 Task: Find connections with filter location Camagüey with filter topic #Inspirationwith filter profile language Spanish with filter current company UST with filter school KKR&KSR Institute of Technology & Sciences, VINJANAMPADU Village (CC-JR) with filter industry IT System Operations and Maintenance with filter service category Family Law with filter keywords title Market Development Manager
Action: Mouse moved to (607, 84)
Screenshot: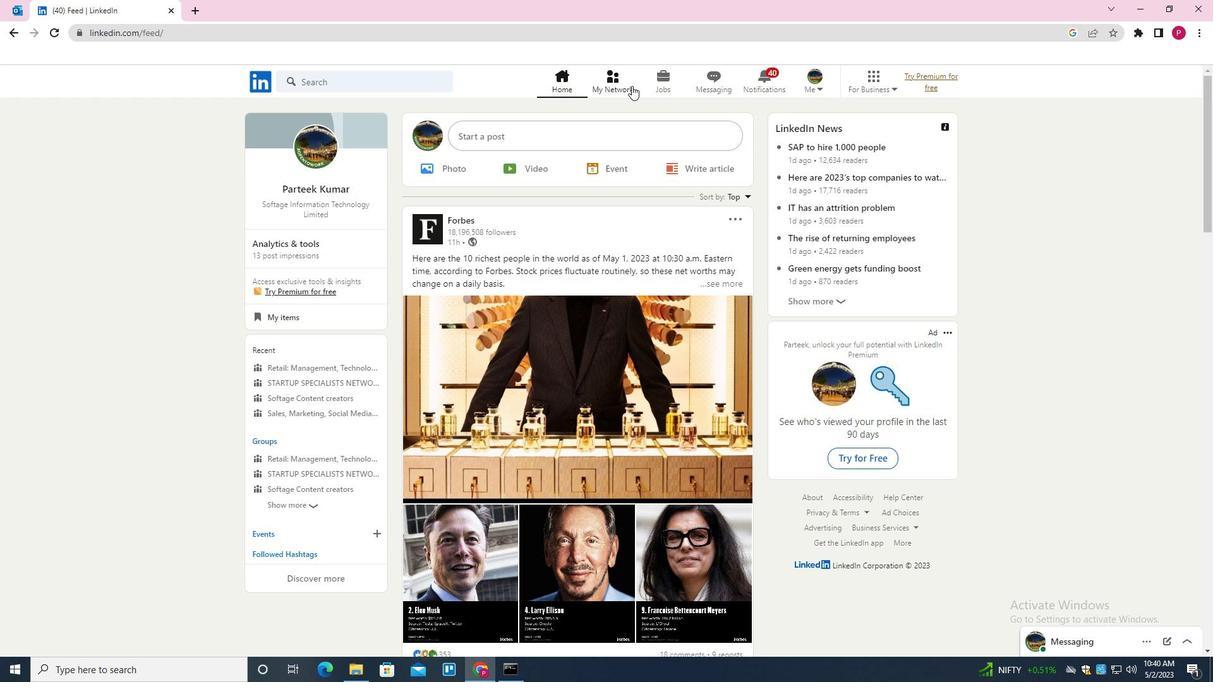 
Action: Mouse pressed left at (607, 84)
Screenshot: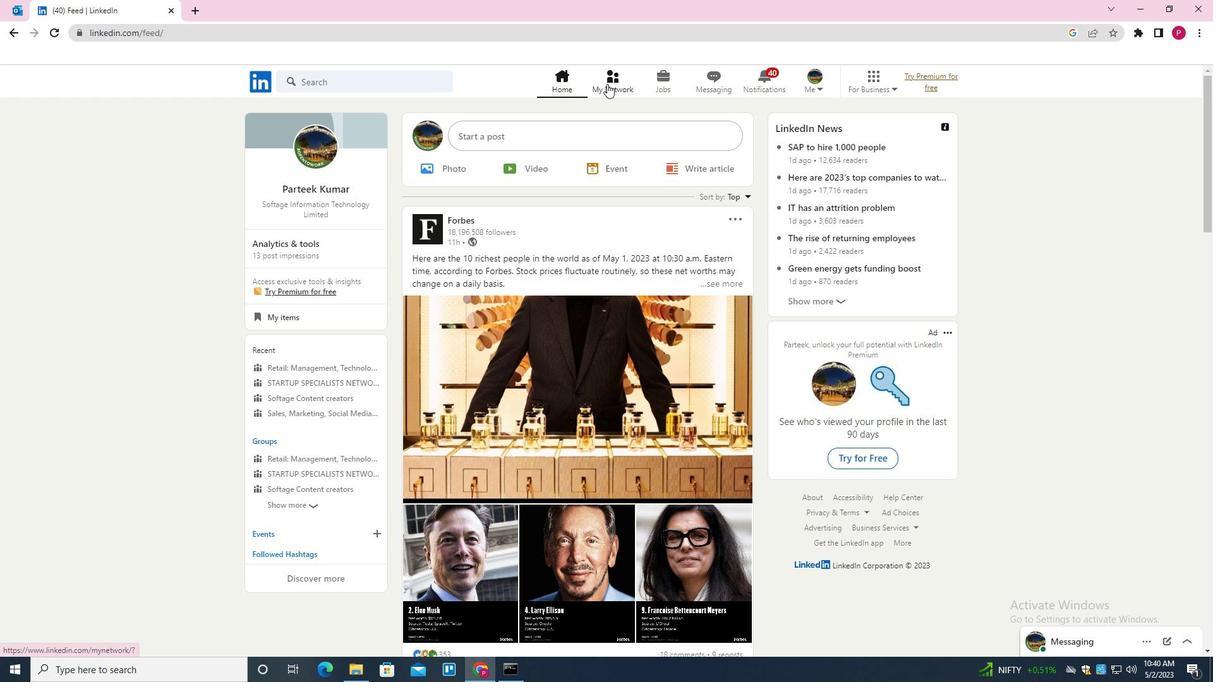 
Action: Mouse moved to (386, 150)
Screenshot: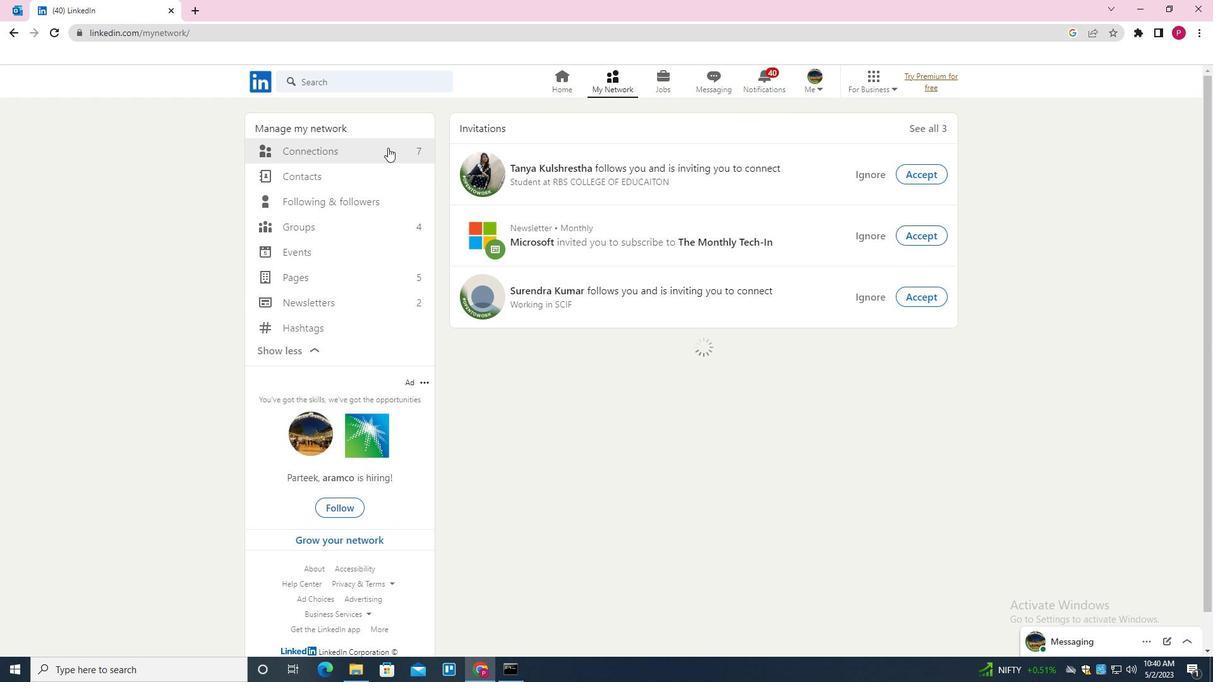 
Action: Mouse pressed left at (386, 150)
Screenshot: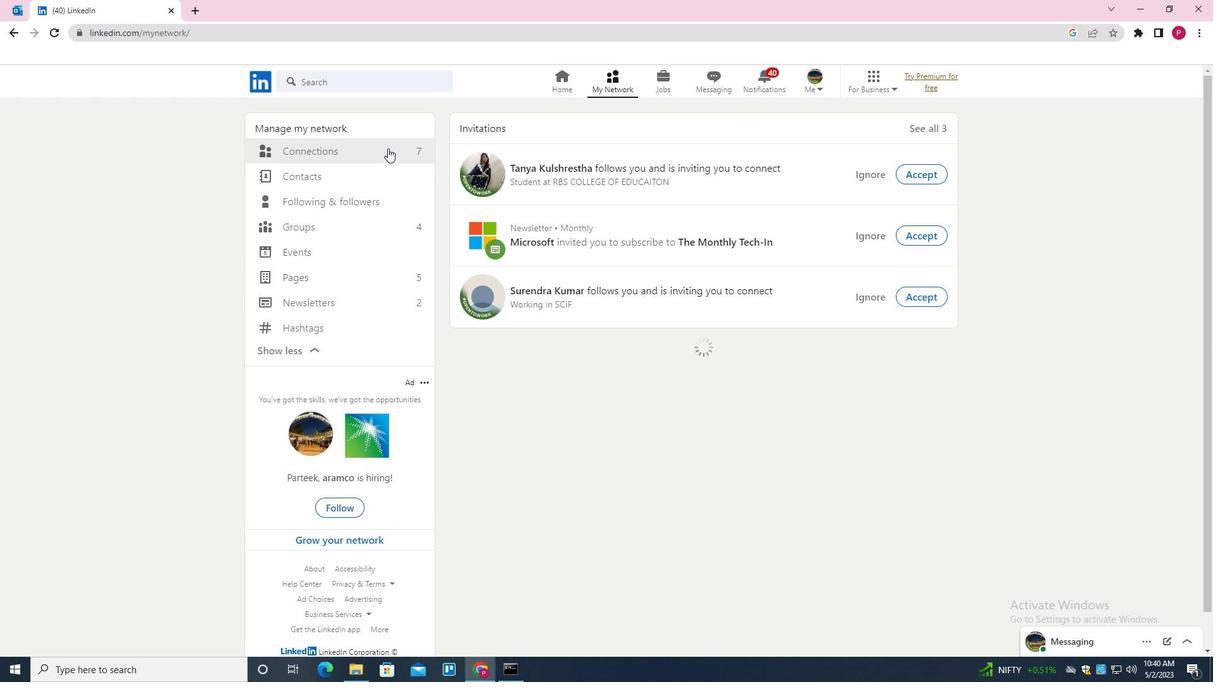 
Action: Mouse moved to (677, 148)
Screenshot: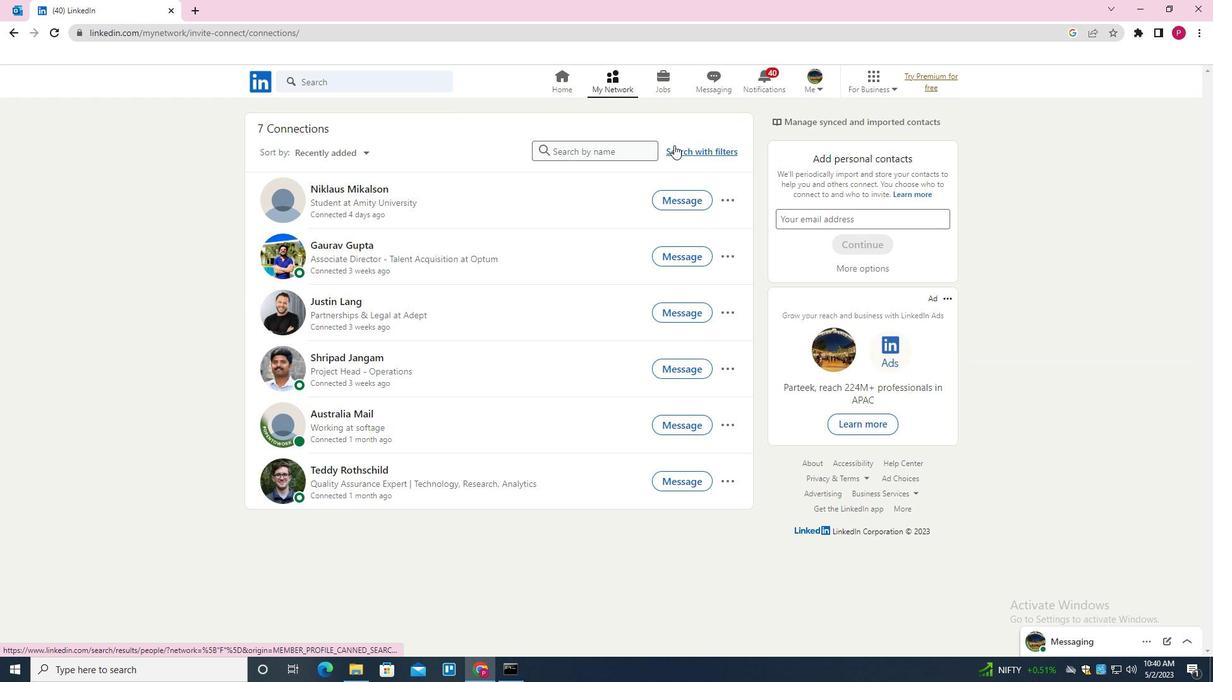 
Action: Mouse pressed left at (677, 148)
Screenshot: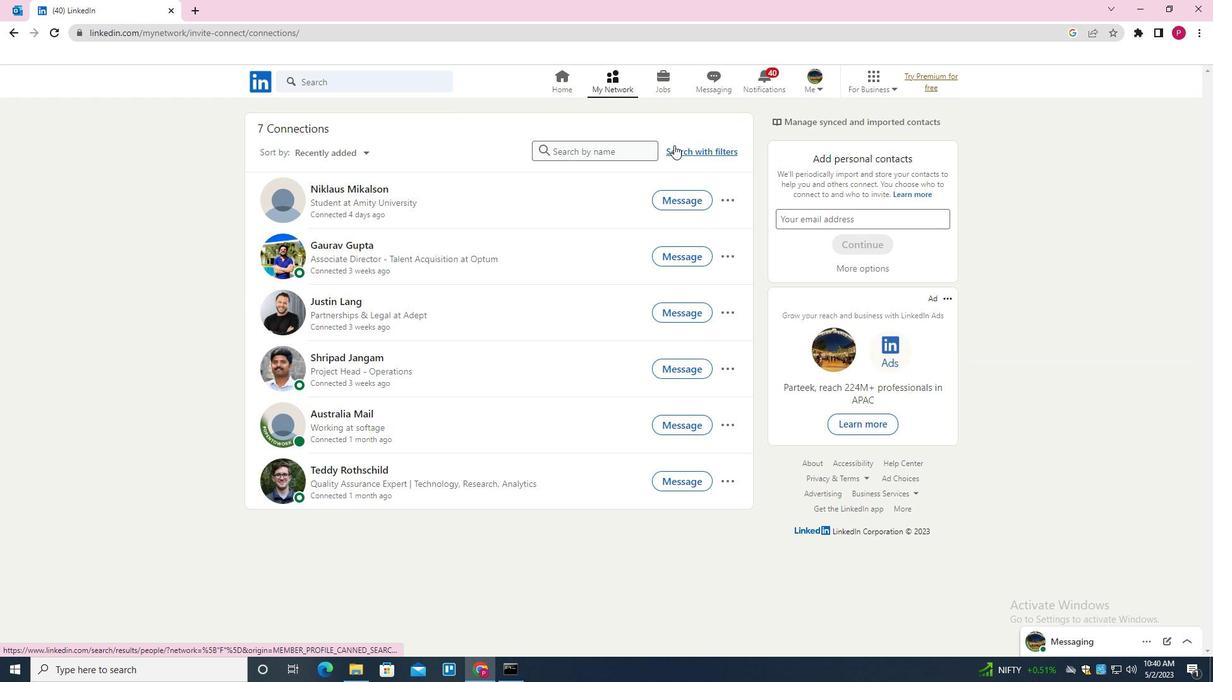 
Action: Mouse moved to (646, 116)
Screenshot: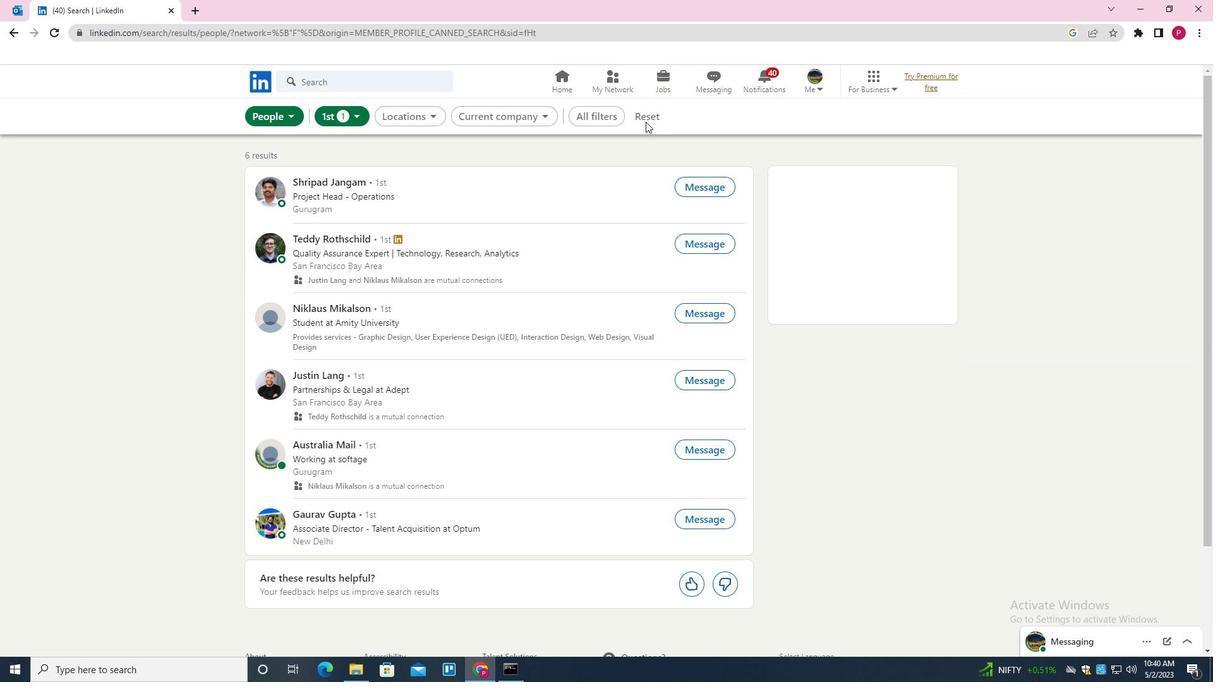 
Action: Mouse pressed left at (646, 116)
Screenshot: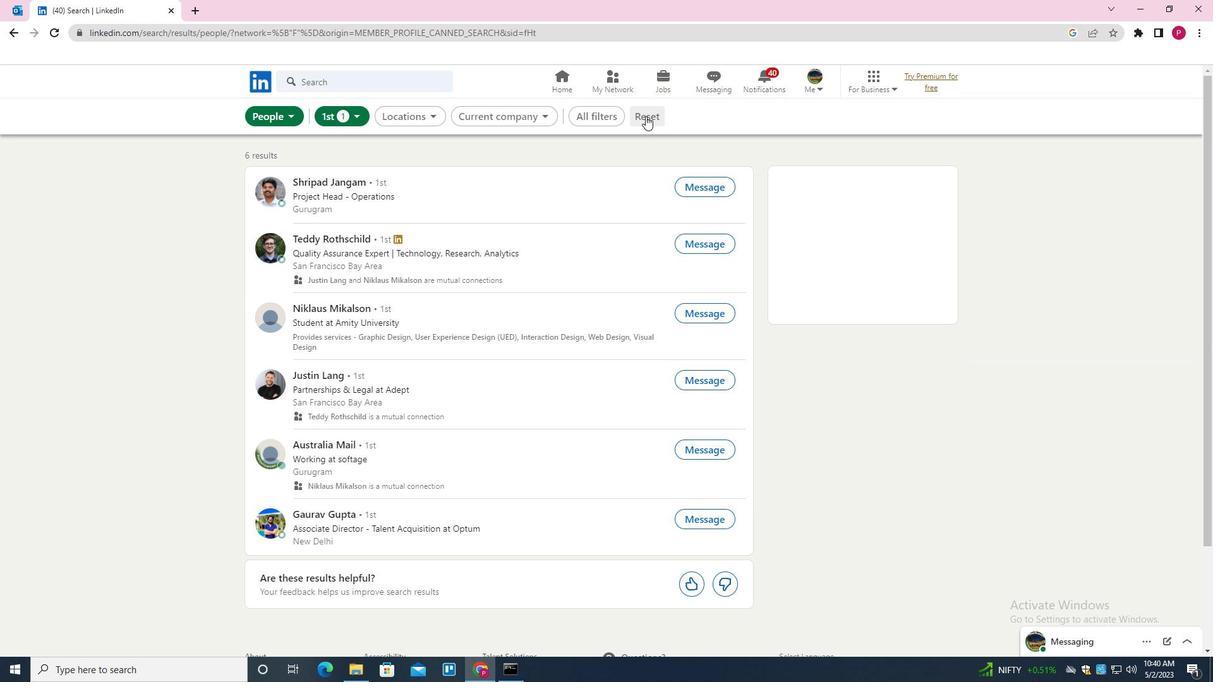 
Action: Mouse moved to (636, 115)
Screenshot: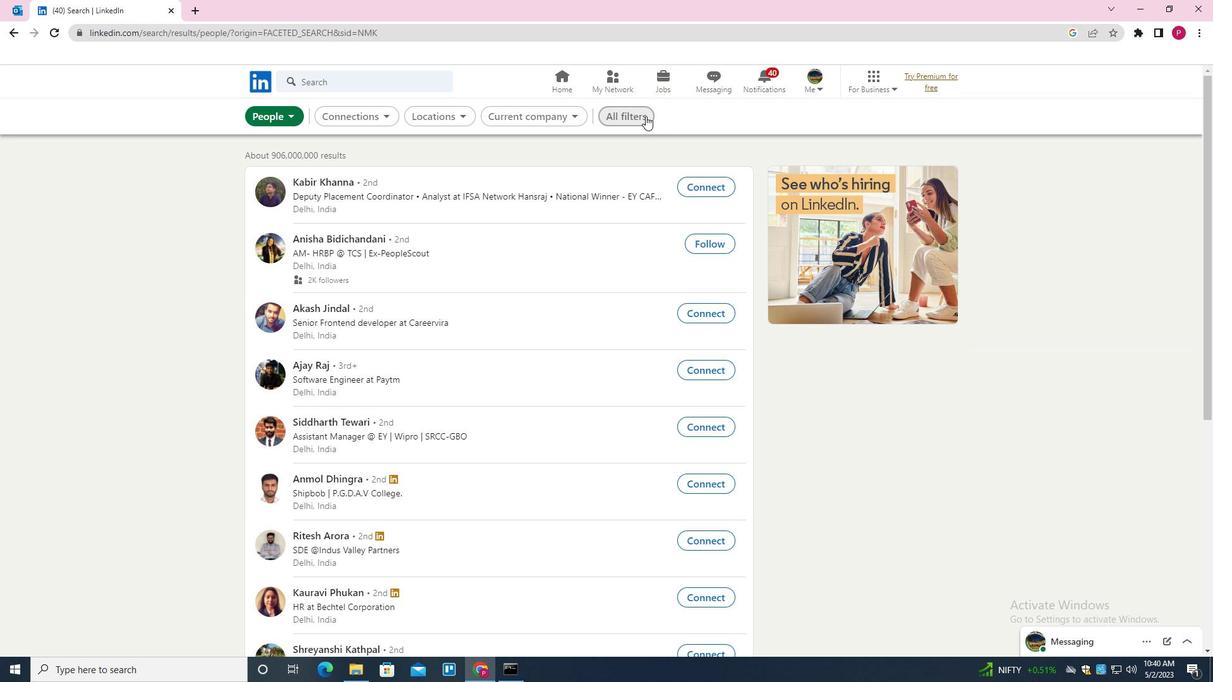
Action: Mouse pressed left at (636, 115)
Screenshot: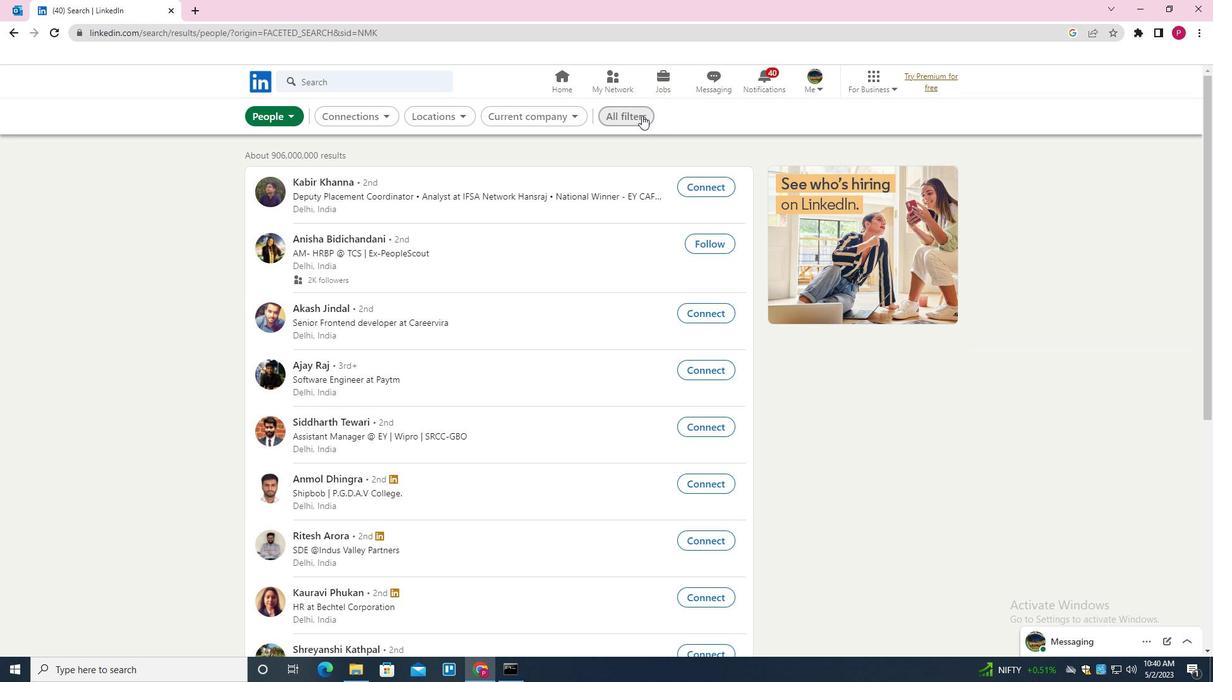 
Action: Mouse moved to (1044, 373)
Screenshot: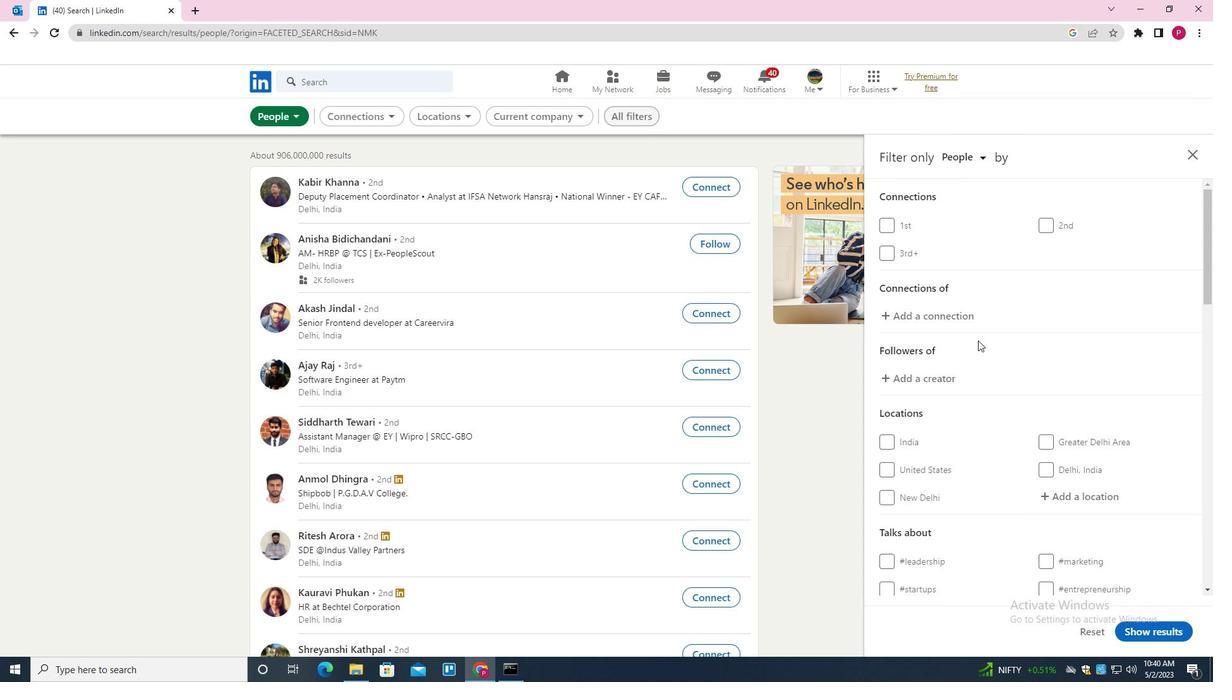 
Action: Mouse scrolled (1044, 372) with delta (0, 0)
Screenshot: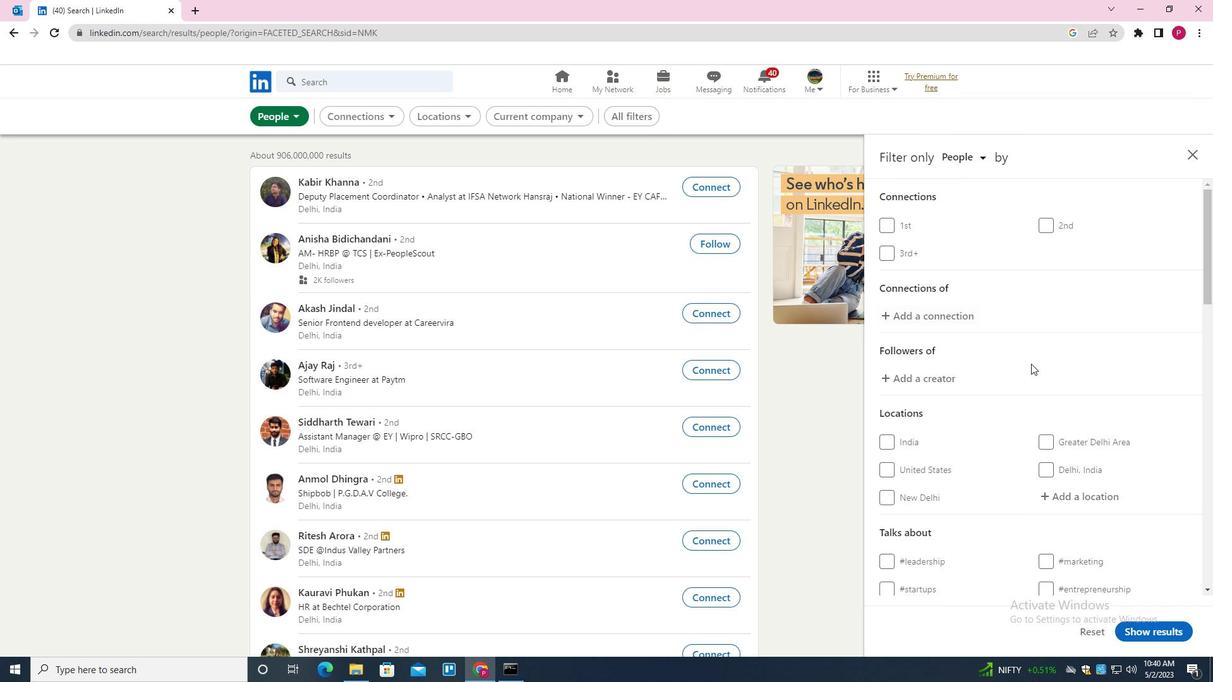 
Action: Mouse scrolled (1044, 372) with delta (0, 0)
Screenshot: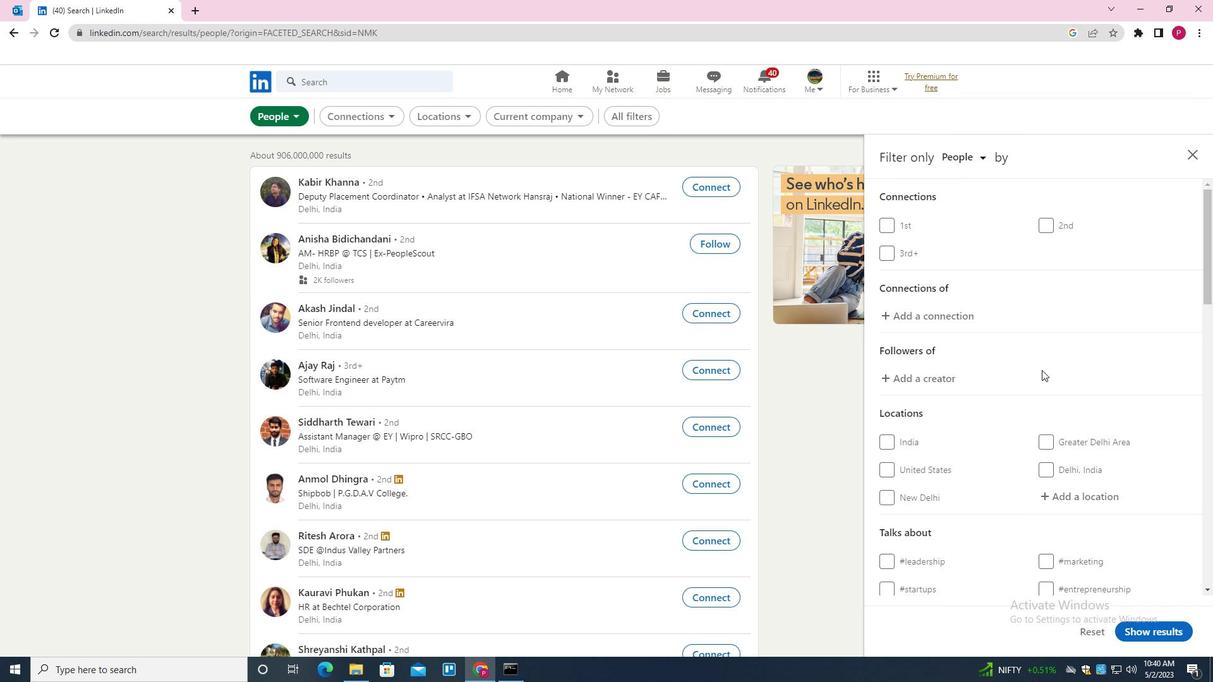 
Action: Mouse moved to (1063, 373)
Screenshot: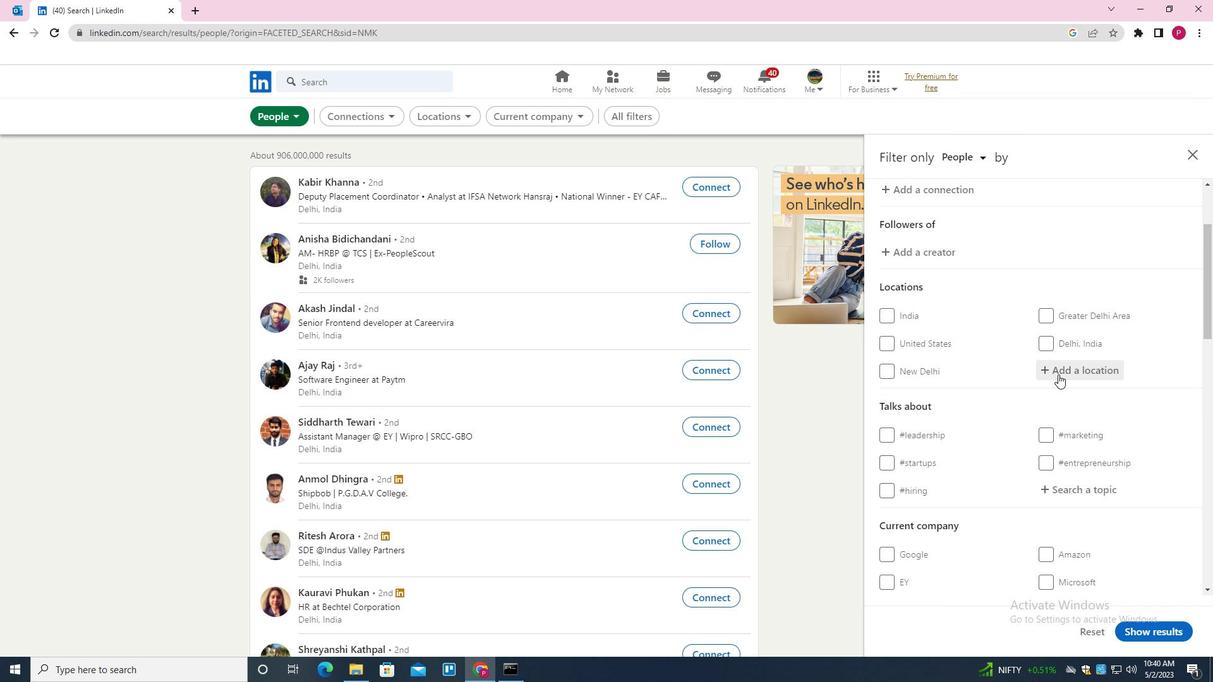 
Action: Mouse pressed left at (1063, 373)
Screenshot: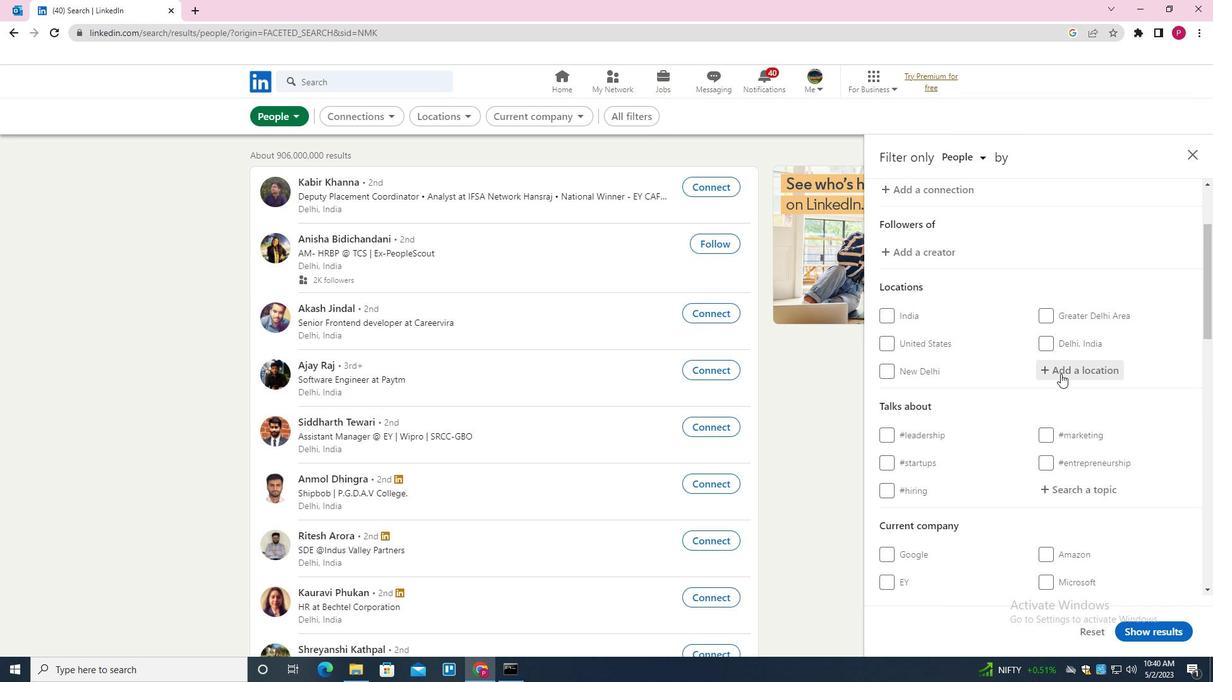 
Action: Mouse moved to (1064, 373)
Screenshot: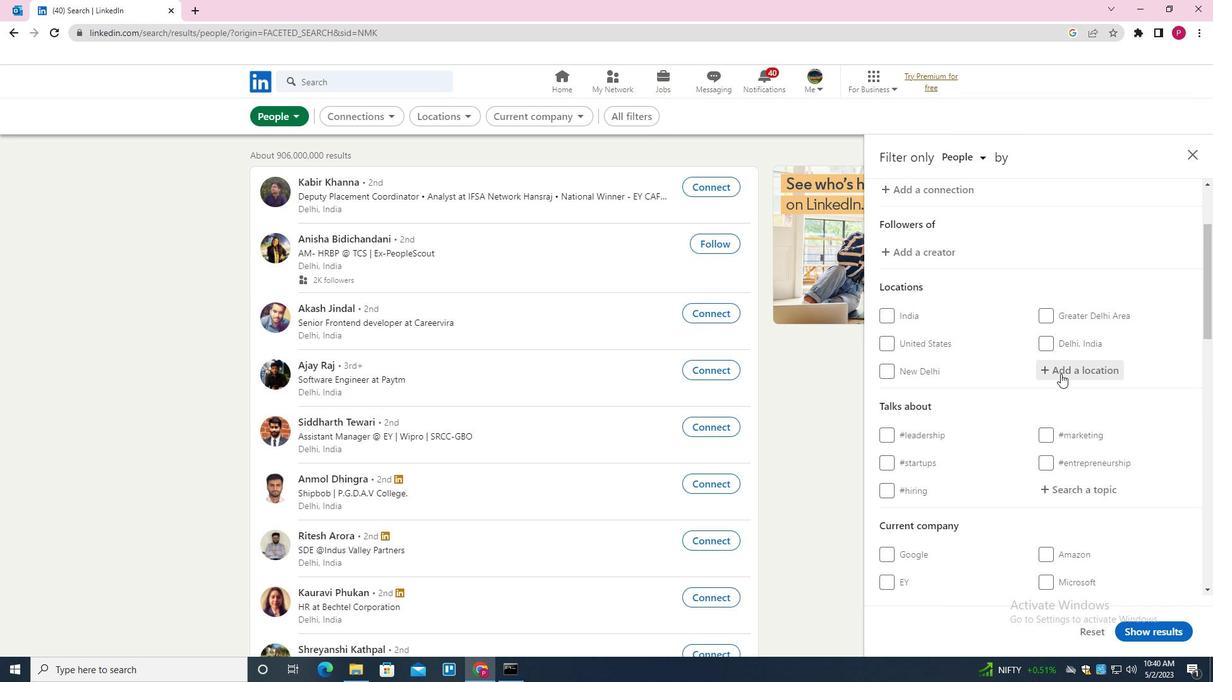 
Action: Key pressed <Key.shift>CAMAGUEY<Key.down><Key.enter>
Screenshot: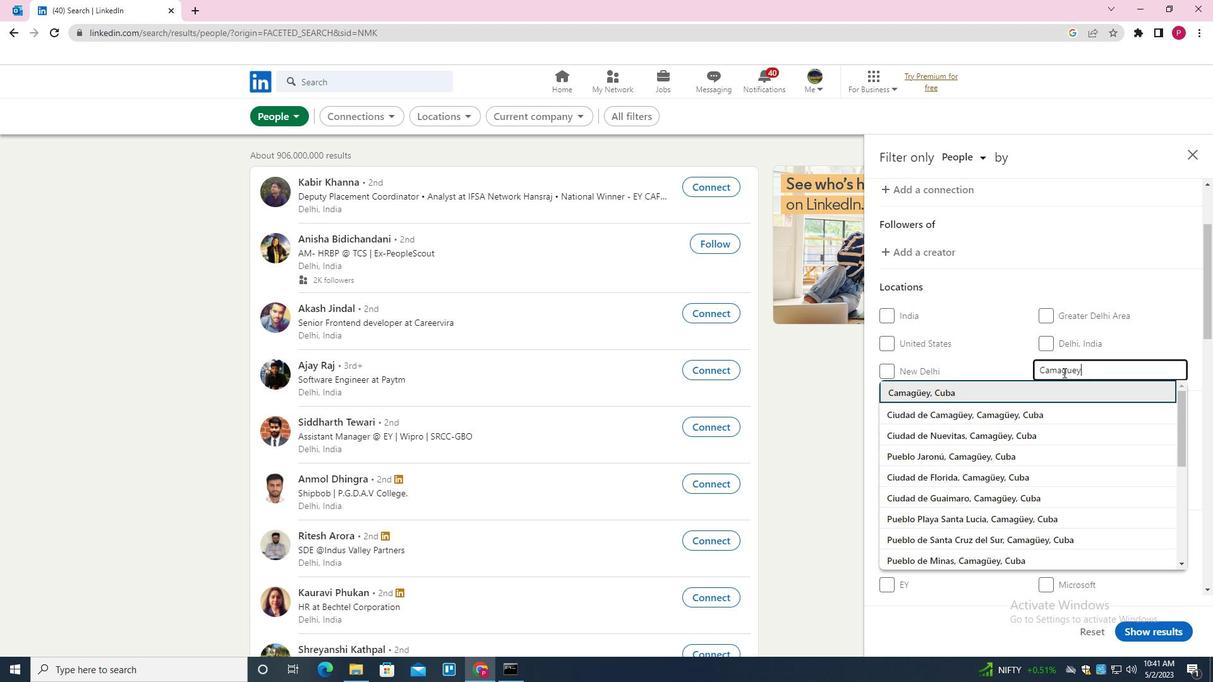 
Action: Mouse moved to (1047, 383)
Screenshot: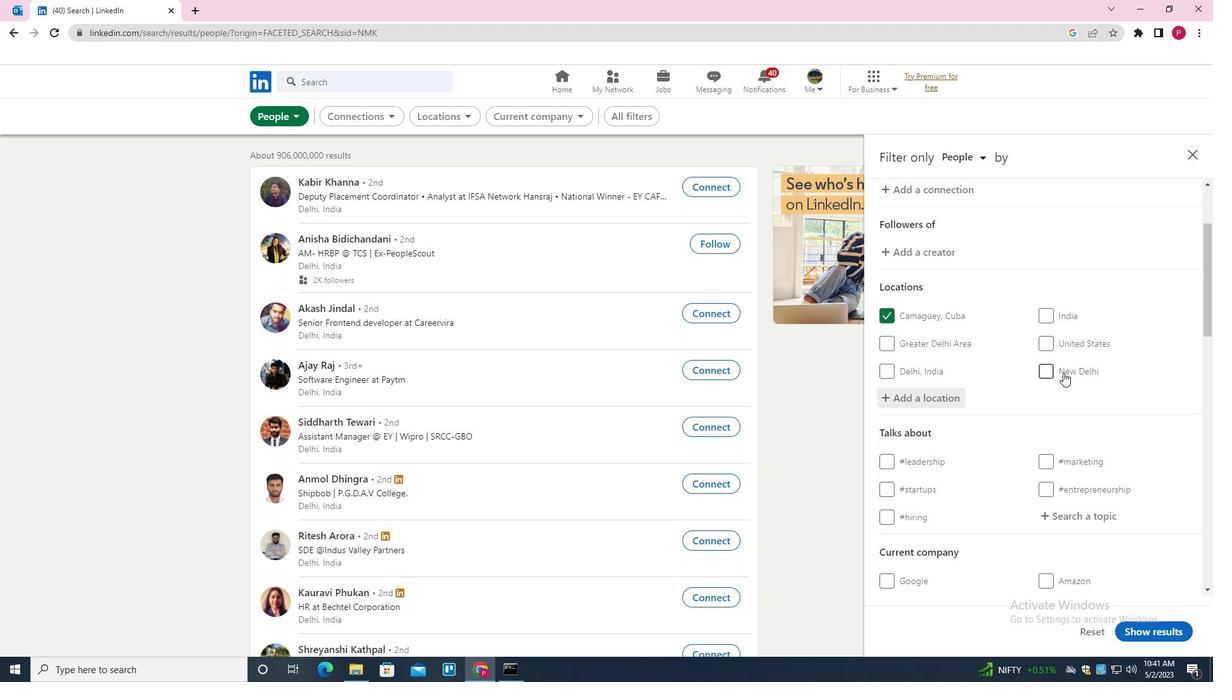 
Action: Mouse scrolled (1047, 383) with delta (0, 0)
Screenshot: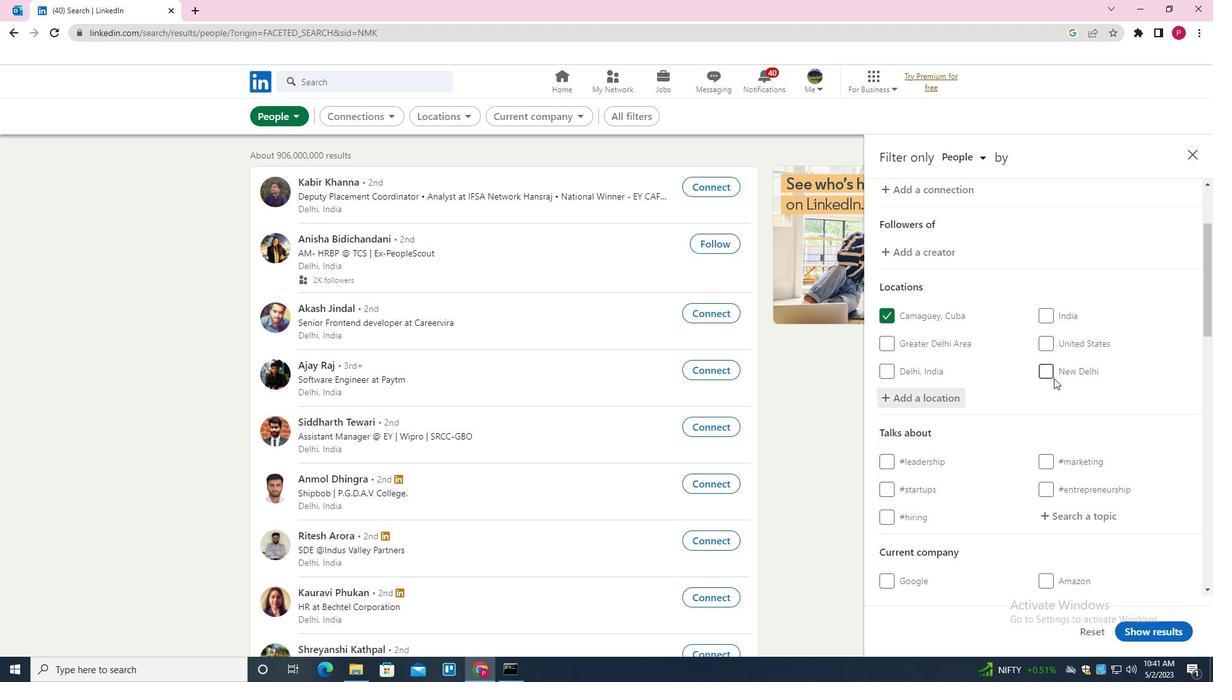 
Action: Mouse moved to (1046, 384)
Screenshot: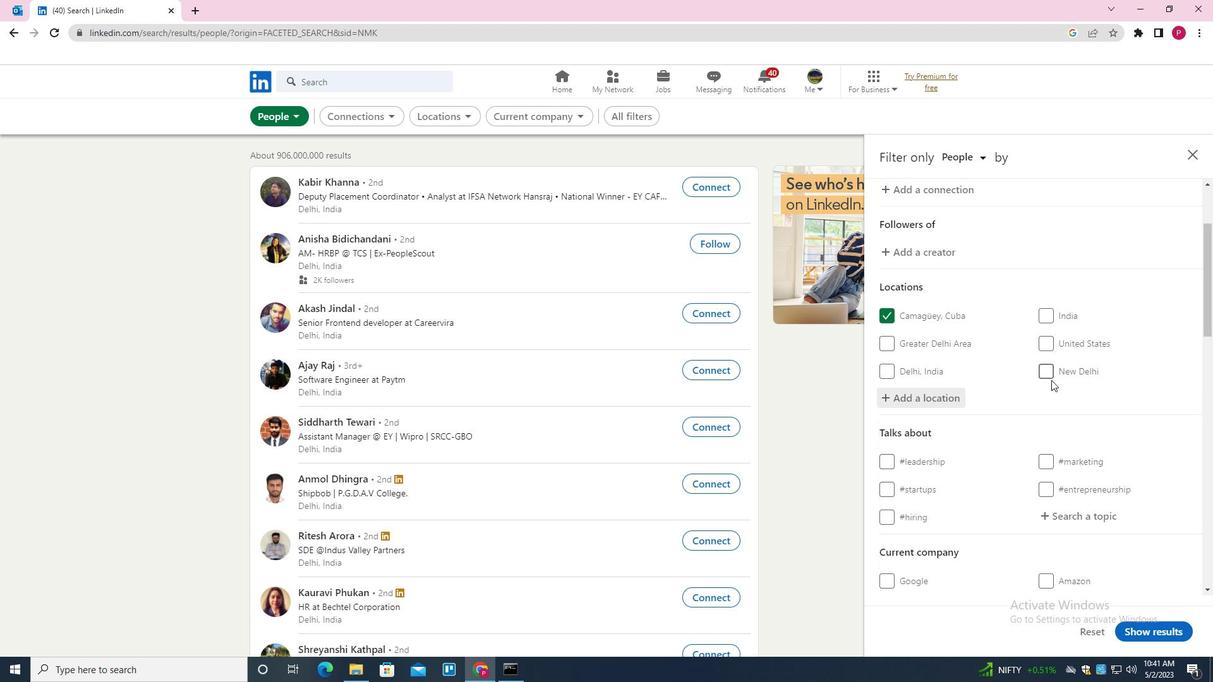
Action: Mouse scrolled (1046, 383) with delta (0, 0)
Screenshot: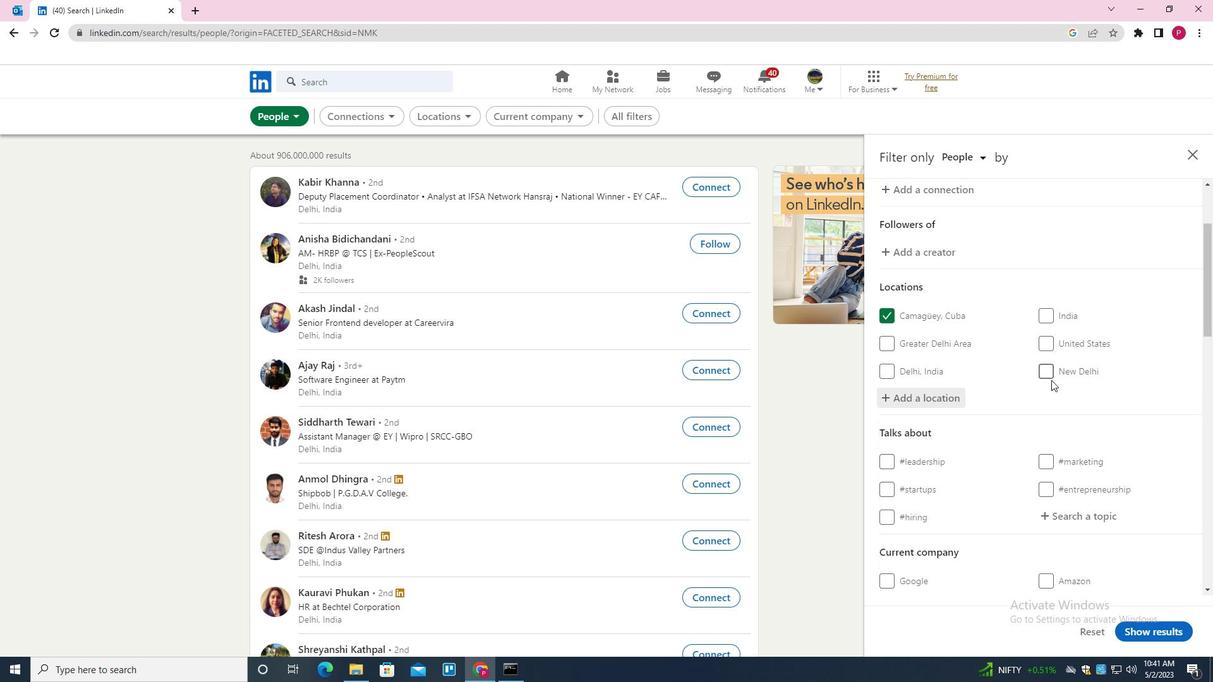
Action: Mouse moved to (1080, 392)
Screenshot: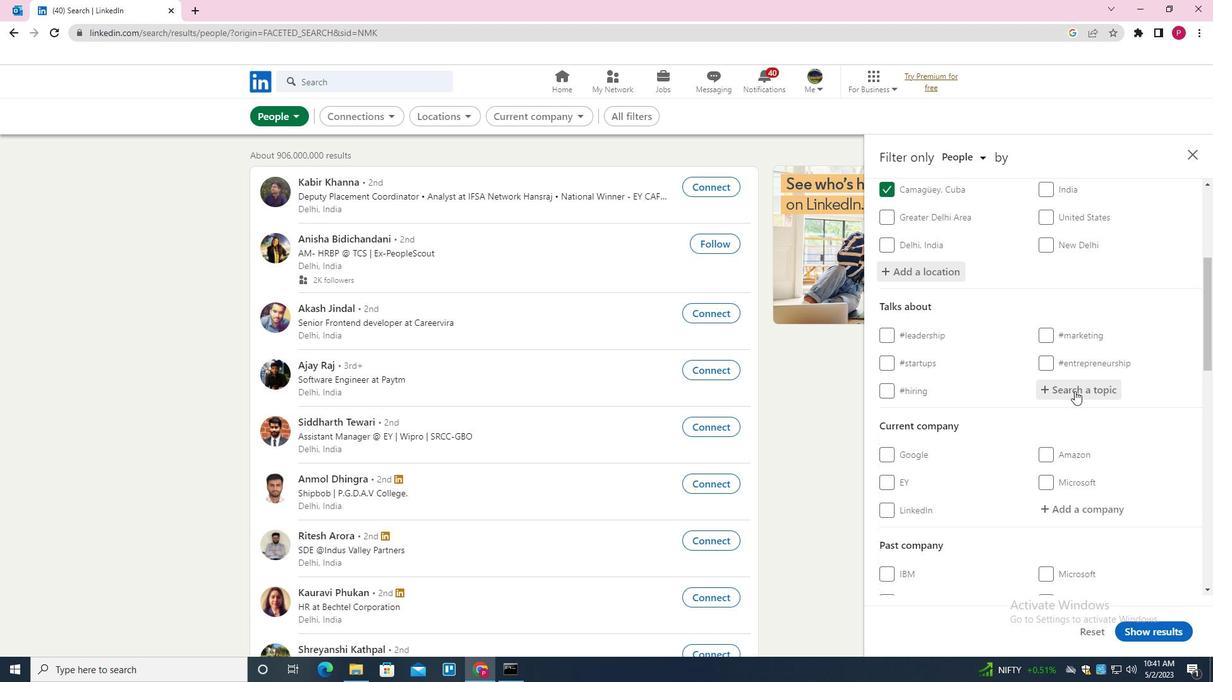 
Action: Mouse pressed left at (1080, 392)
Screenshot: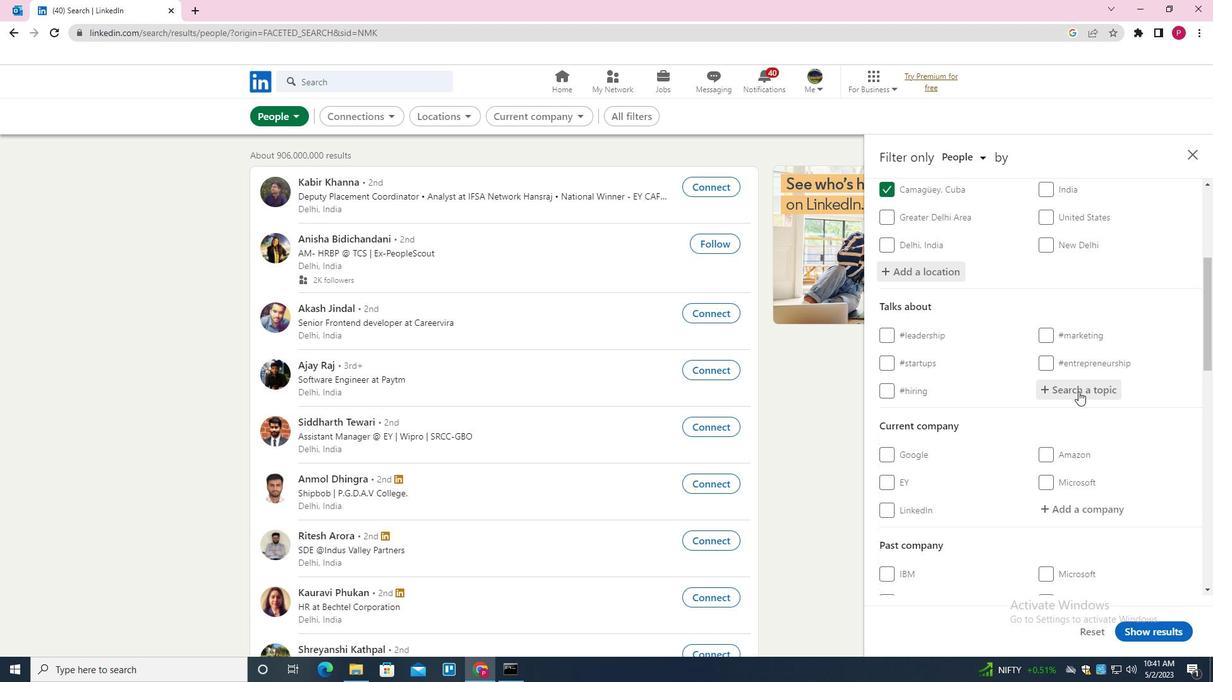 
Action: Key pressed INPIRAT
Screenshot: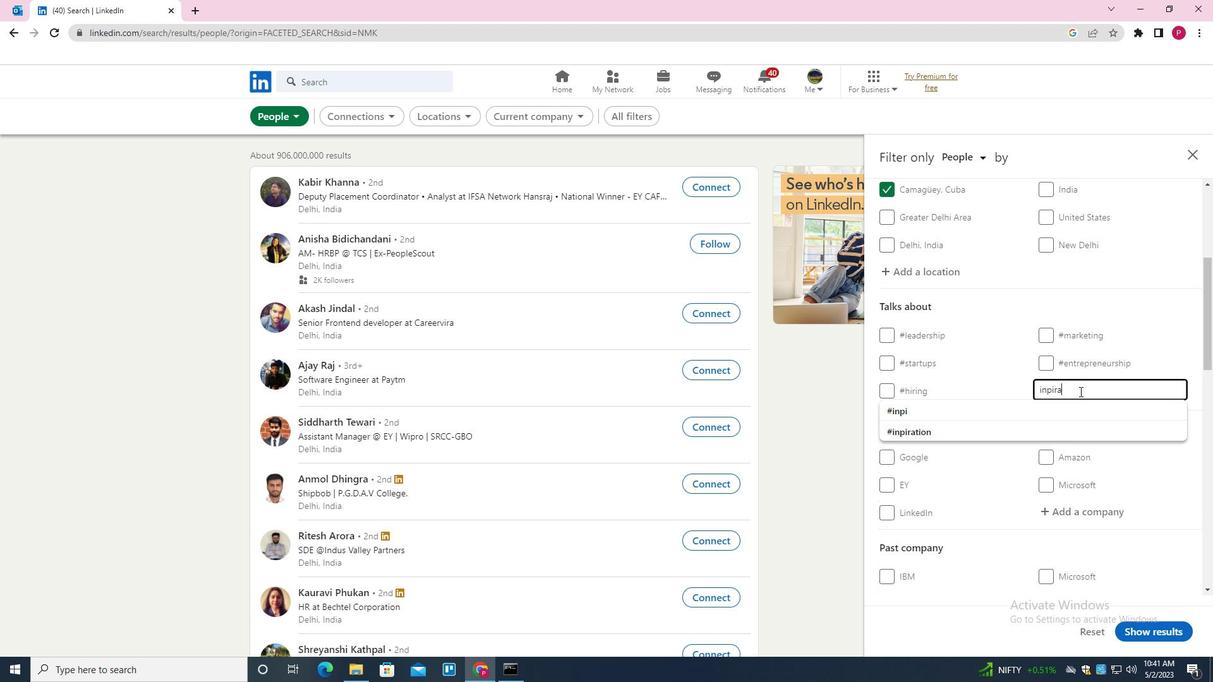 
Action: Mouse moved to (1080, 392)
Screenshot: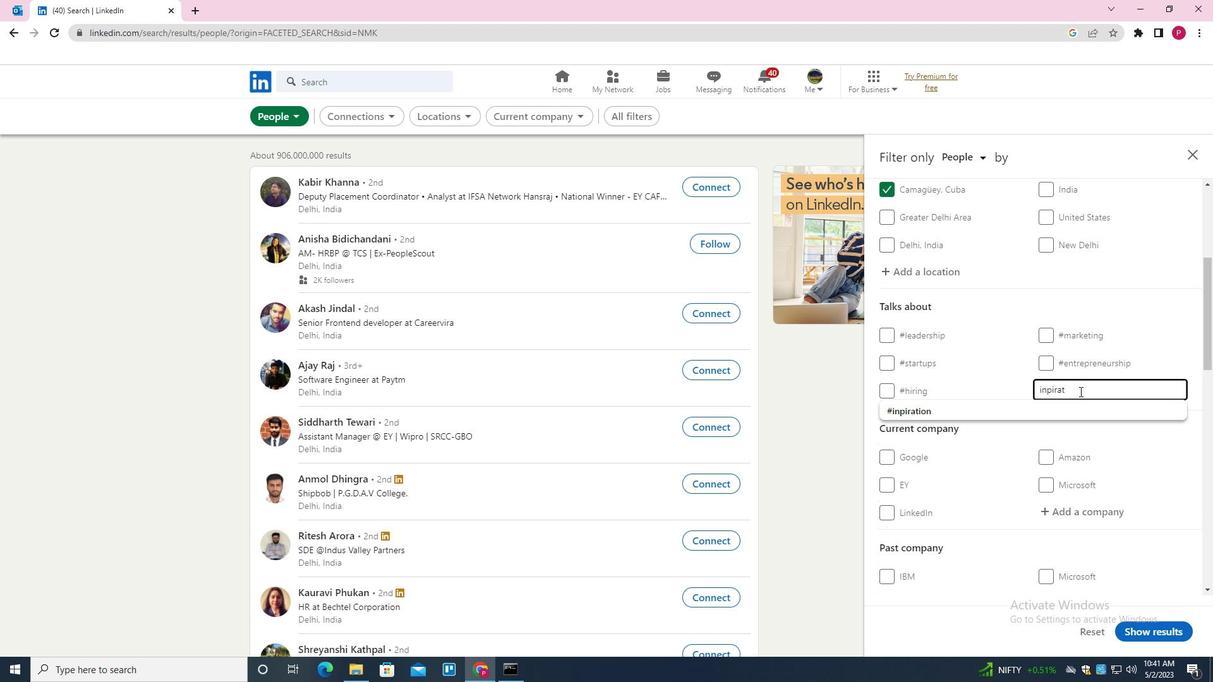 
Action: Key pressed <Key.down><Key.enter>
Screenshot: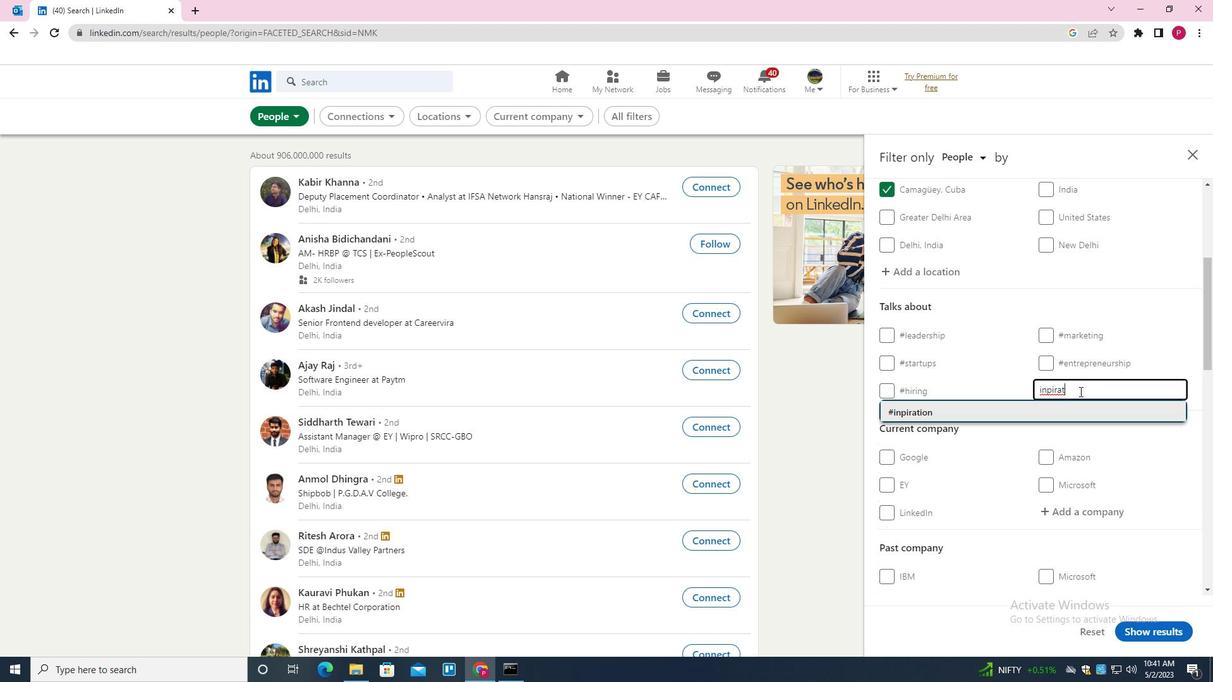 
Action: Mouse moved to (1080, 392)
Screenshot: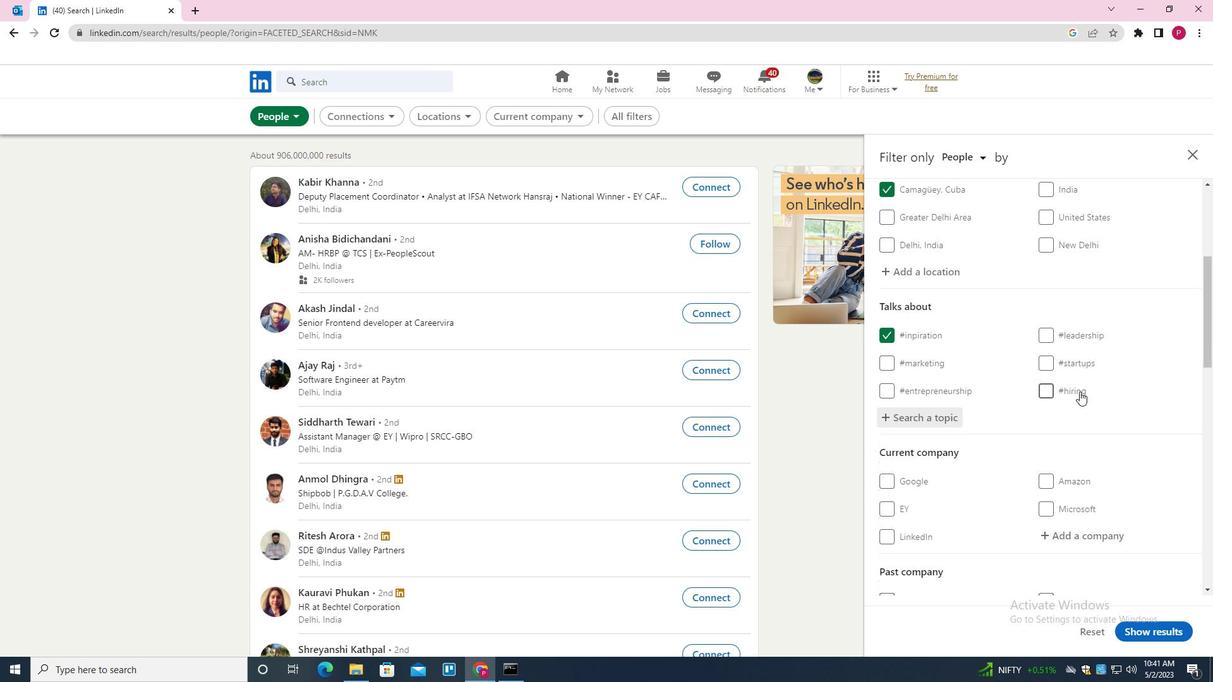 
Action: Mouse scrolled (1080, 392) with delta (0, 0)
Screenshot: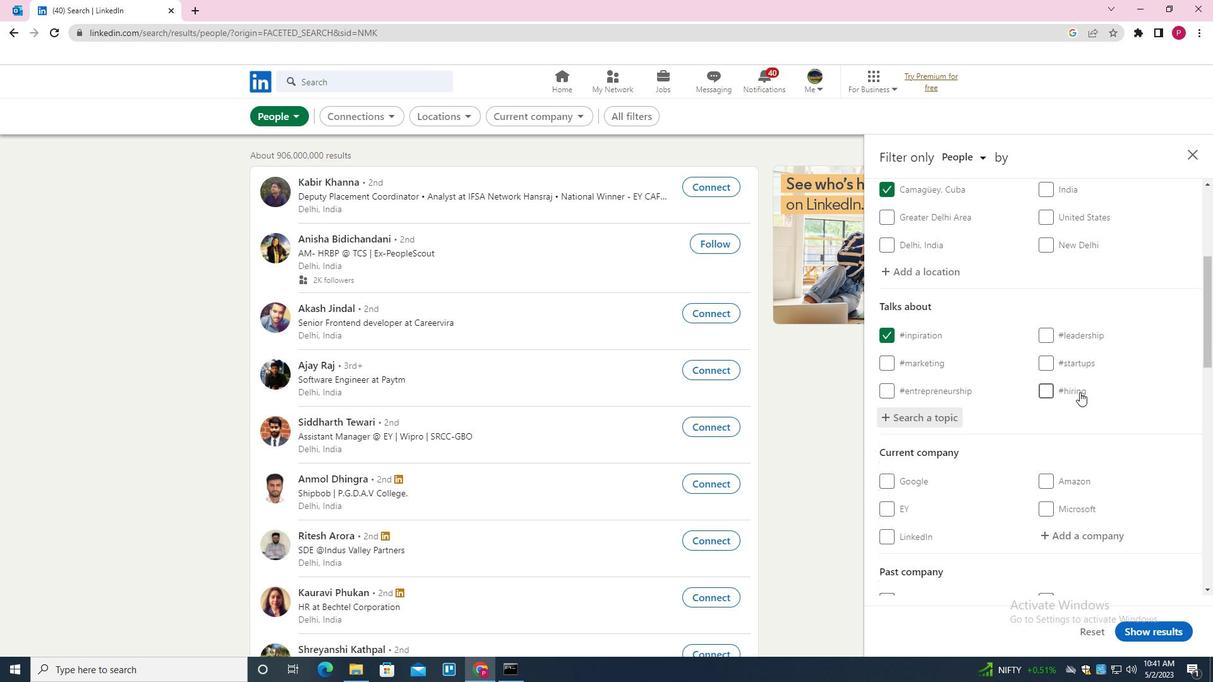
Action: Mouse scrolled (1080, 392) with delta (0, 0)
Screenshot: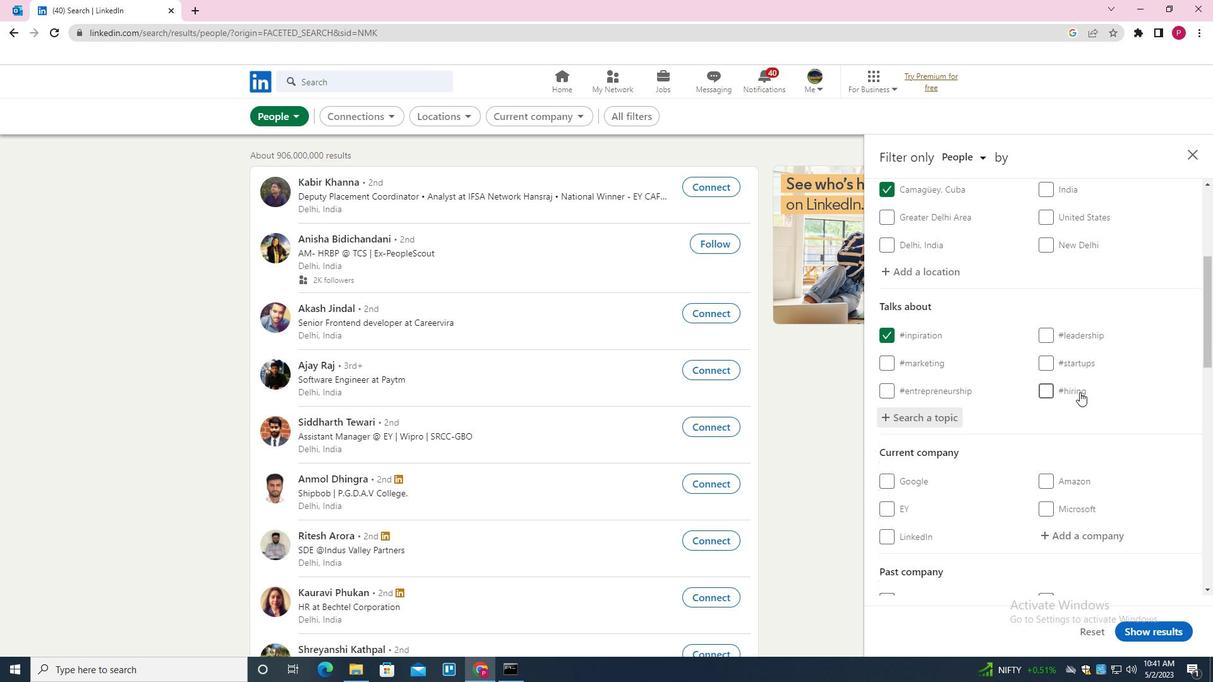 
Action: Mouse scrolled (1080, 392) with delta (0, 0)
Screenshot: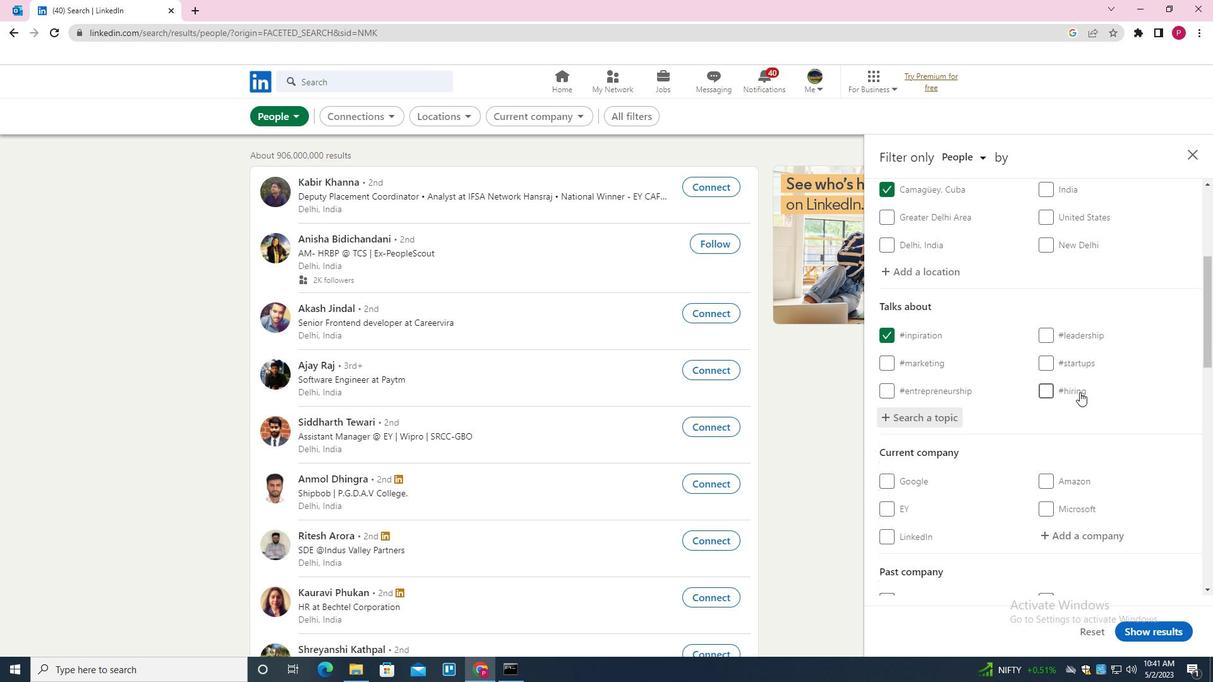 
Action: Mouse scrolled (1080, 392) with delta (0, 0)
Screenshot: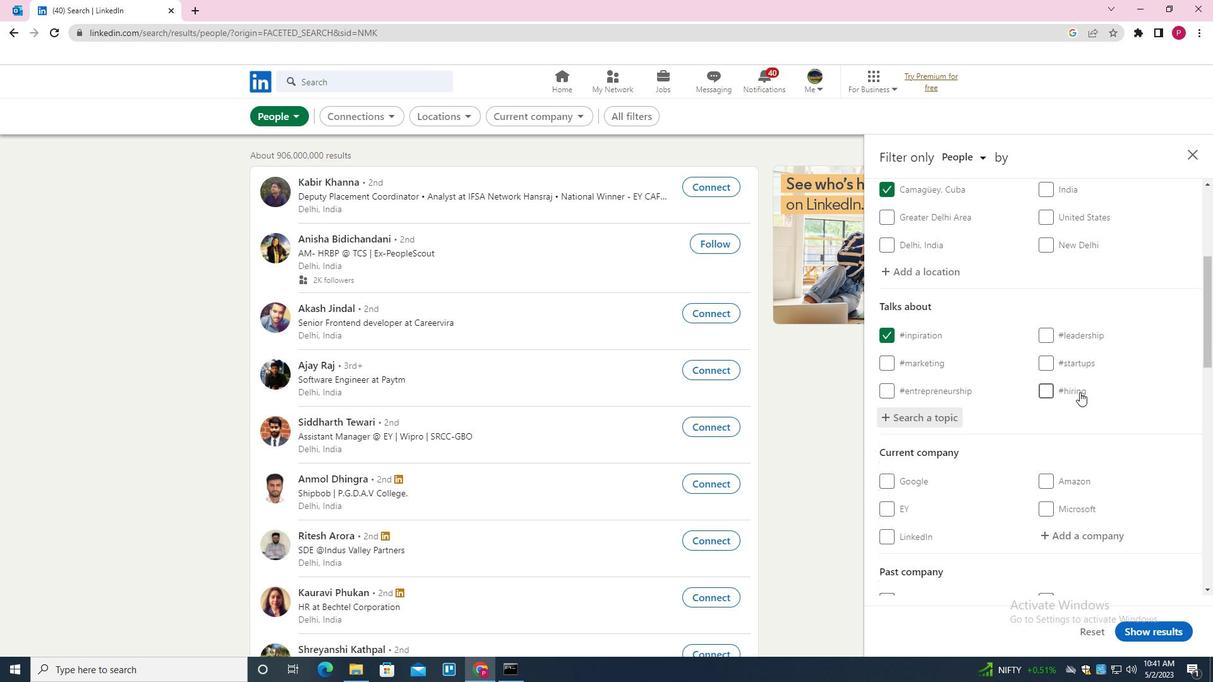 
Action: Mouse scrolled (1080, 392) with delta (0, 0)
Screenshot: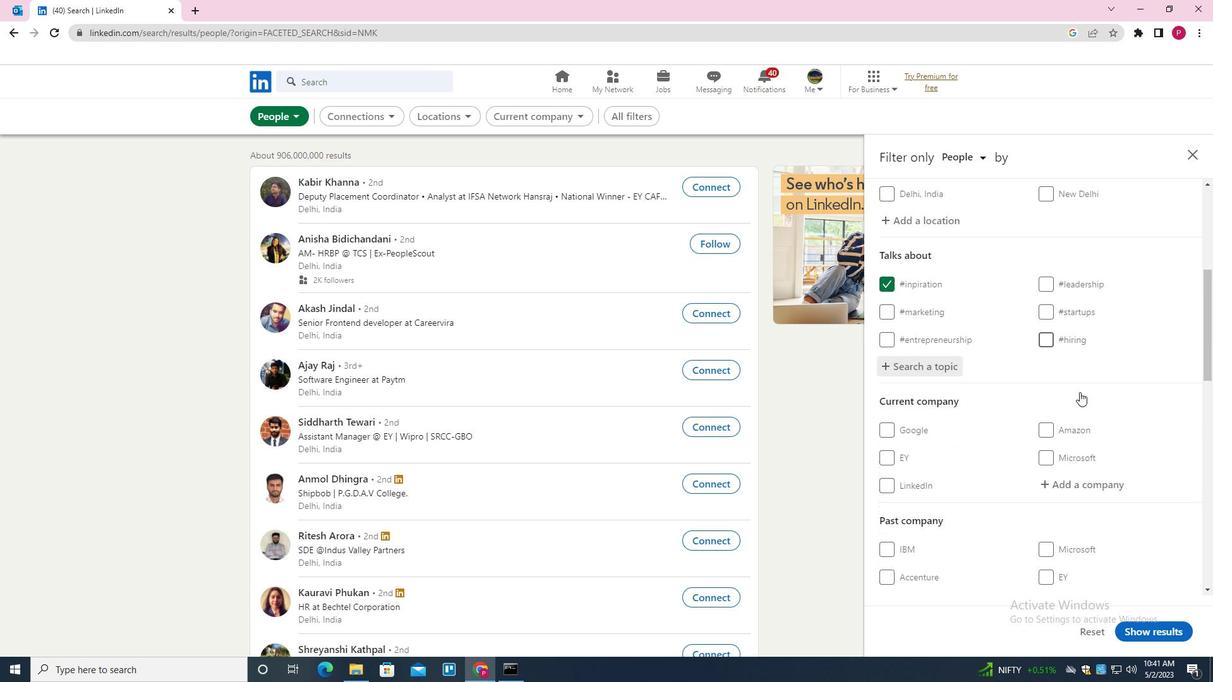 
Action: Mouse scrolled (1080, 392) with delta (0, 0)
Screenshot: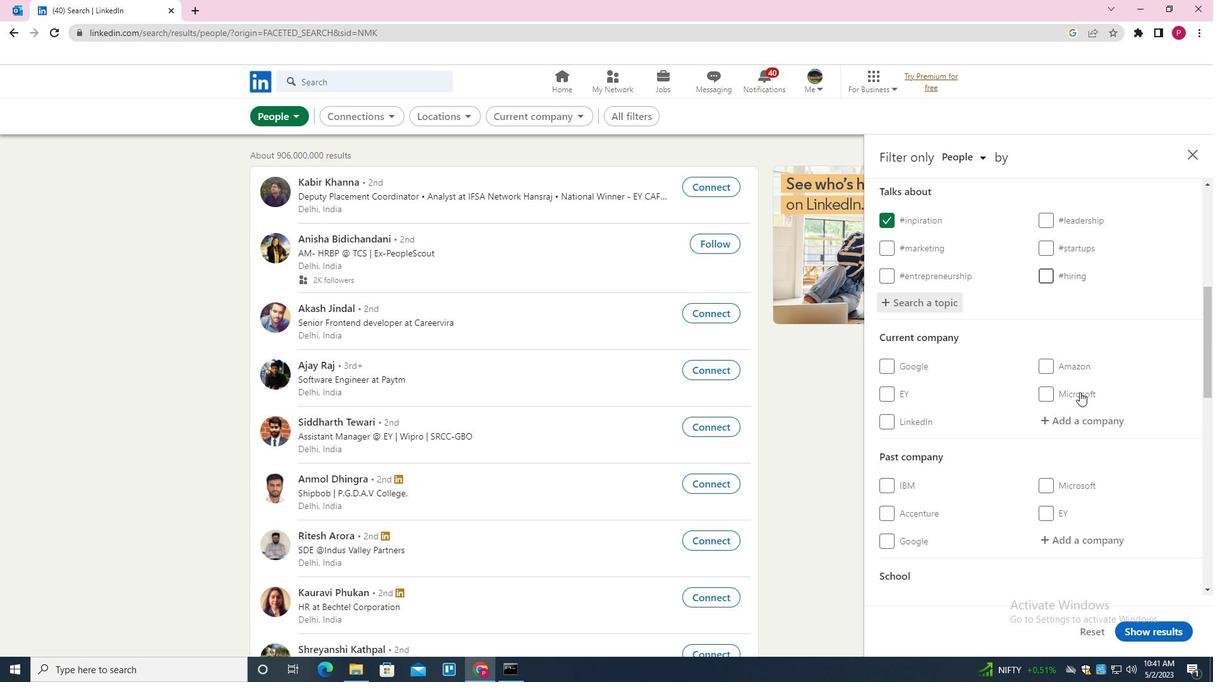 
Action: Mouse scrolled (1080, 392) with delta (0, 0)
Screenshot: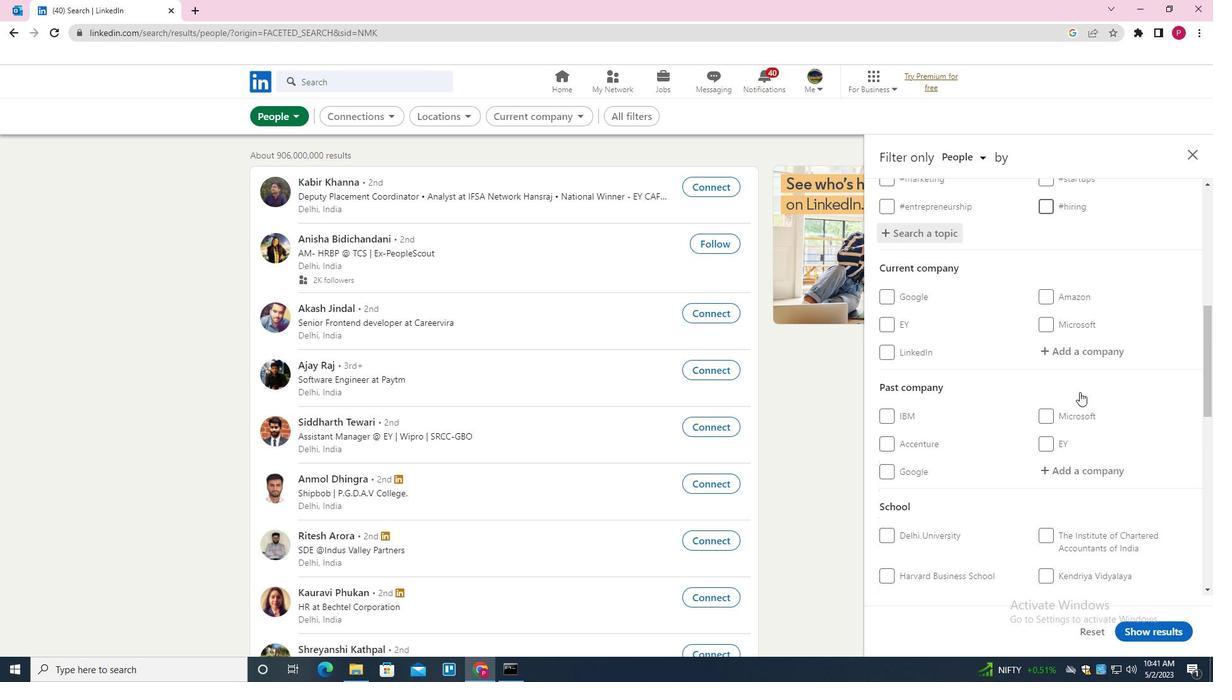 
Action: Mouse moved to (1080, 392)
Screenshot: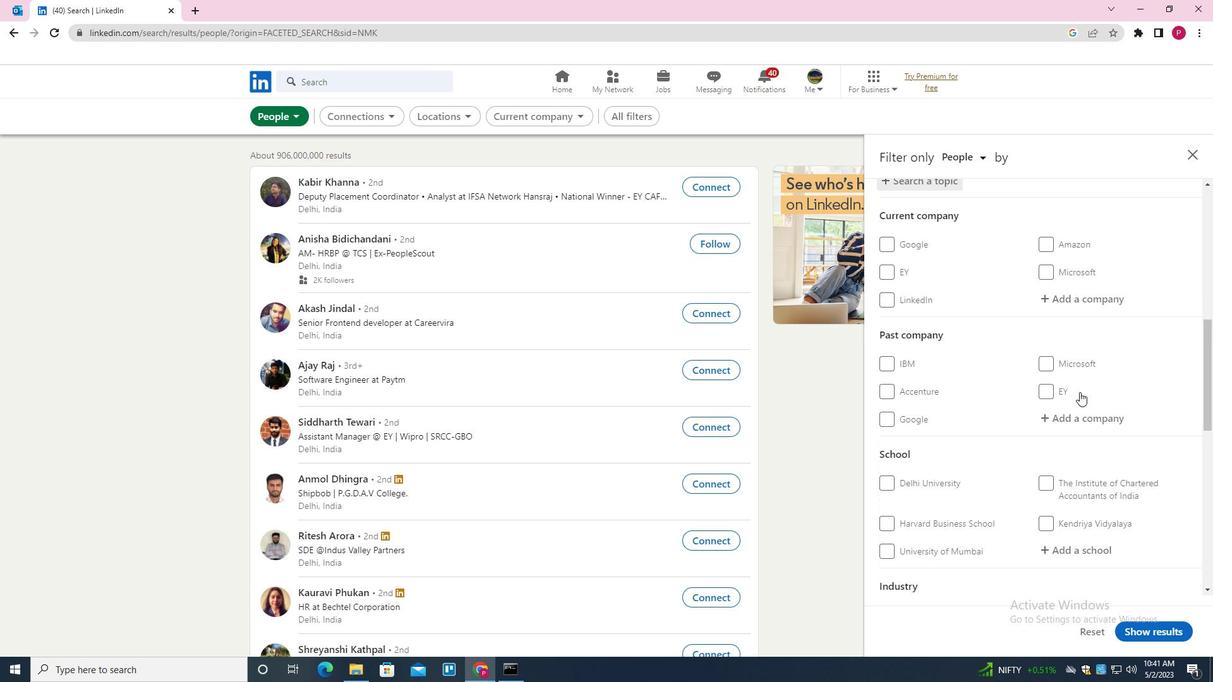 
Action: Mouse scrolled (1080, 392) with delta (0, 0)
Screenshot: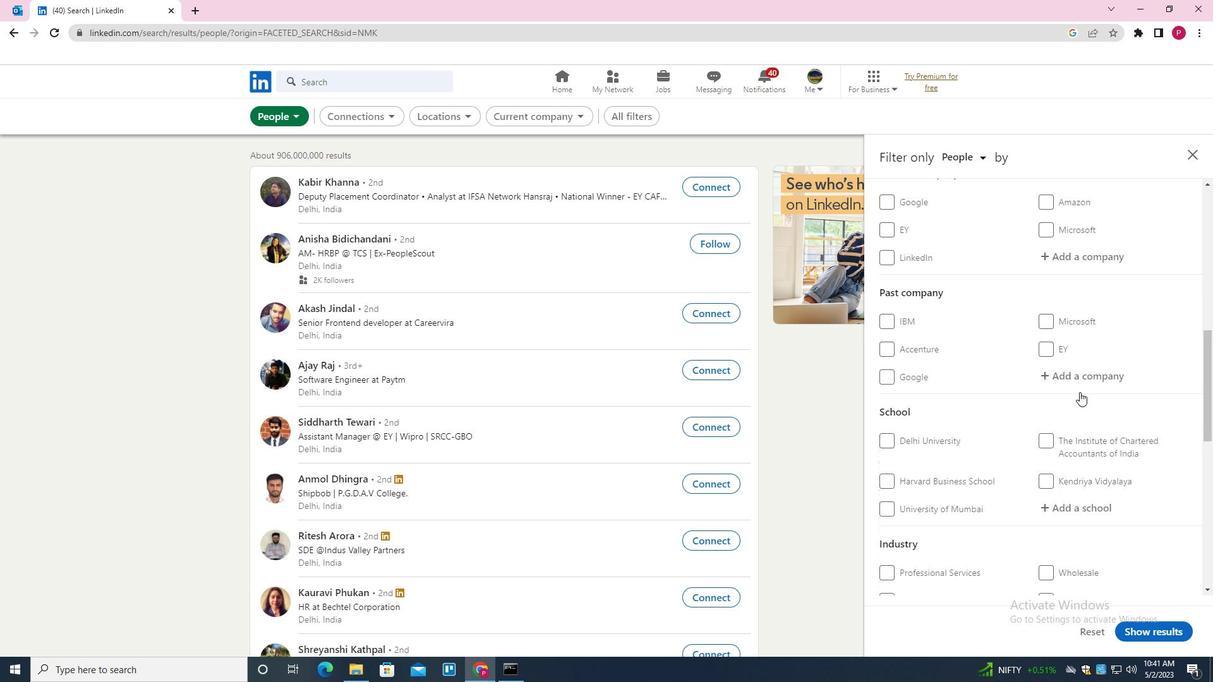 
Action: Mouse moved to (991, 393)
Screenshot: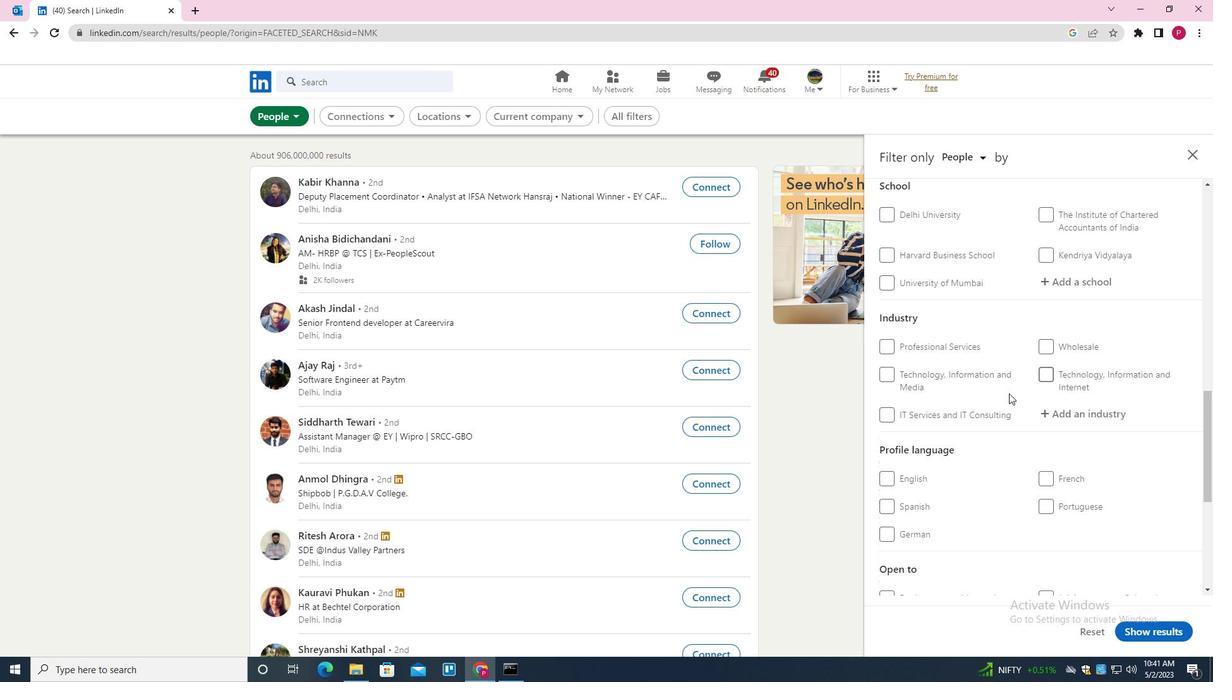 
Action: Mouse scrolled (991, 393) with delta (0, 0)
Screenshot: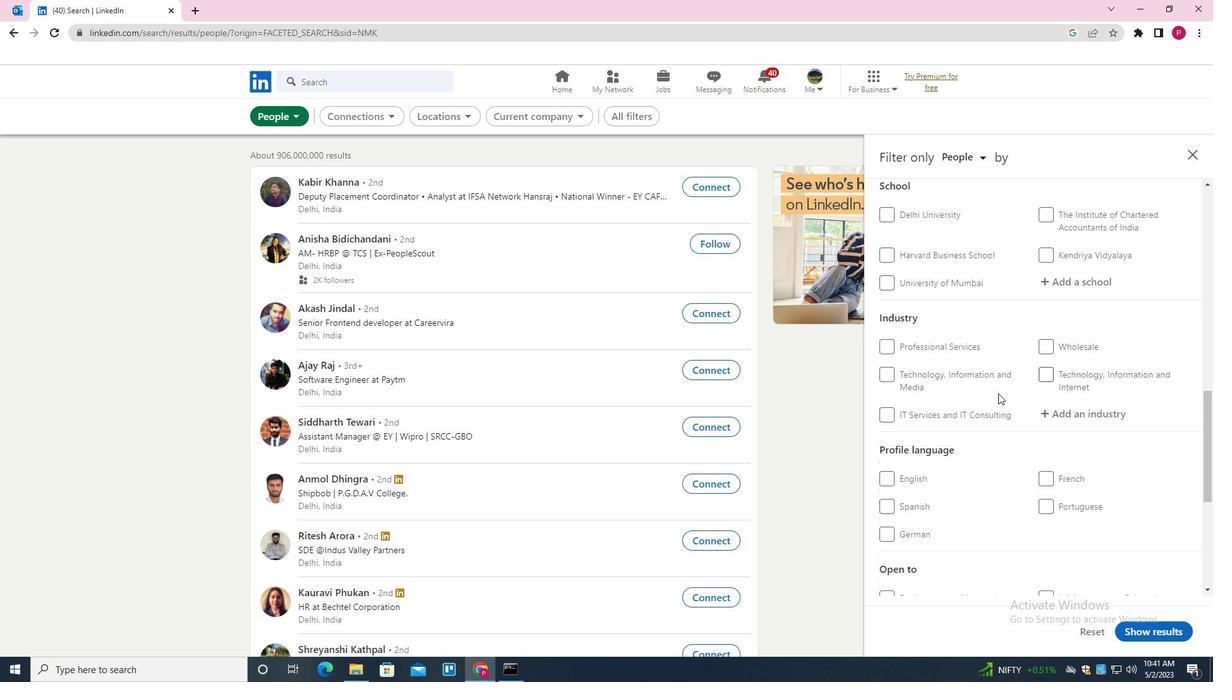 
Action: Mouse scrolled (991, 393) with delta (0, 0)
Screenshot: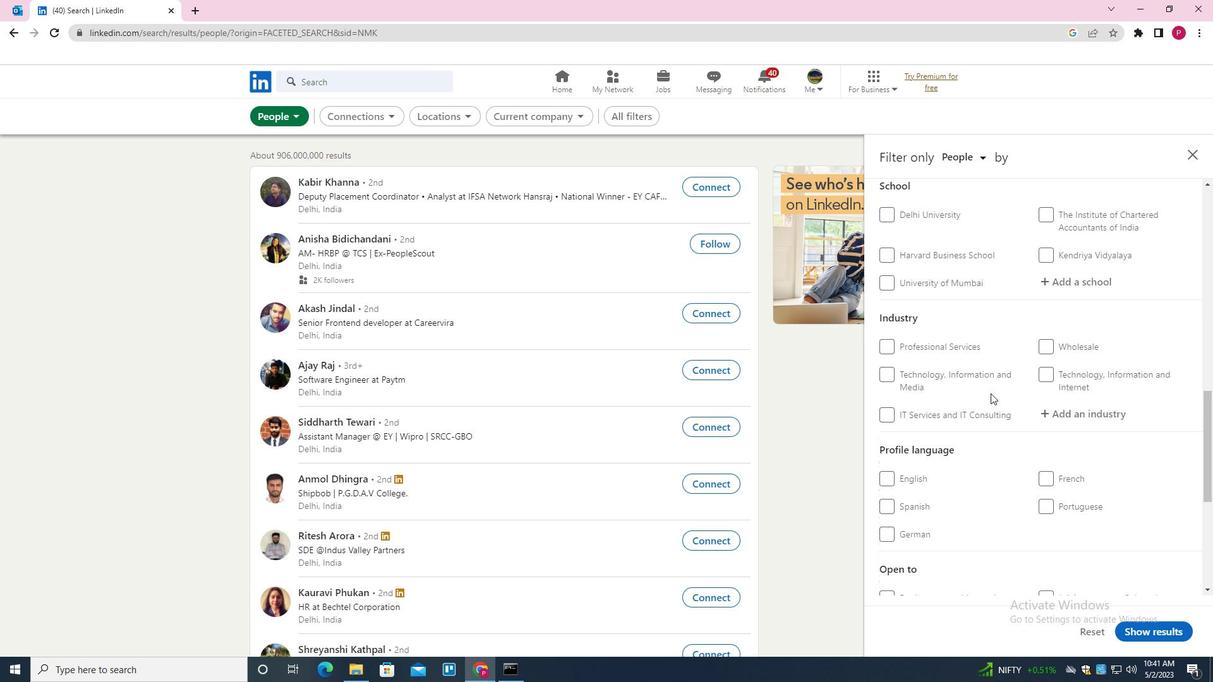 
Action: Mouse scrolled (991, 393) with delta (0, 0)
Screenshot: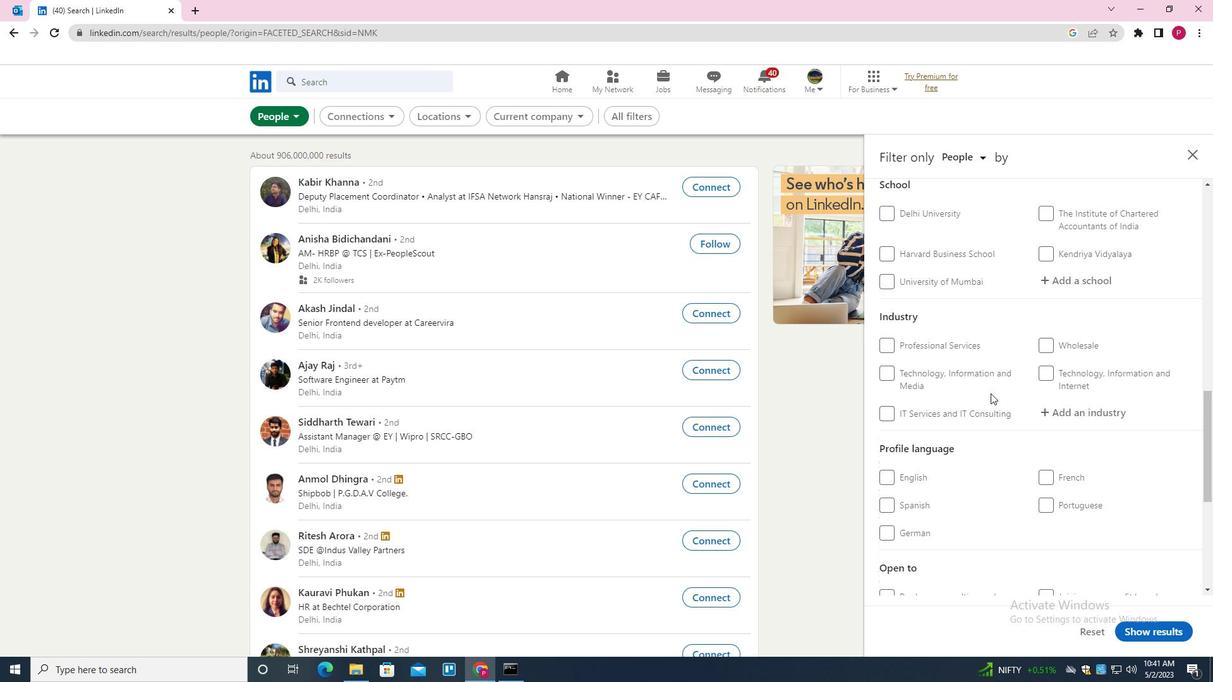 
Action: Mouse moved to (912, 317)
Screenshot: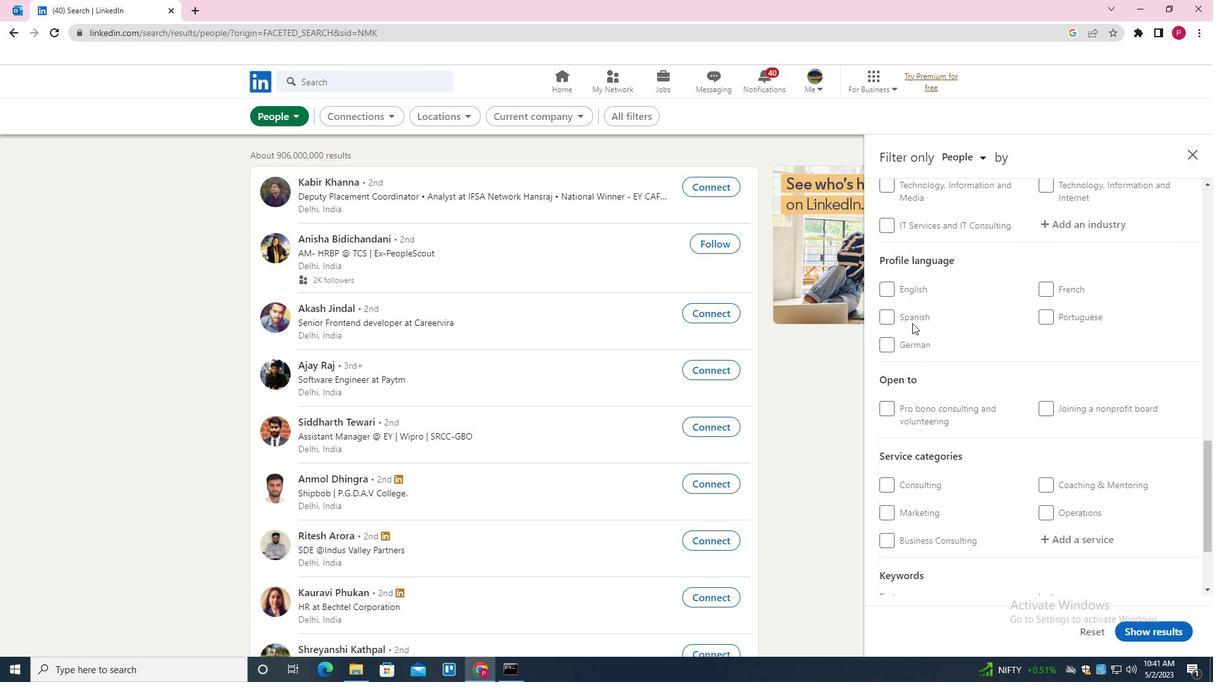 
Action: Mouse pressed left at (912, 317)
Screenshot: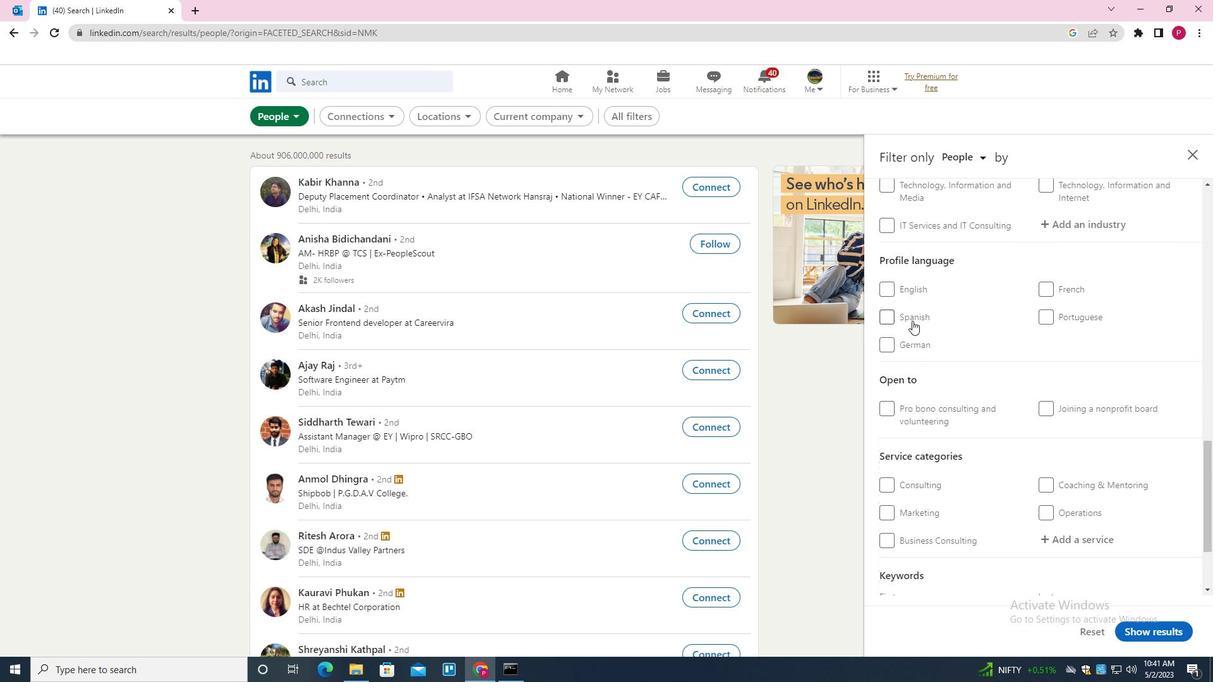 
Action: Mouse moved to (993, 340)
Screenshot: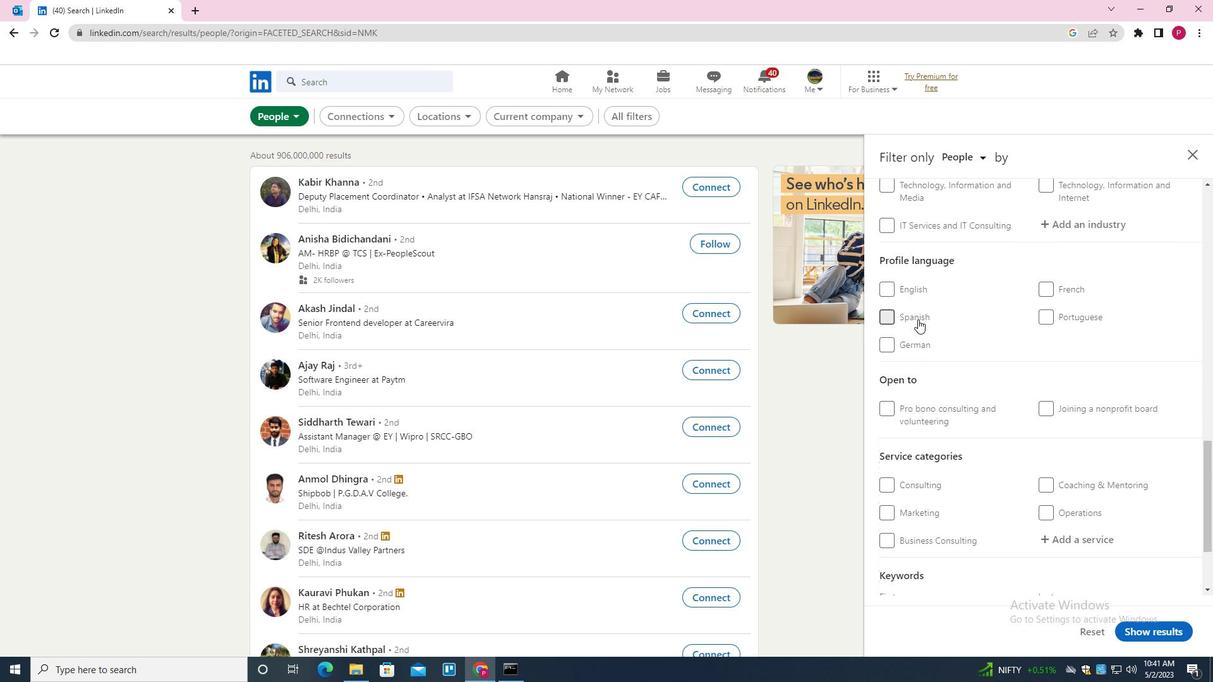 
Action: Mouse scrolled (993, 341) with delta (0, 0)
Screenshot: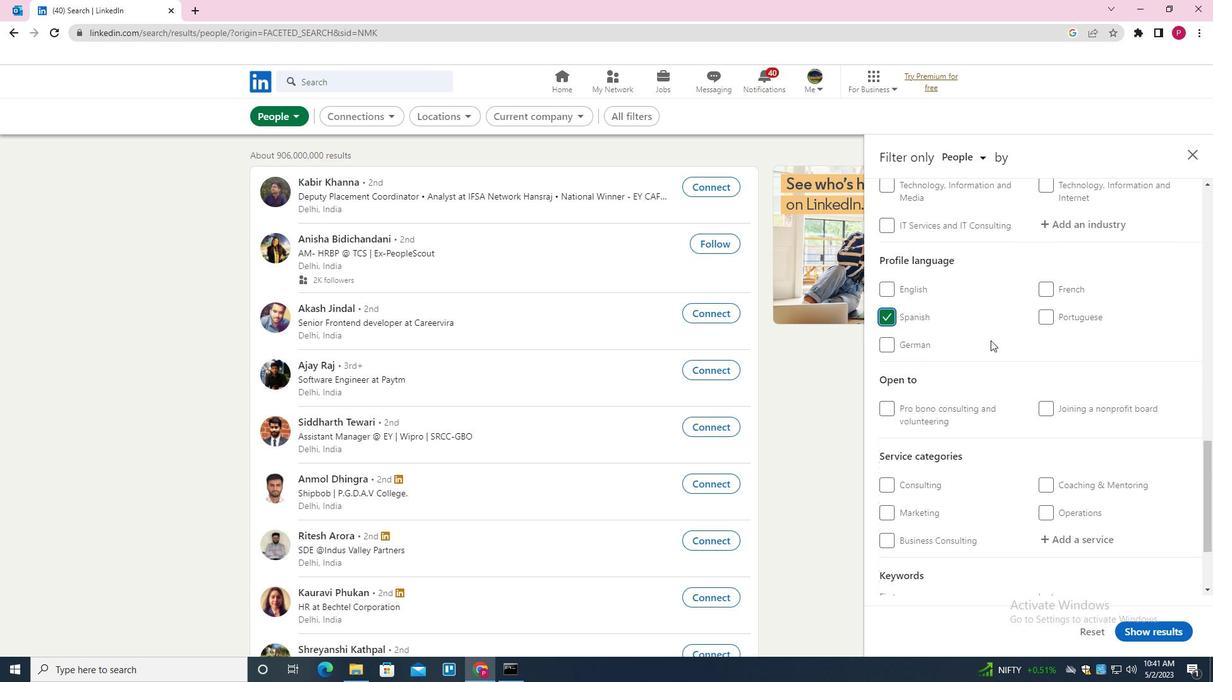 
Action: Mouse scrolled (993, 341) with delta (0, 0)
Screenshot: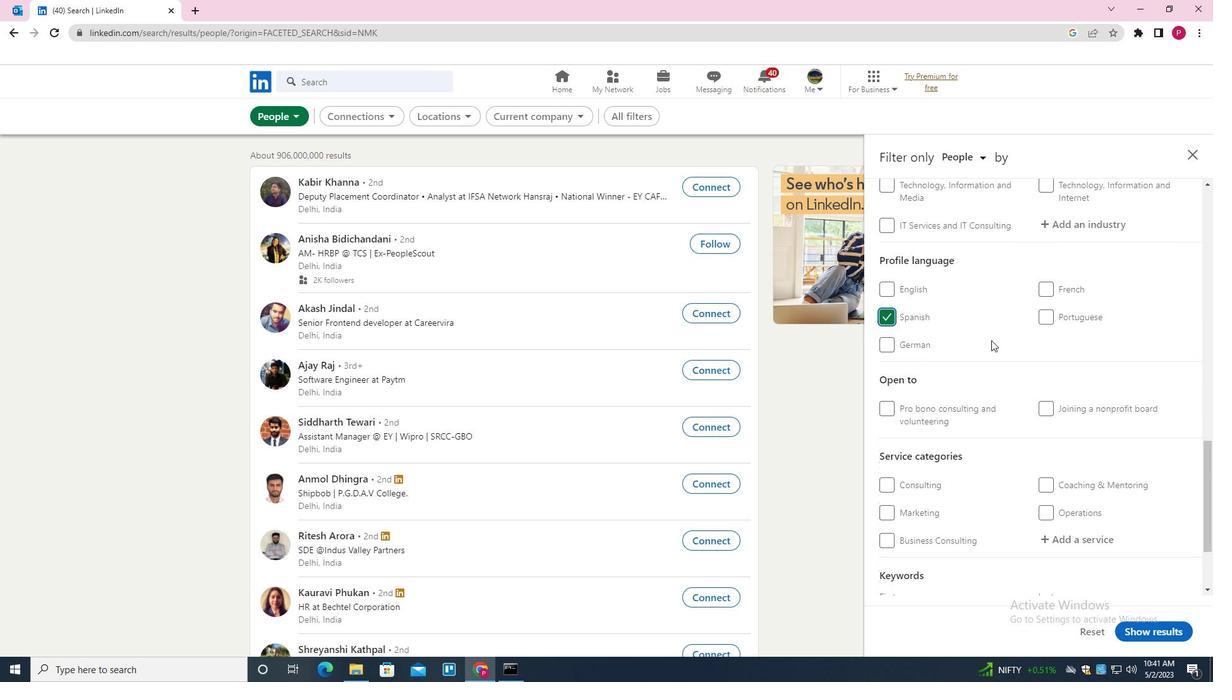 
Action: Mouse scrolled (993, 341) with delta (0, 0)
Screenshot: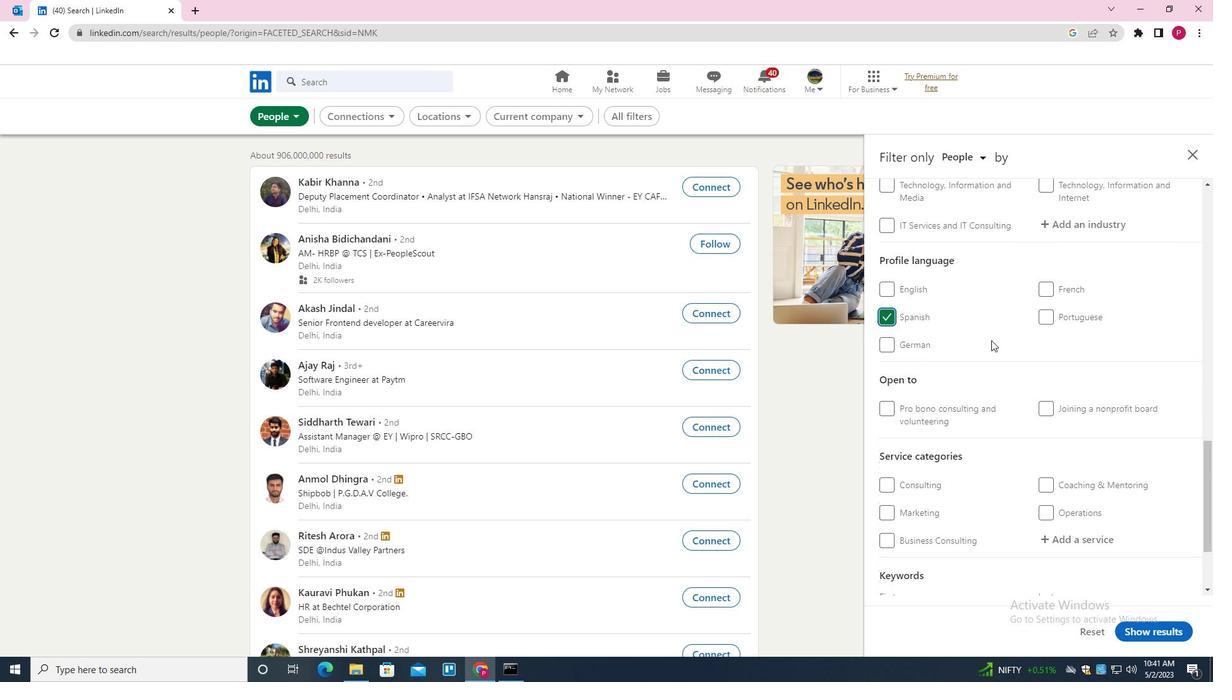 
Action: Mouse scrolled (993, 341) with delta (0, 0)
Screenshot: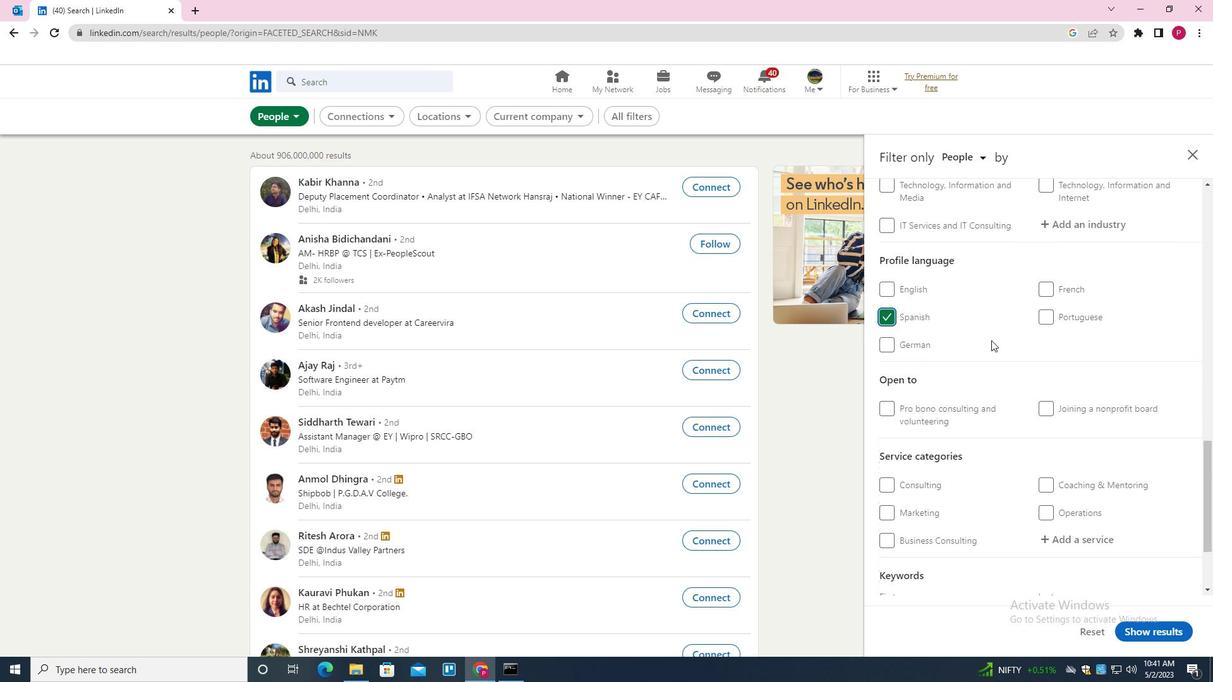 
Action: Mouse scrolled (993, 341) with delta (0, 0)
Screenshot: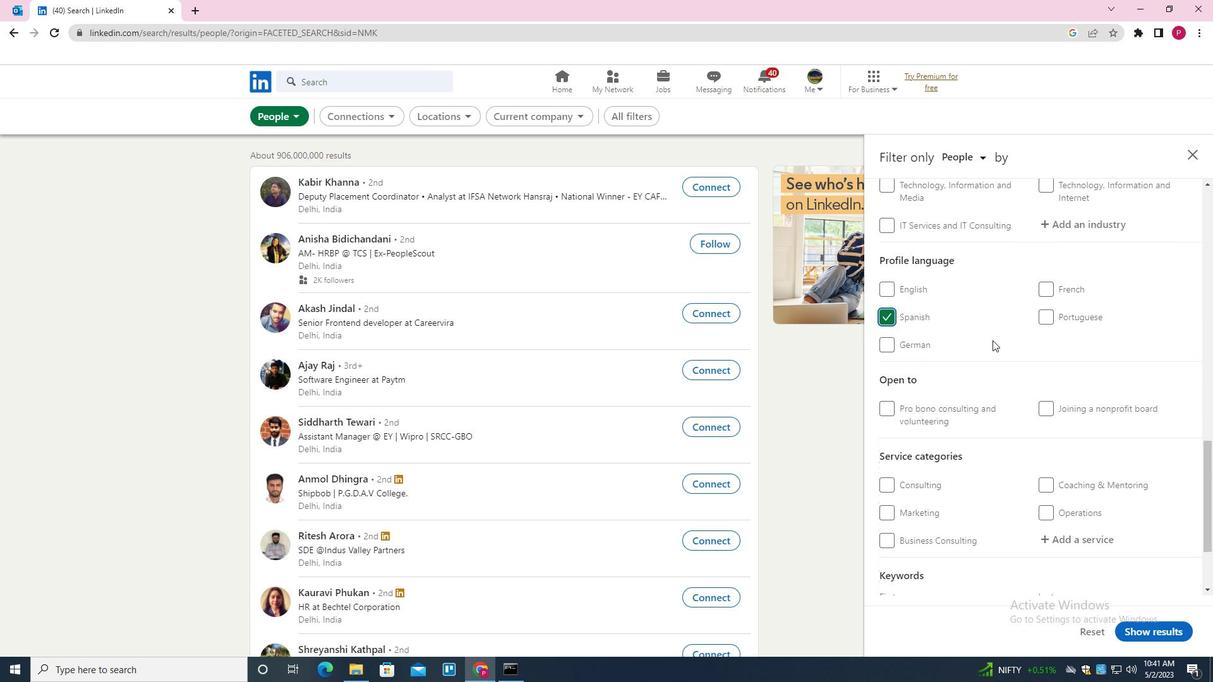
Action: Mouse scrolled (993, 341) with delta (0, 0)
Screenshot: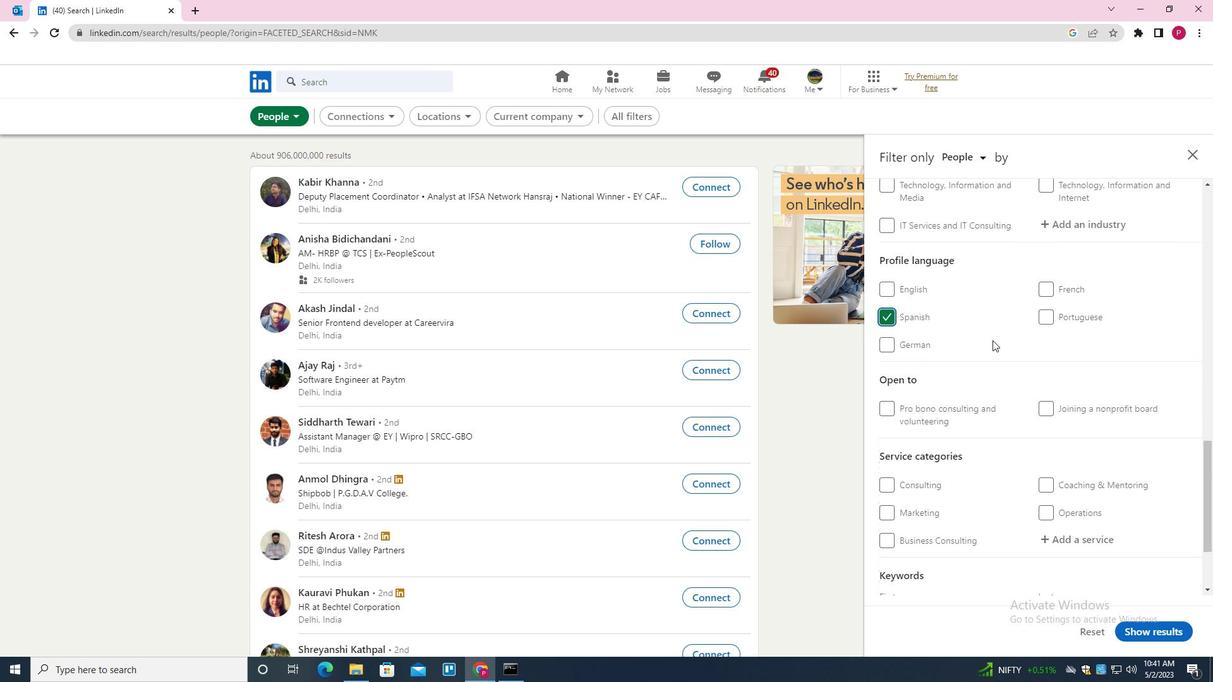 
Action: Mouse moved to (993, 341)
Screenshot: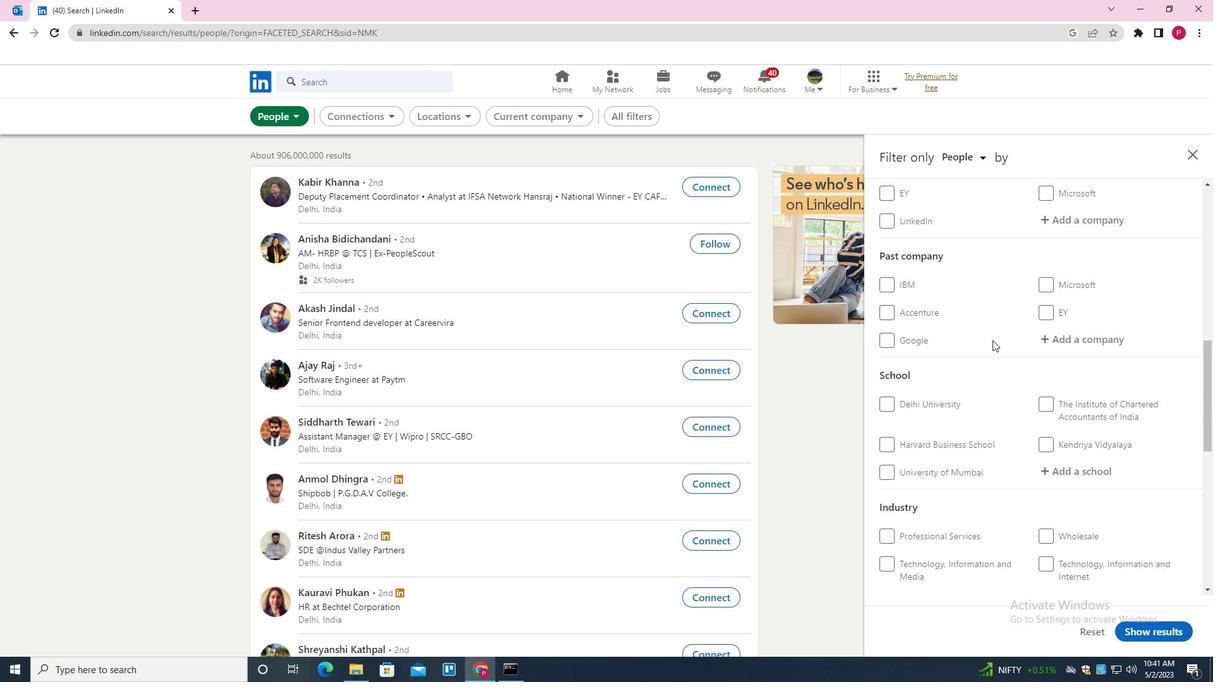 
Action: Mouse scrolled (993, 342) with delta (0, 0)
Screenshot: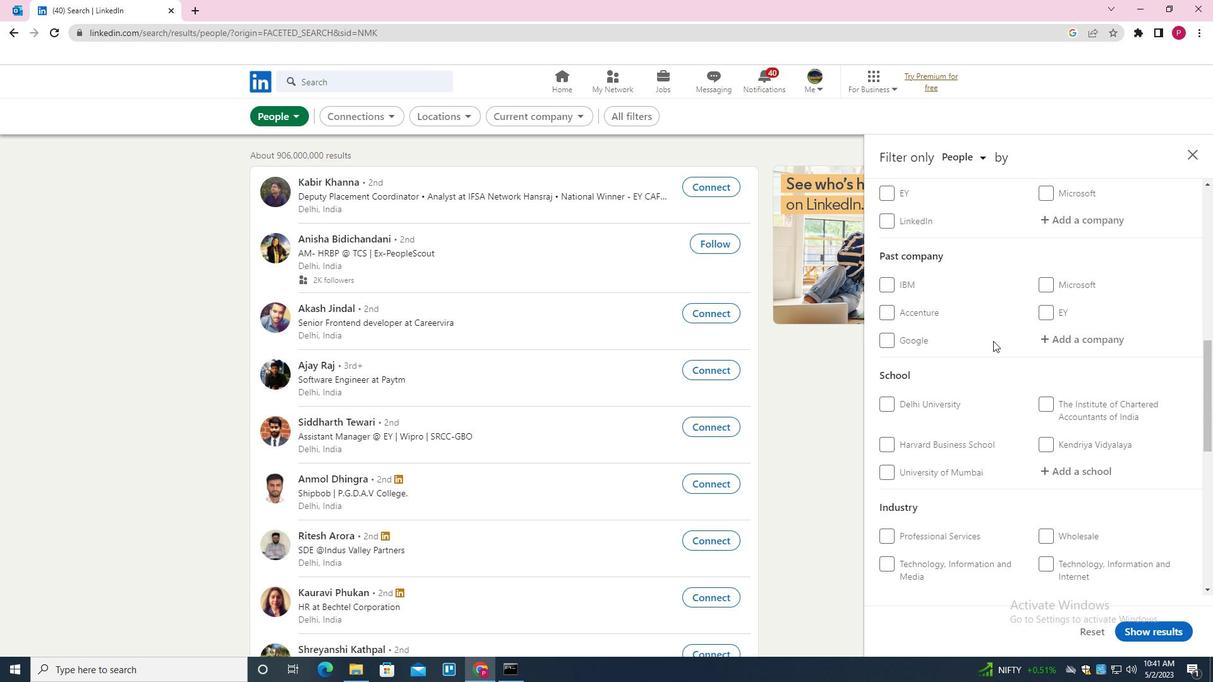 
Action: Mouse scrolled (993, 342) with delta (0, 0)
Screenshot: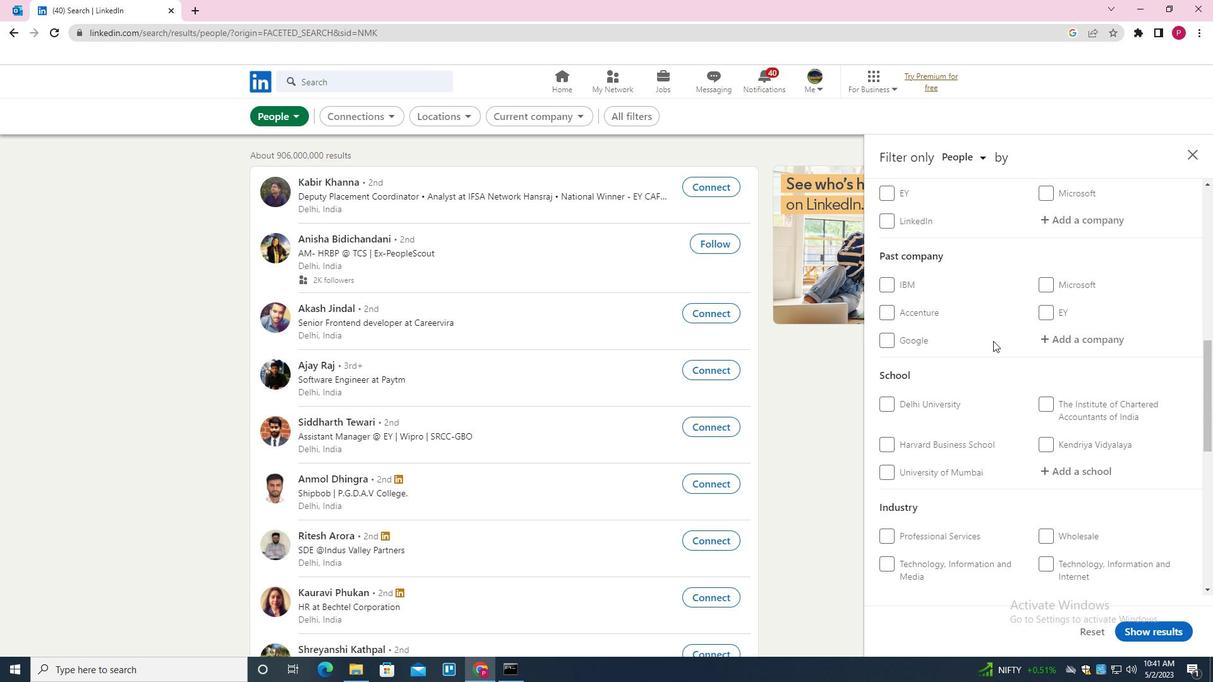 
Action: Mouse scrolled (993, 342) with delta (0, 0)
Screenshot: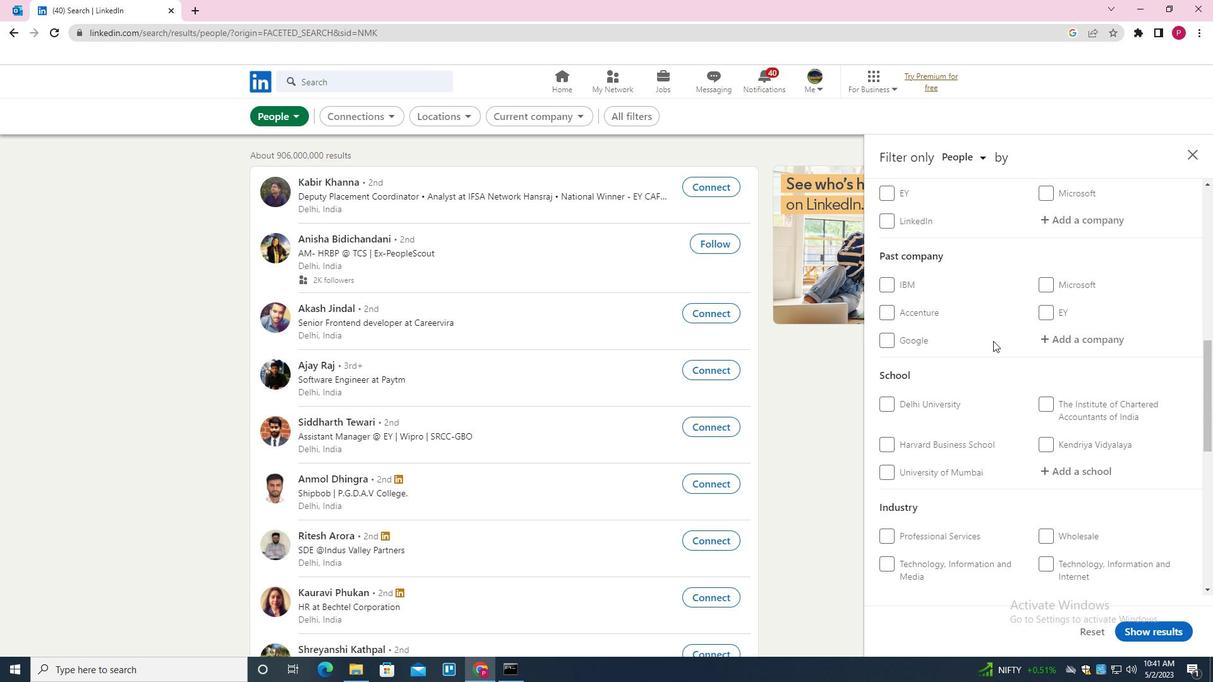 
Action: Mouse moved to (1097, 405)
Screenshot: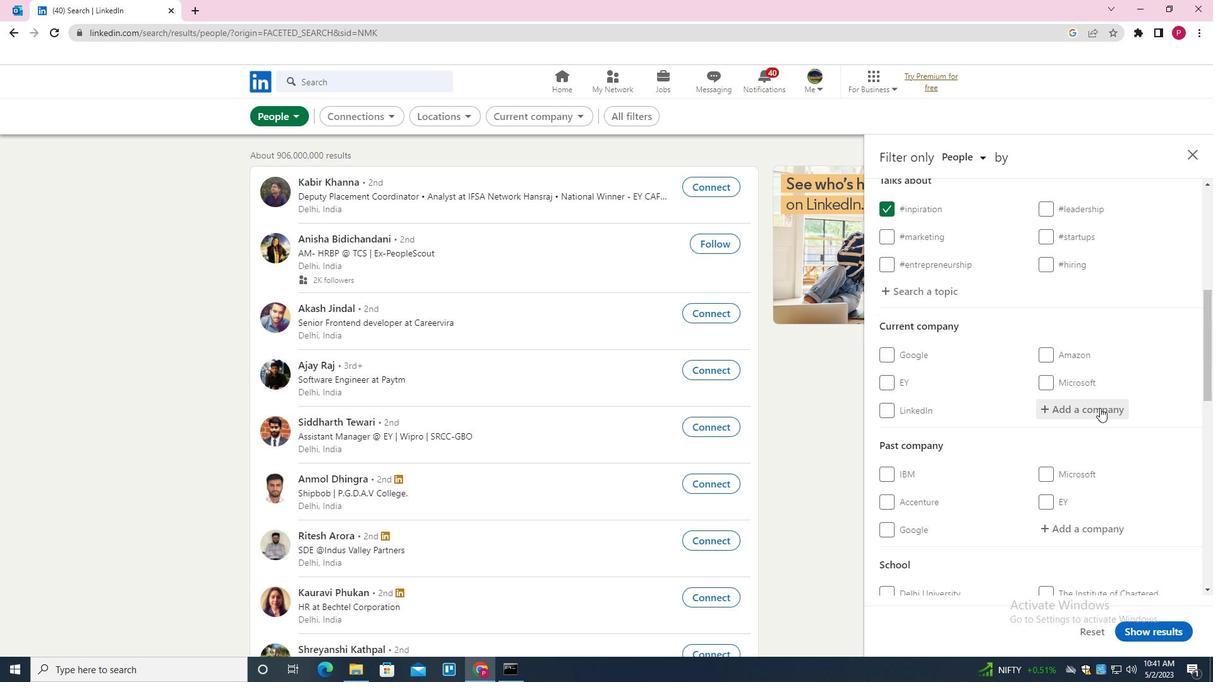 
Action: Mouse pressed left at (1097, 405)
Screenshot: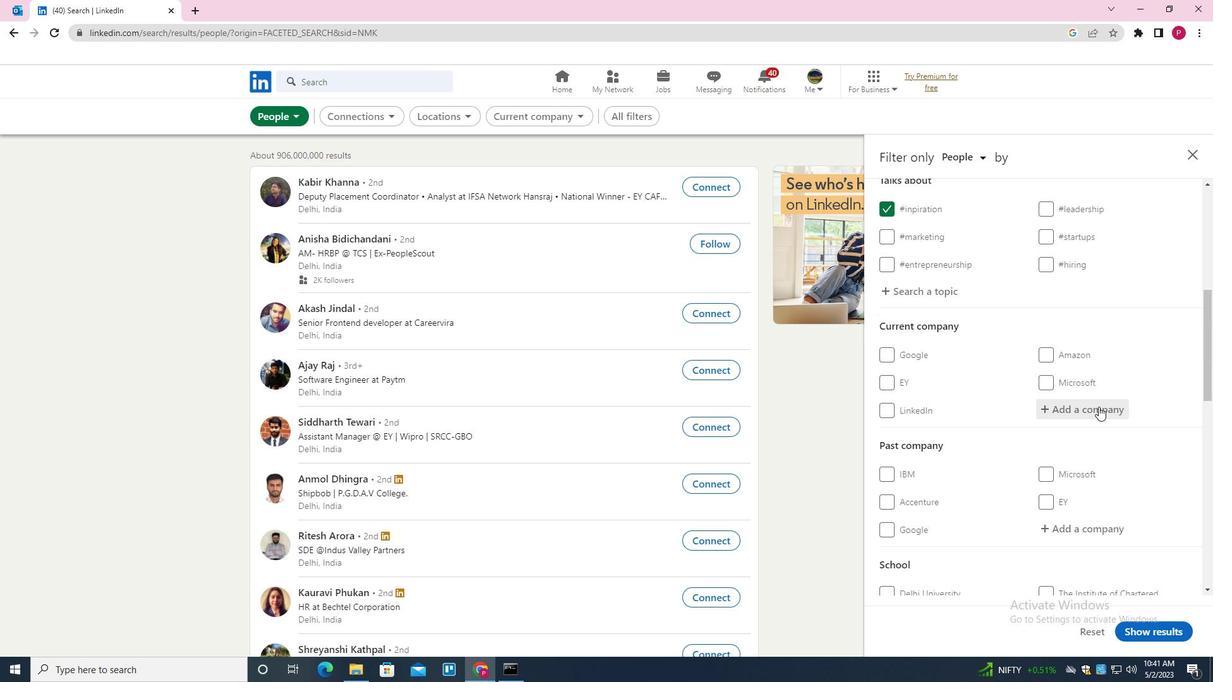 
Action: Key pressed <Key.shift>UST<Key.down><Key.enter>
Screenshot: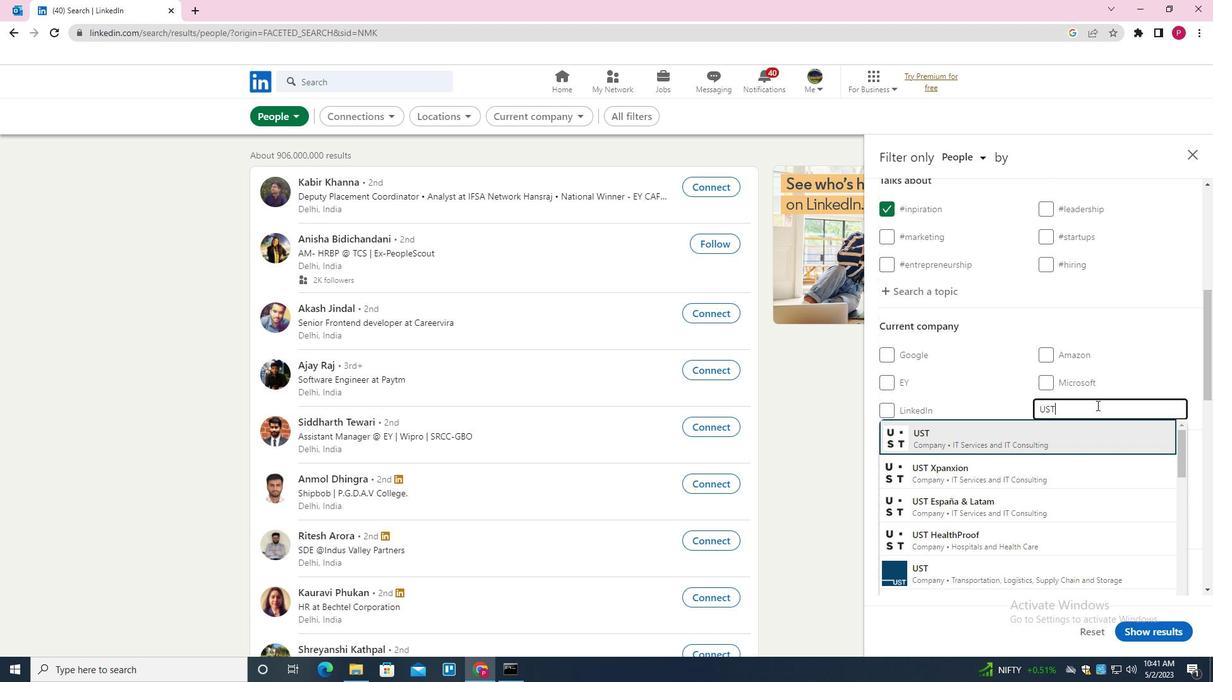 
Action: Mouse moved to (1083, 415)
Screenshot: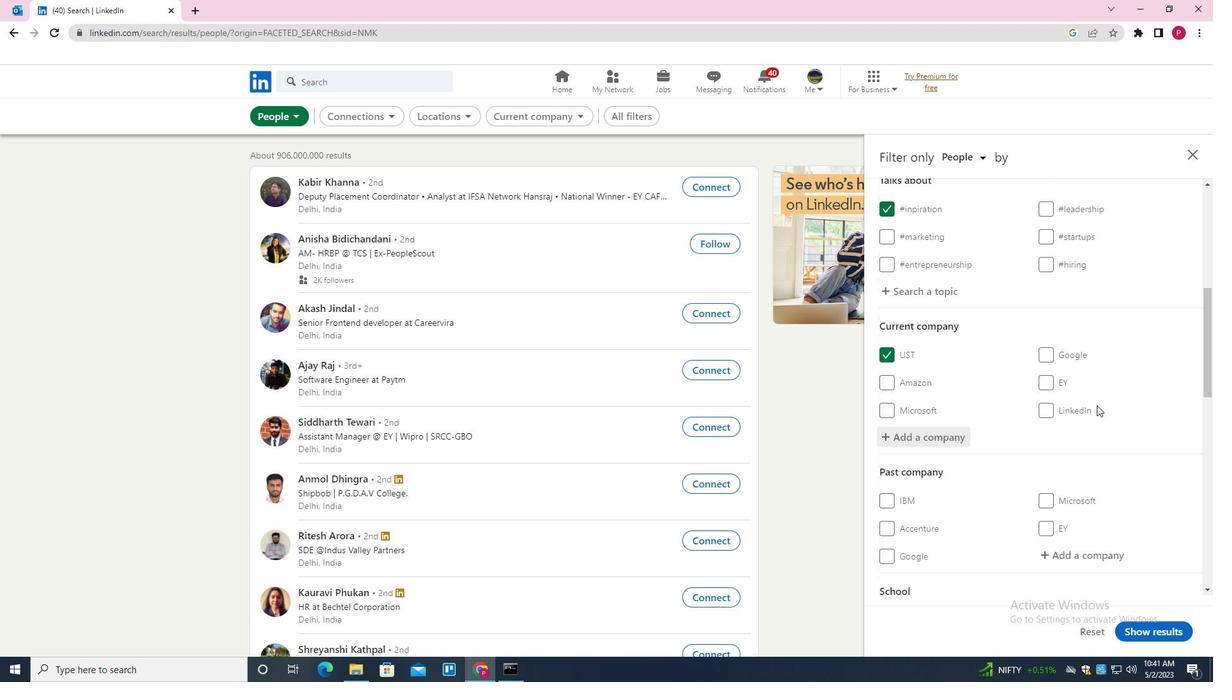
Action: Mouse scrolled (1083, 414) with delta (0, 0)
Screenshot: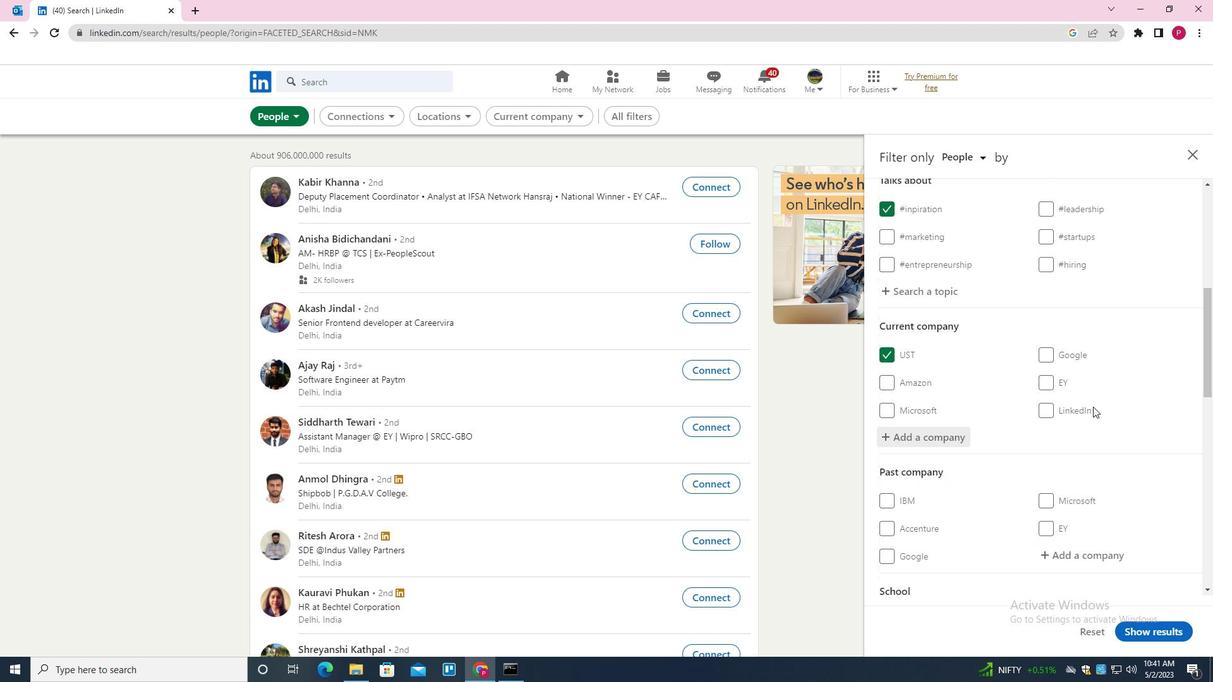 
Action: Mouse moved to (1083, 415)
Screenshot: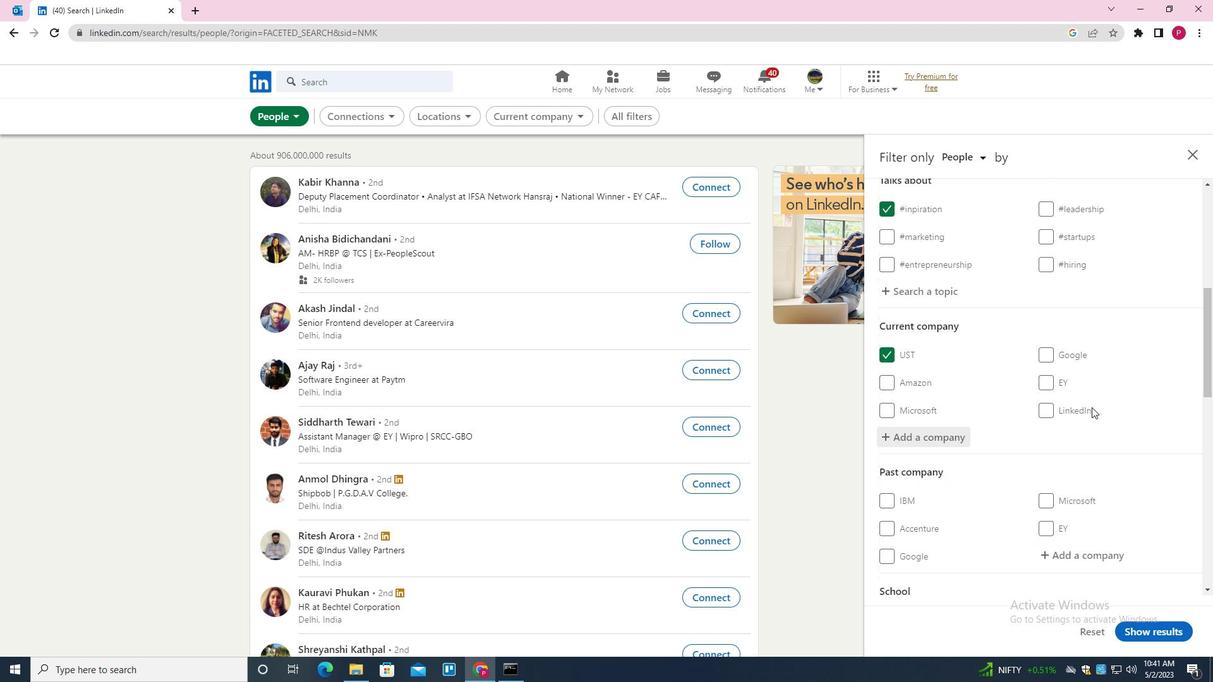 
Action: Mouse scrolled (1083, 414) with delta (0, 0)
Screenshot: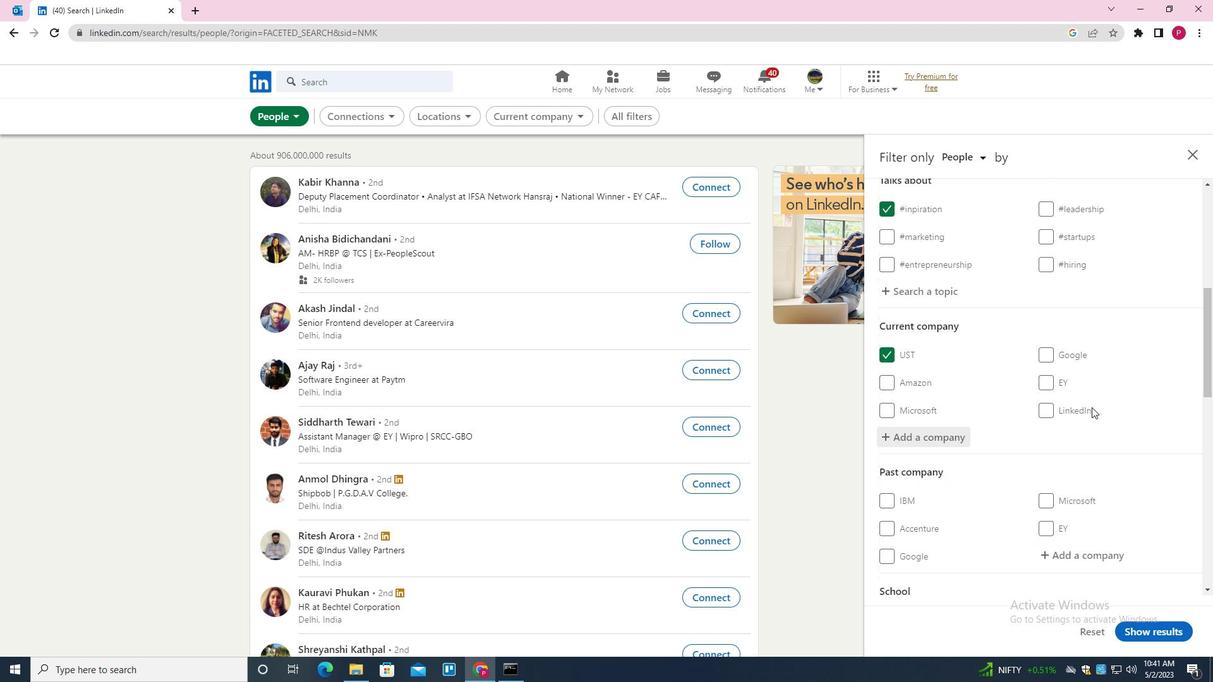 
Action: Mouse scrolled (1083, 414) with delta (0, 0)
Screenshot: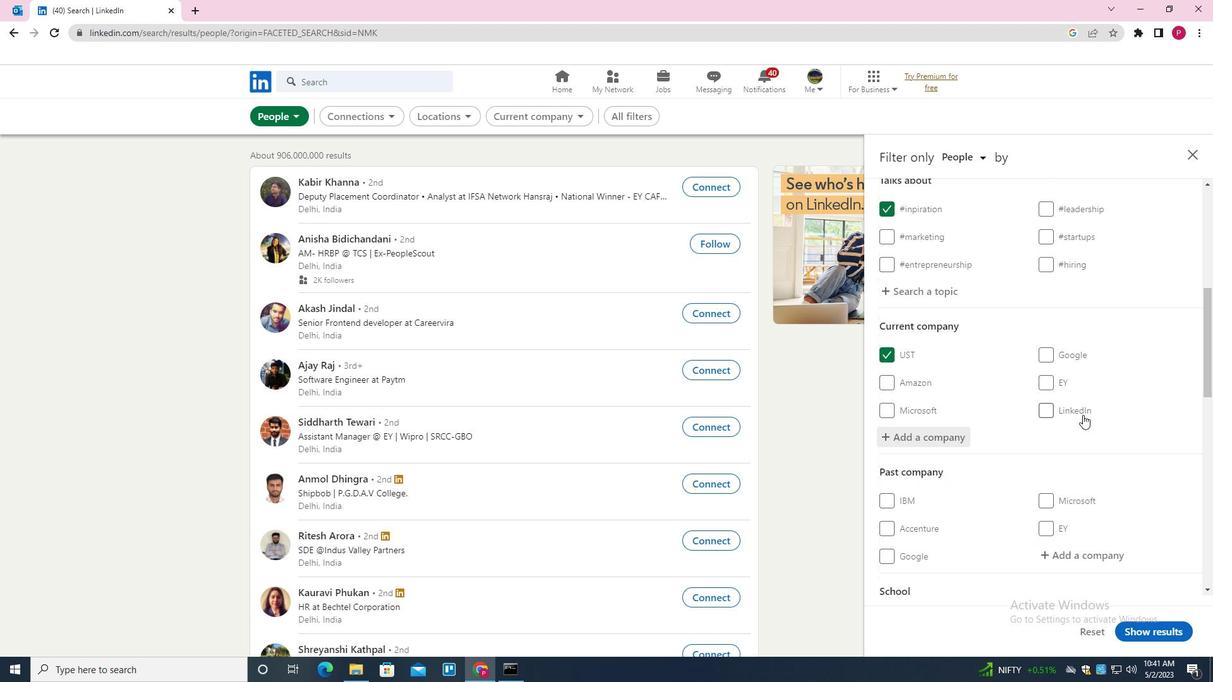 
Action: Mouse scrolled (1083, 414) with delta (0, 0)
Screenshot: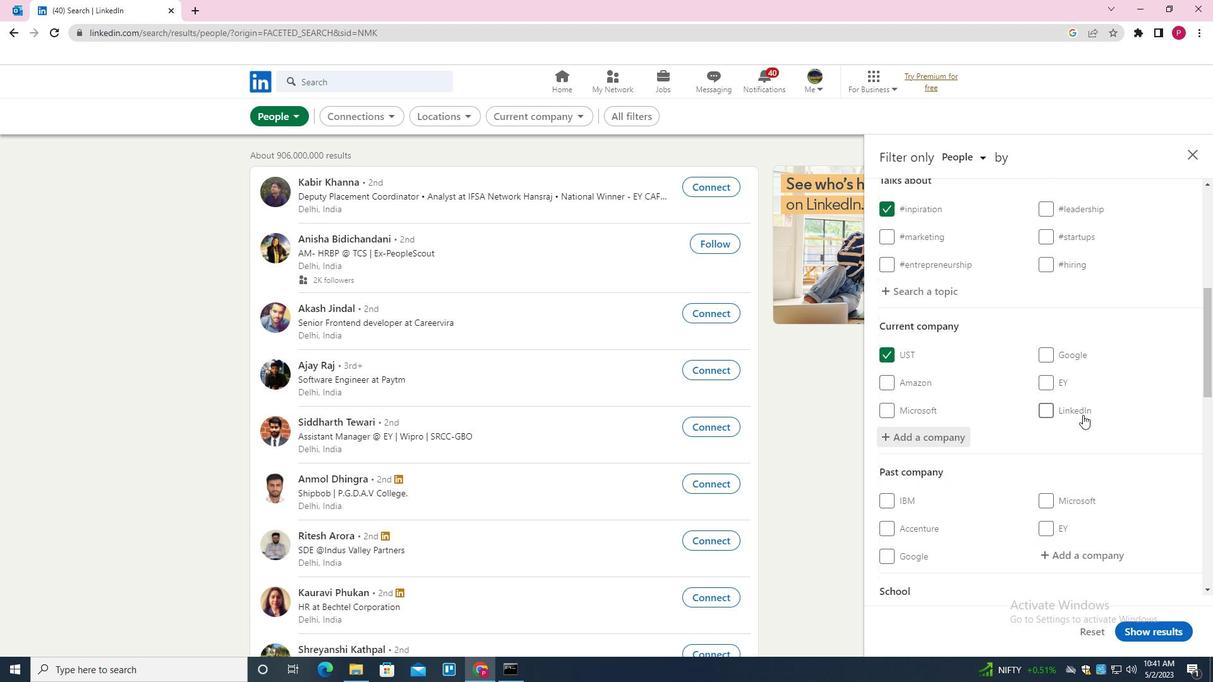 
Action: Mouse moved to (1075, 420)
Screenshot: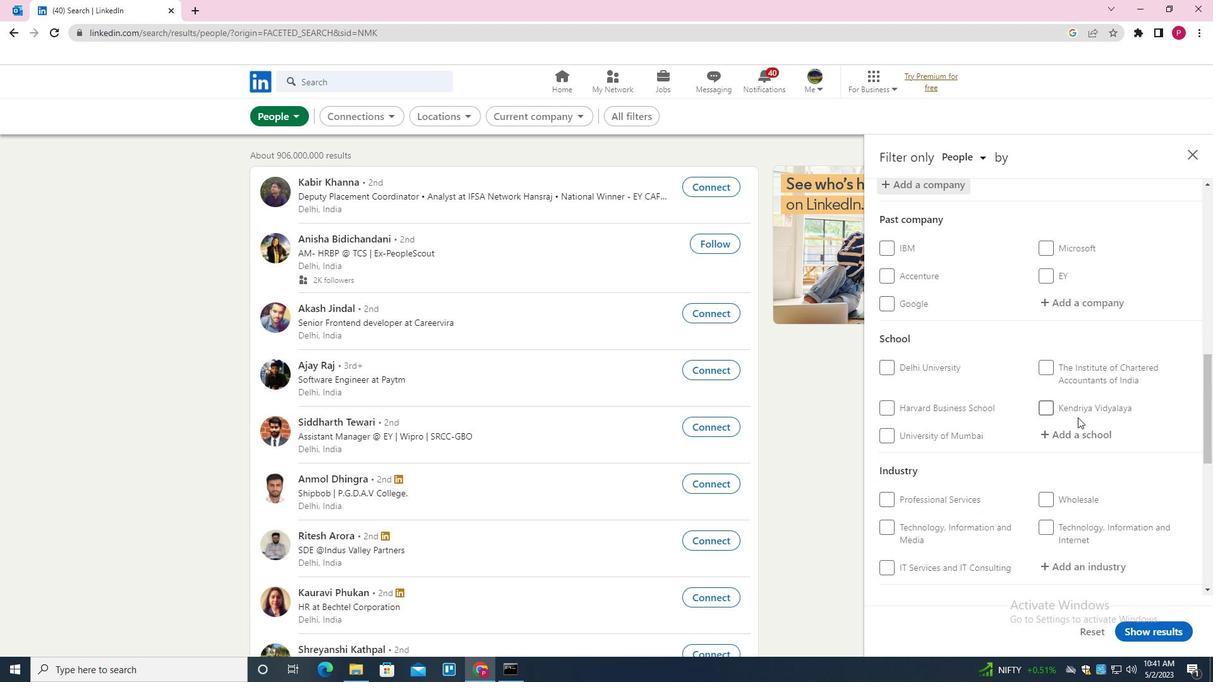 
Action: Mouse scrolled (1075, 419) with delta (0, 0)
Screenshot: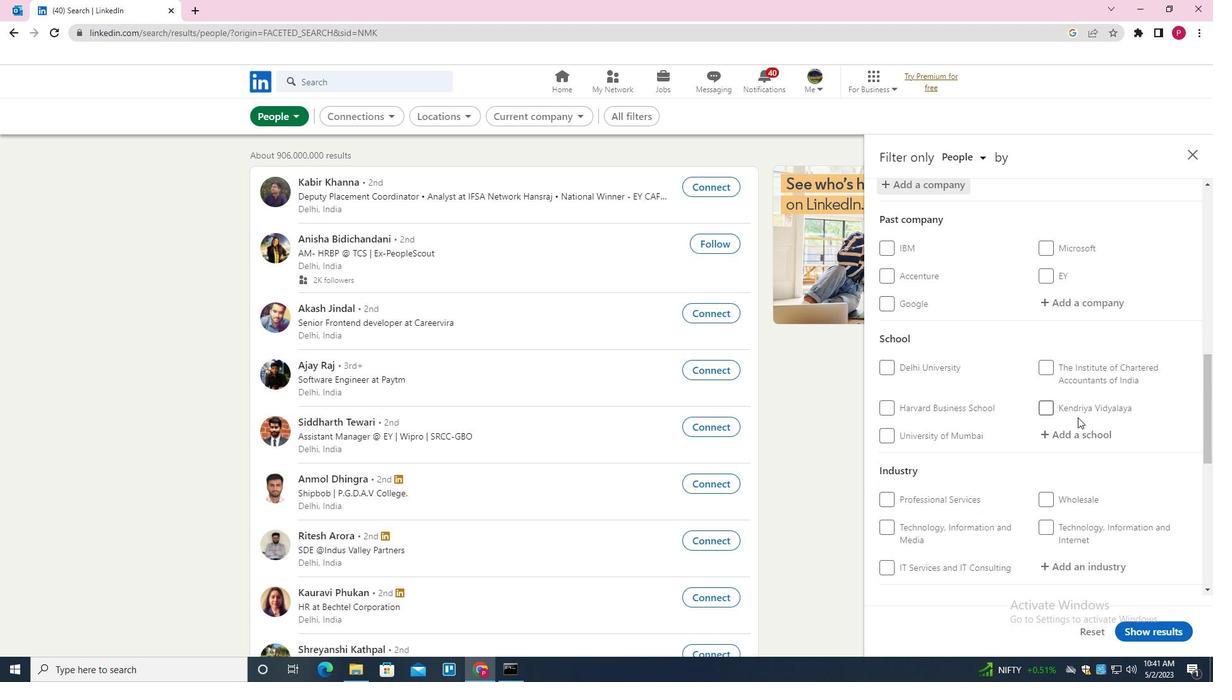 
Action: Mouse moved to (1074, 420)
Screenshot: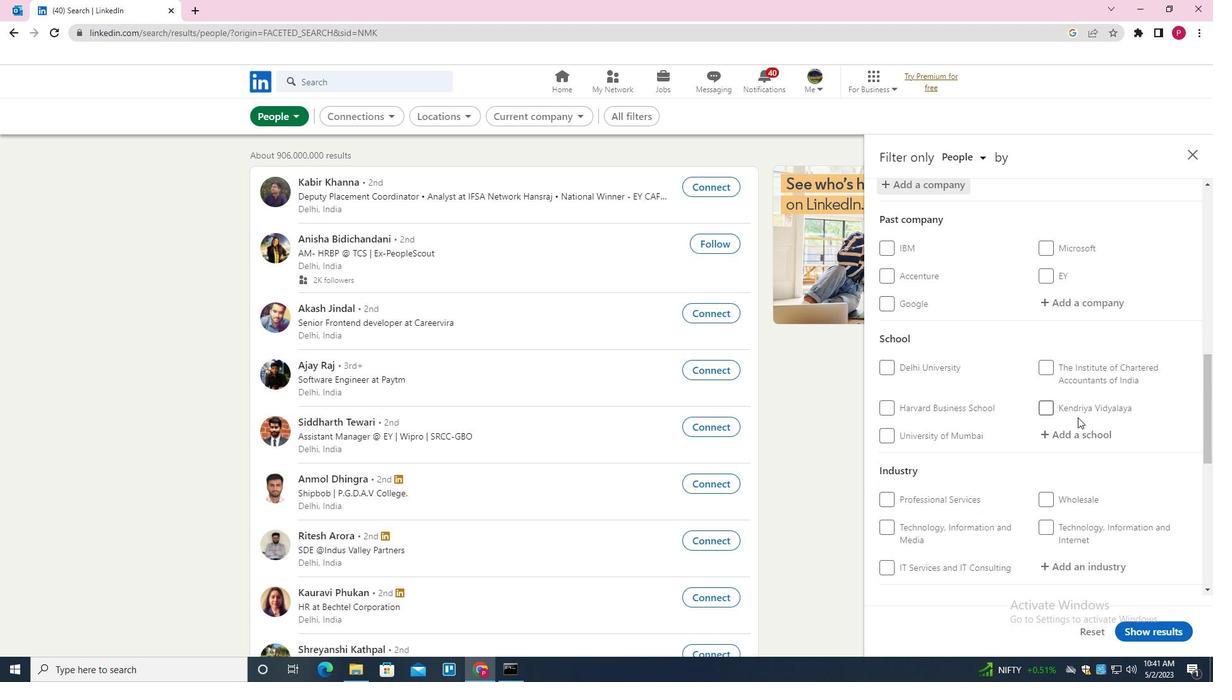 
Action: Mouse scrolled (1074, 419) with delta (0, 0)
Screenshot: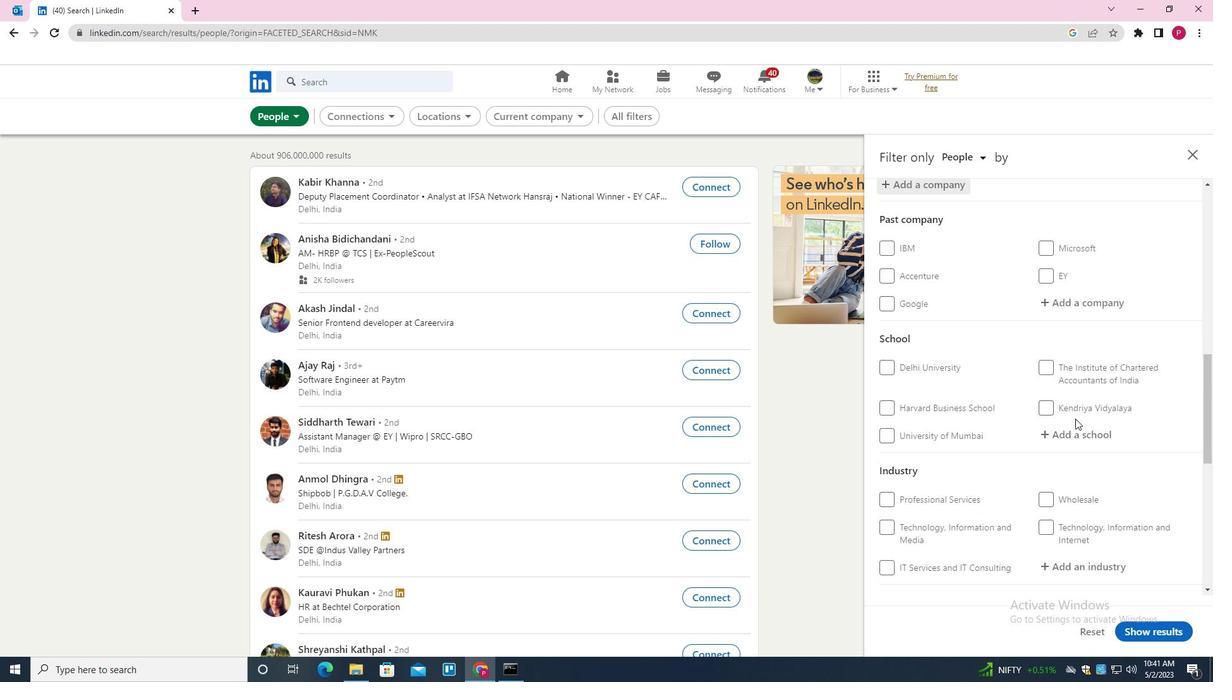 
Action: Mouse moved to (1077, 312)
Screenshot: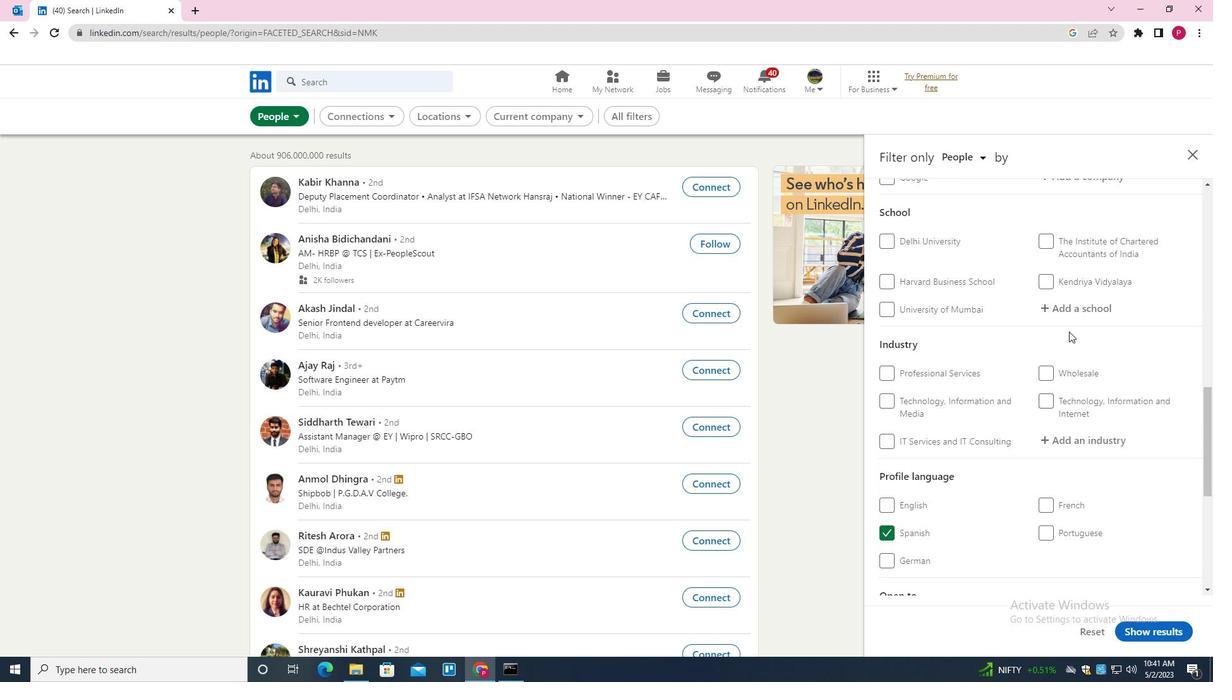 
Action: Mouse pressed left at (1077, 312)
Screenshot: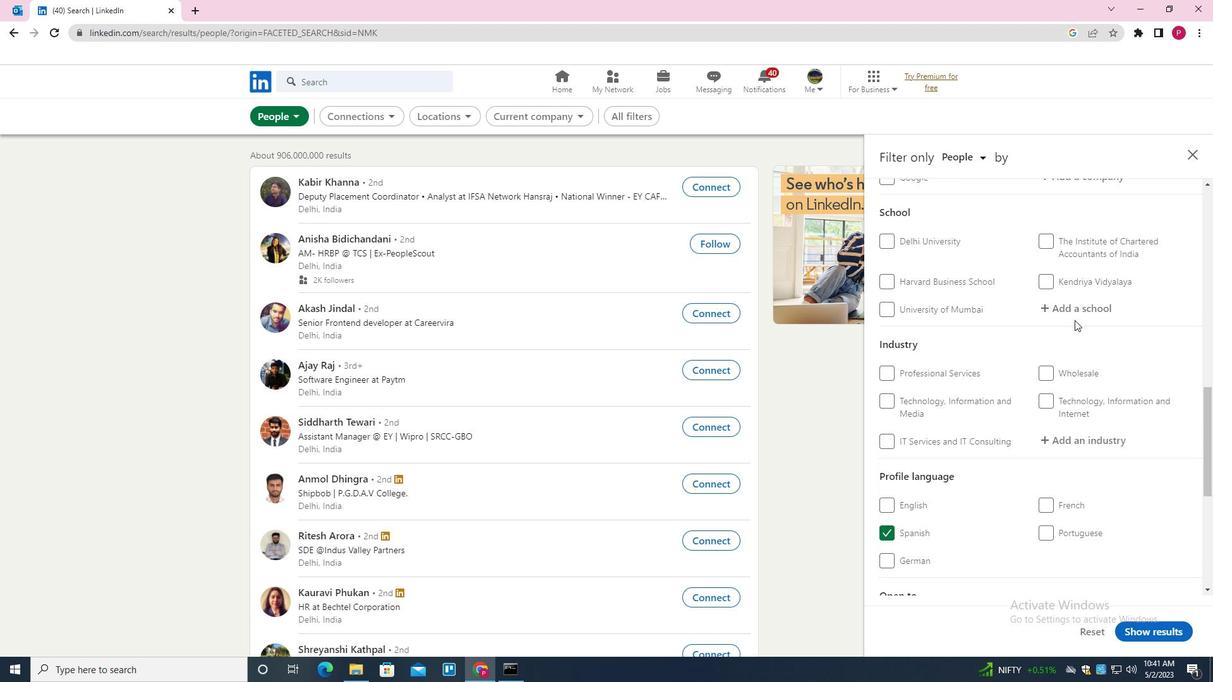
Action: Mouse moved to (1078, 312)
Screenshot: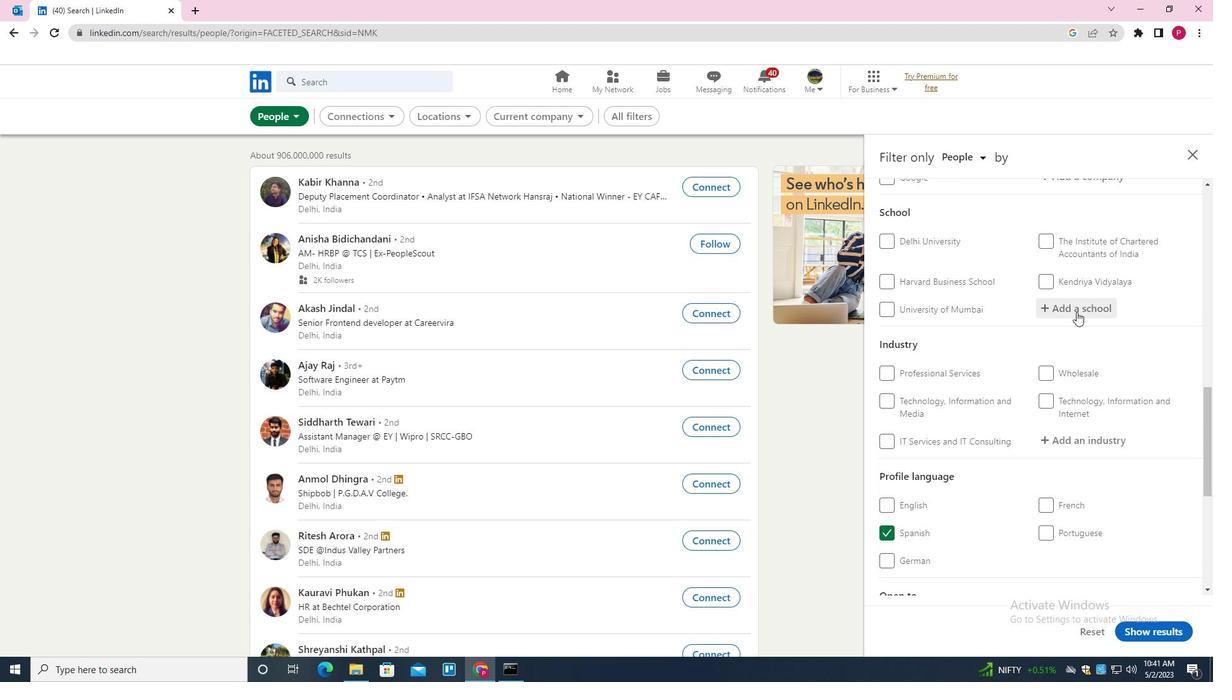 
Action: Key pressed <Key.shift><Key.shift><Key.shift><Key.shift><Key.shift><Key.shift><Key.shift><Key.shift><Key.shift><Key.shift><Key.shift><Key.shift><Key.shift><Key.shift><Key.shift><Key.shift><Key.shift><Key.shift><Key.shift><Key.shift><Key.shift><Key.shift><Key.shift><Key.shift><Key.shift><Key.shift><Key.shift><Key.shift><Key.shift><Key.shift><Key.shift><Key.shift><Key.shift>KKR&<Key.down><Key.enter>
Screenshot: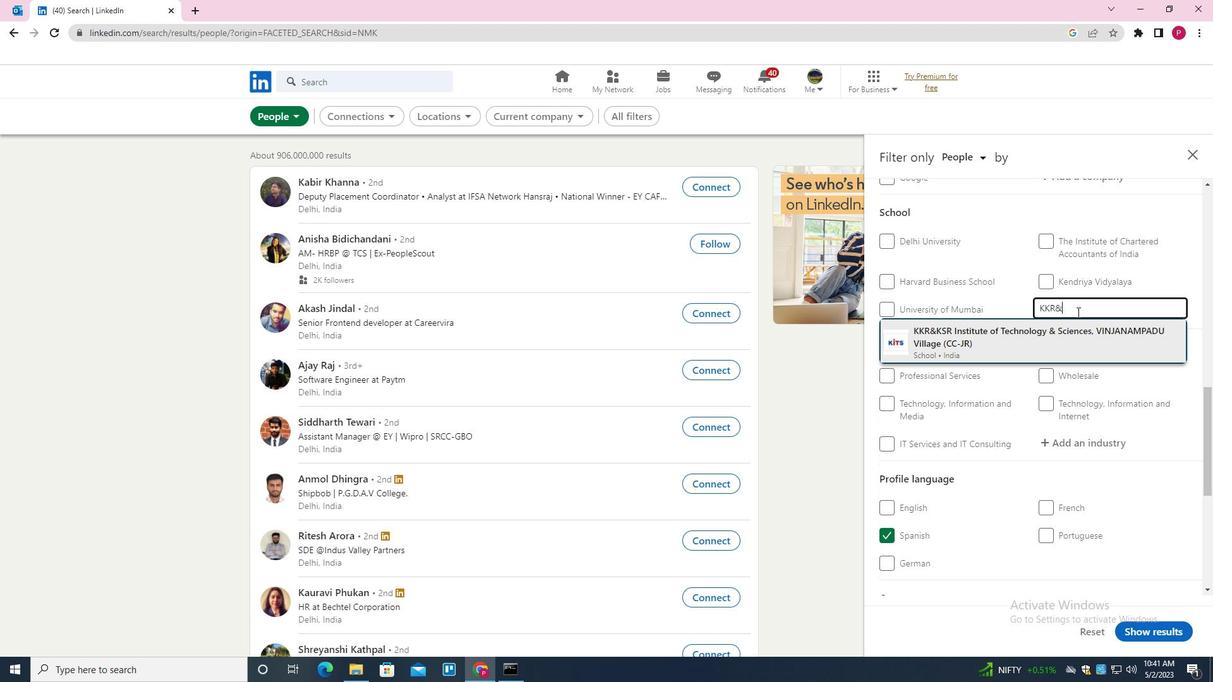 
Action: Mouse moved to (1017, 352)
Screenshot: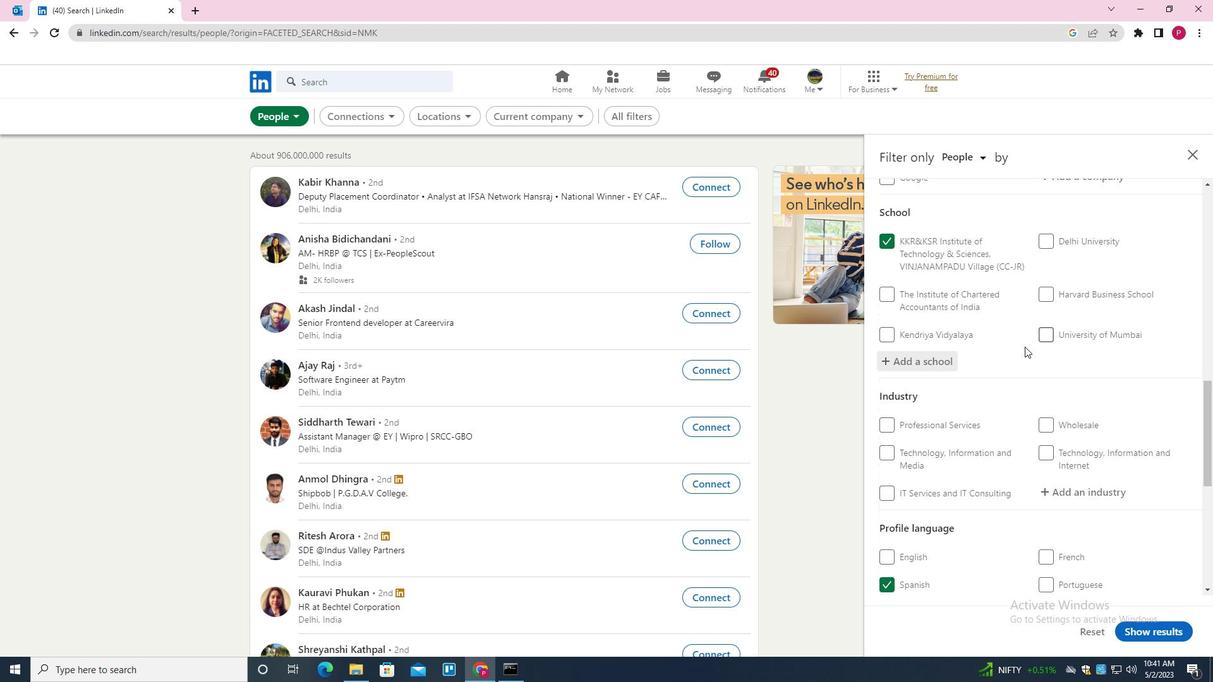 
Action: Mouse scrolled (1017, 352) with delta (0, 0)
Screenshot: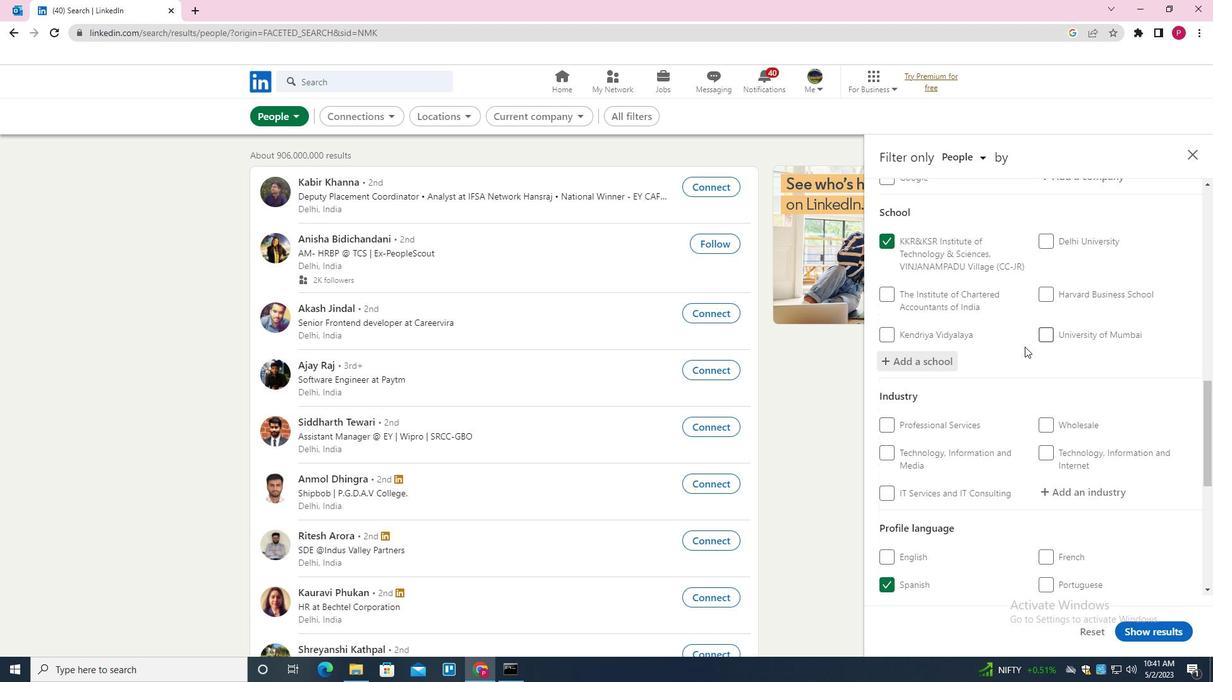 
Action: Mouse scrolled (1017, 352) with delta (0, 0)
Screenshot: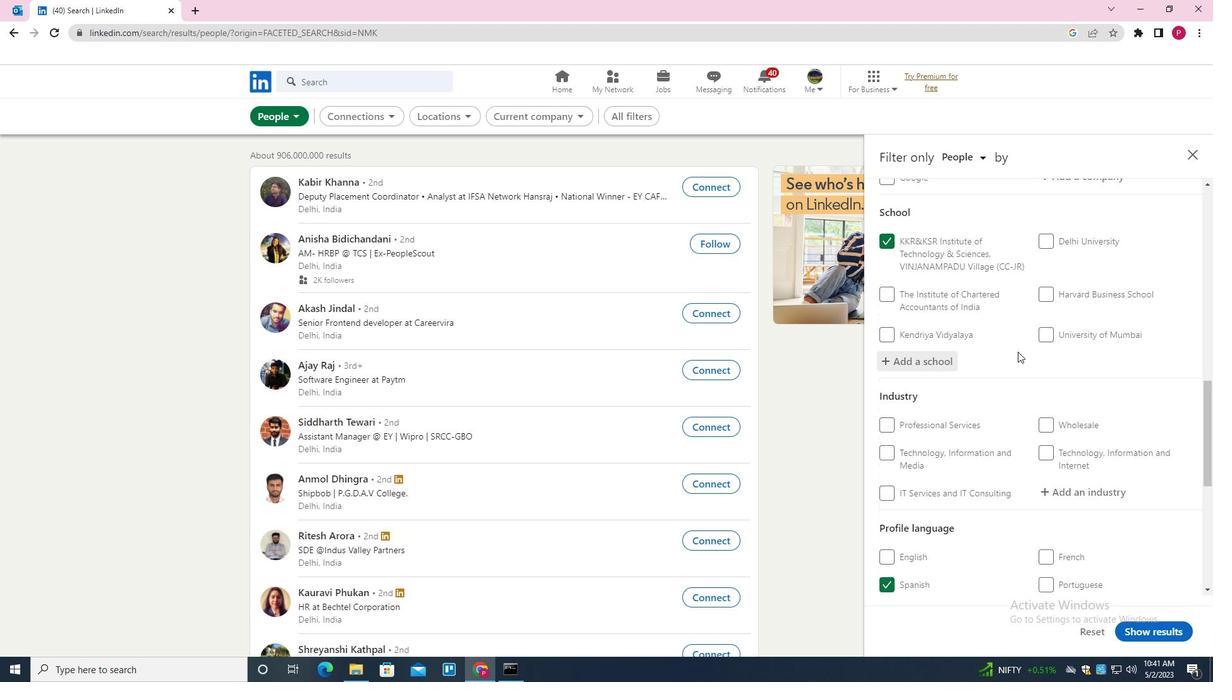 
Action: Mouse scrolled (1017, 352) with delta (0, 0)
Screenshot: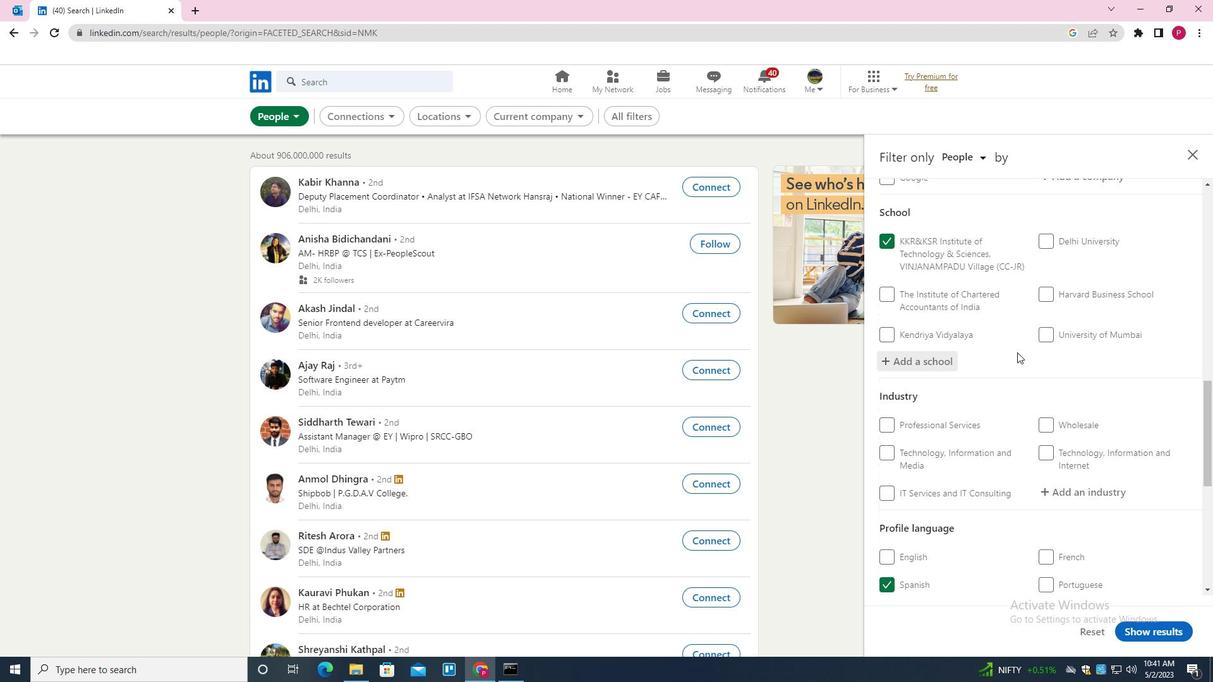
Action: Mouse moved to (1083, 300)
Screenshot: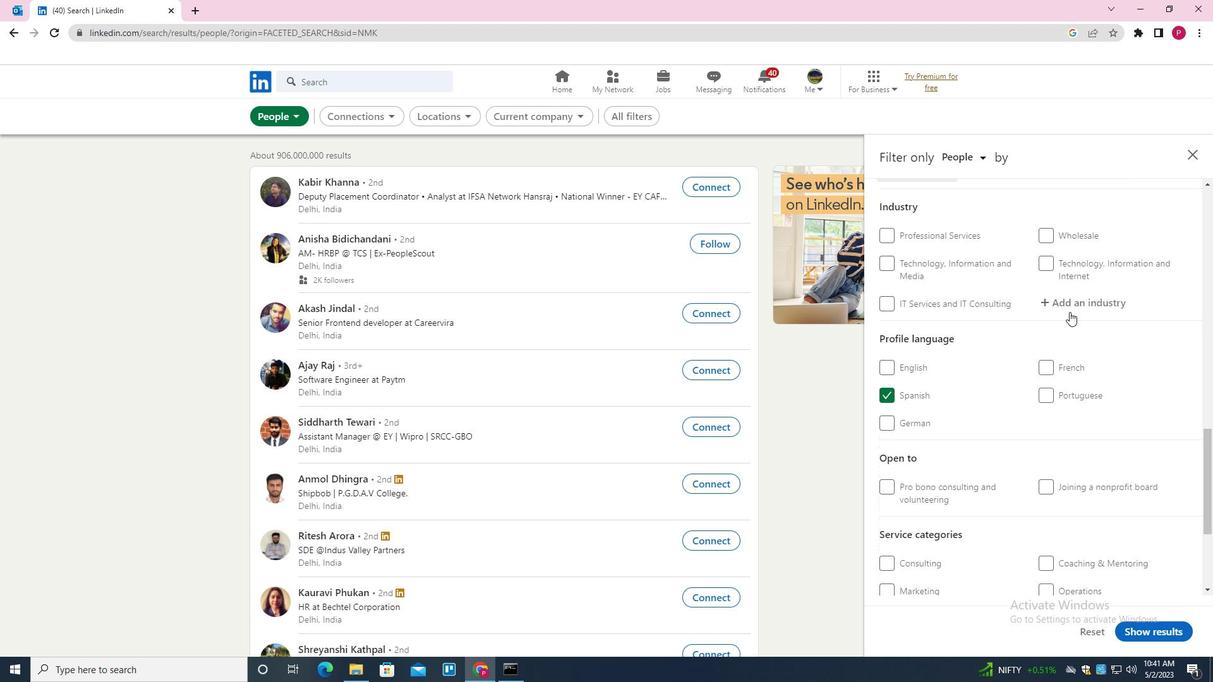
Action: Mouse pressed left at (1083, 300)
Screenshot: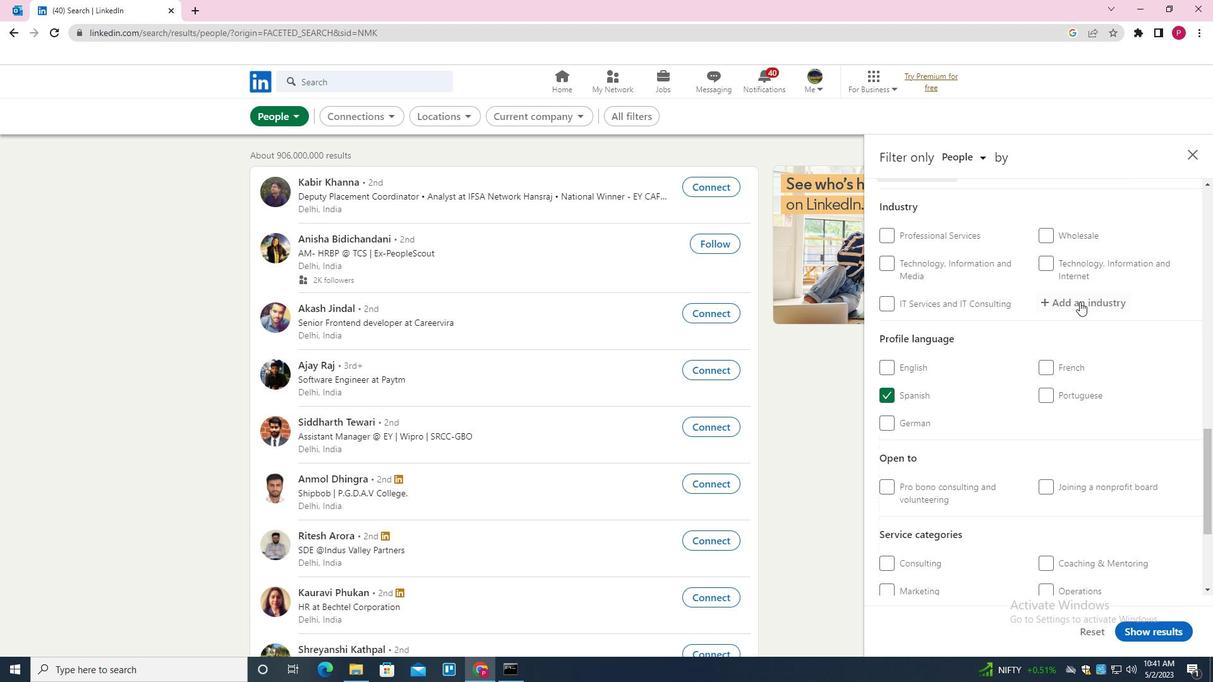 
Action: Mouse moved to (1086, 298)
Screenshot: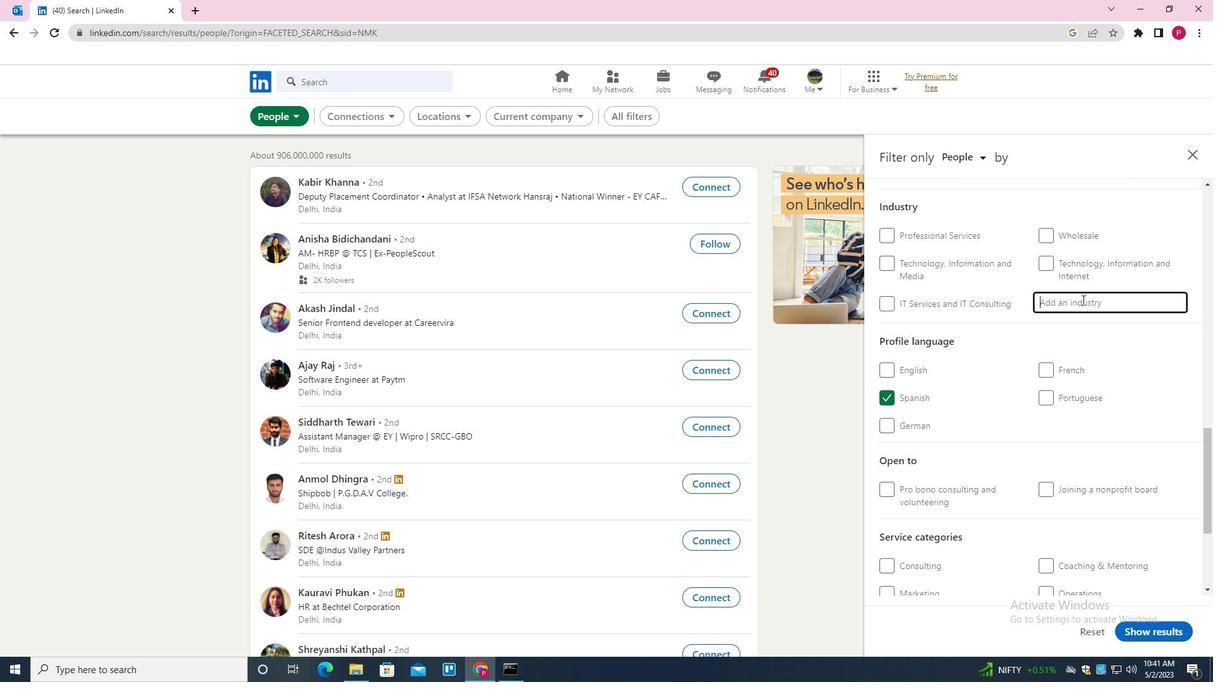 
Action: Key pressed <Key.shift><Key.shift><Key.shift><Key.shift><Key.shift><Key.shift><Key.shift><Key.shift><Key.shift><Key.shift><Key.shift><Key.shift><Key.shift><Key.shift><Key.shift><Key.shift><Key.shift><Key.shift><Key.shift><Key.shift><Key.shift><Key.shift><Key.shift>IT<Key.space><Key.down><Key.down><Key.down><Key.down><Key.down><Key.down><Key.enter>
Screenshot: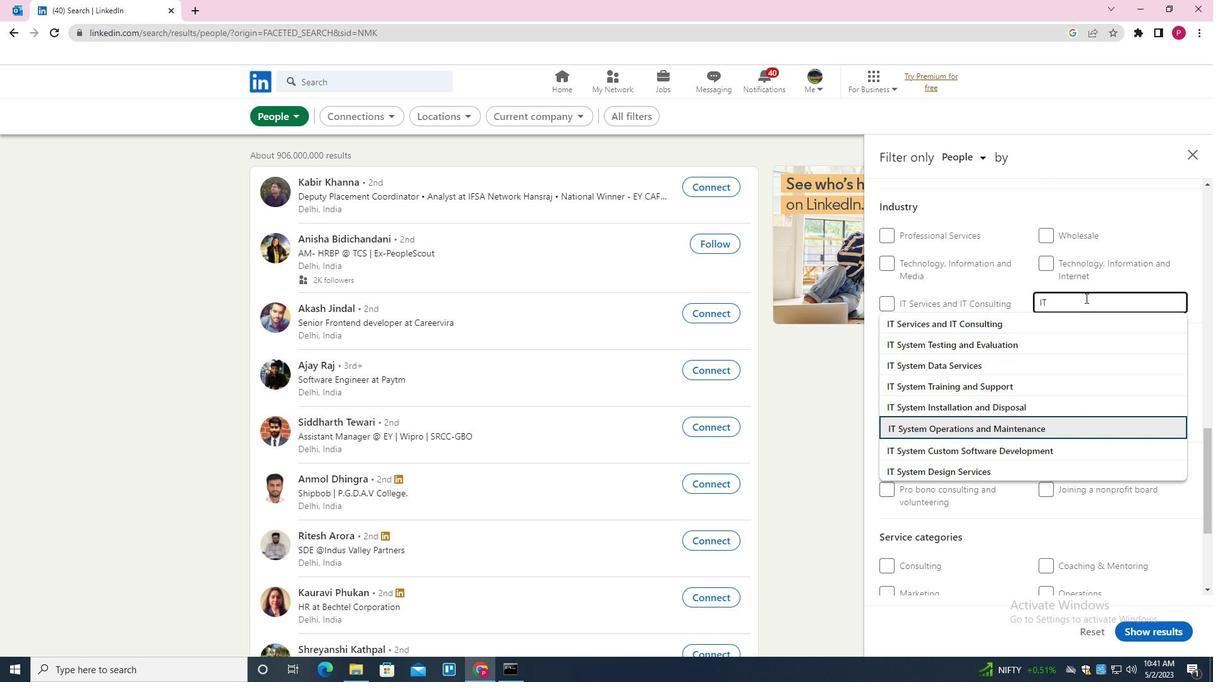 
Action: Mouse moved to (1057, 318)
Screenshot: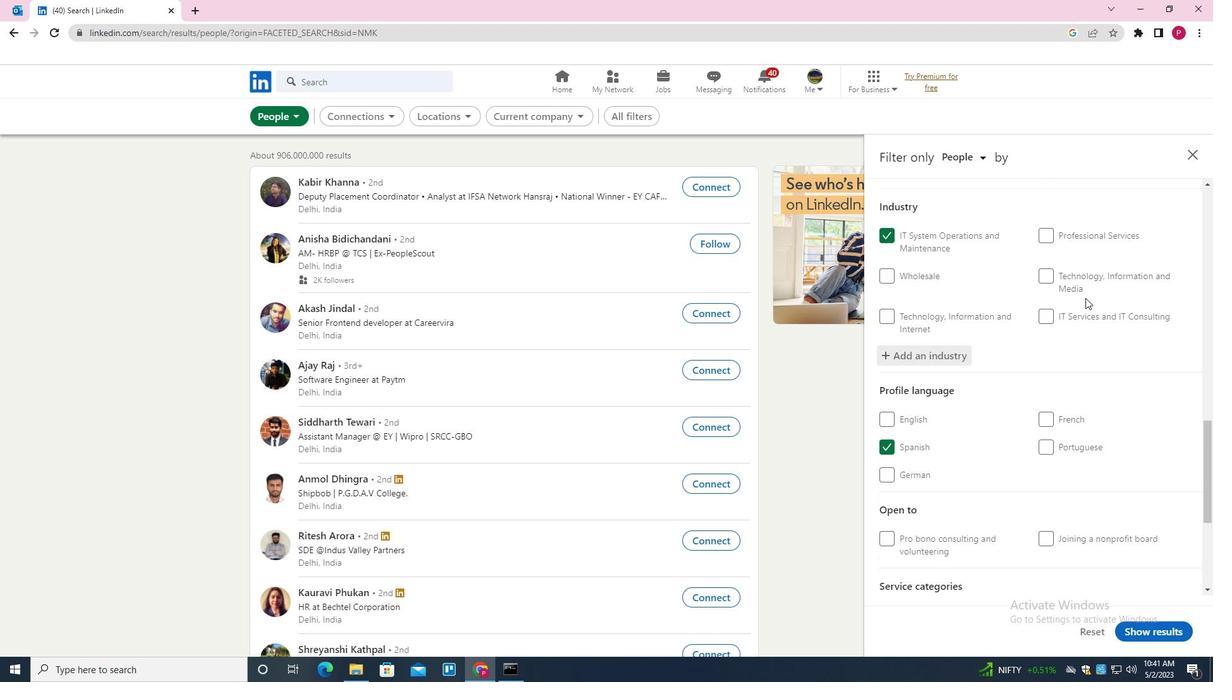 
Action: Mouse scrolled (1057, 317) with delta (0, 0)
Screenshot: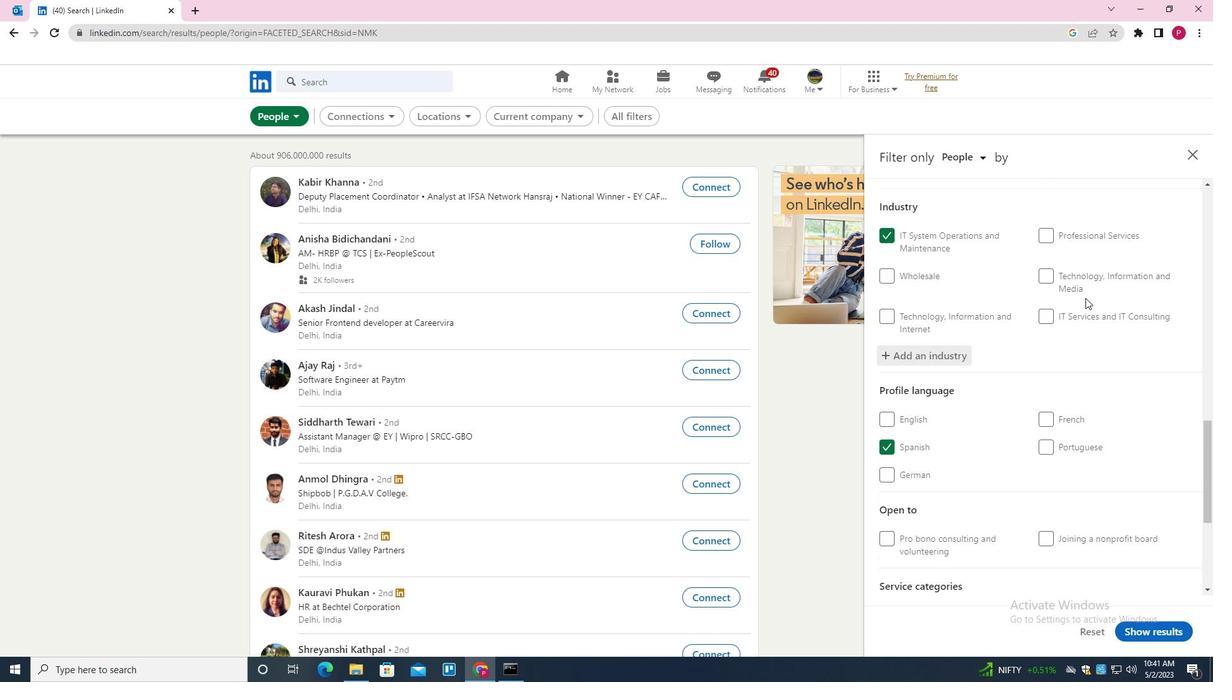 
Action: Mouse scrolled (1057, 317) with delta (0, 0)
Screenshot: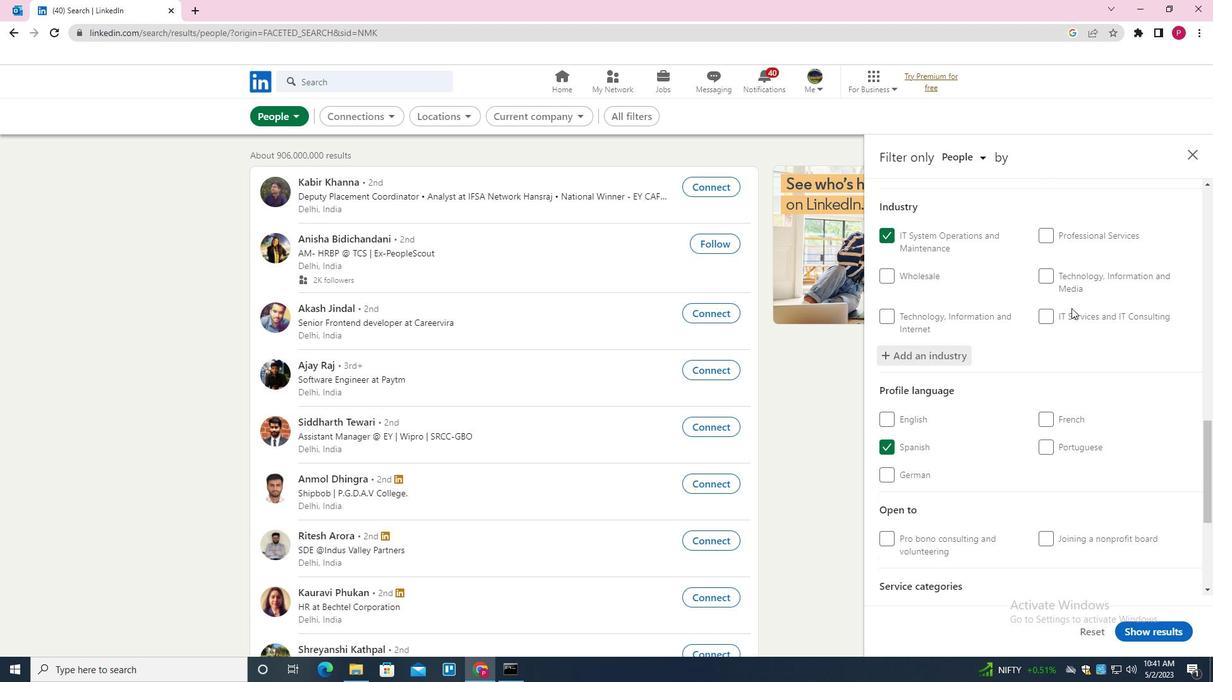 
Action: Mouse moved to (1056, 318)
Screenshot: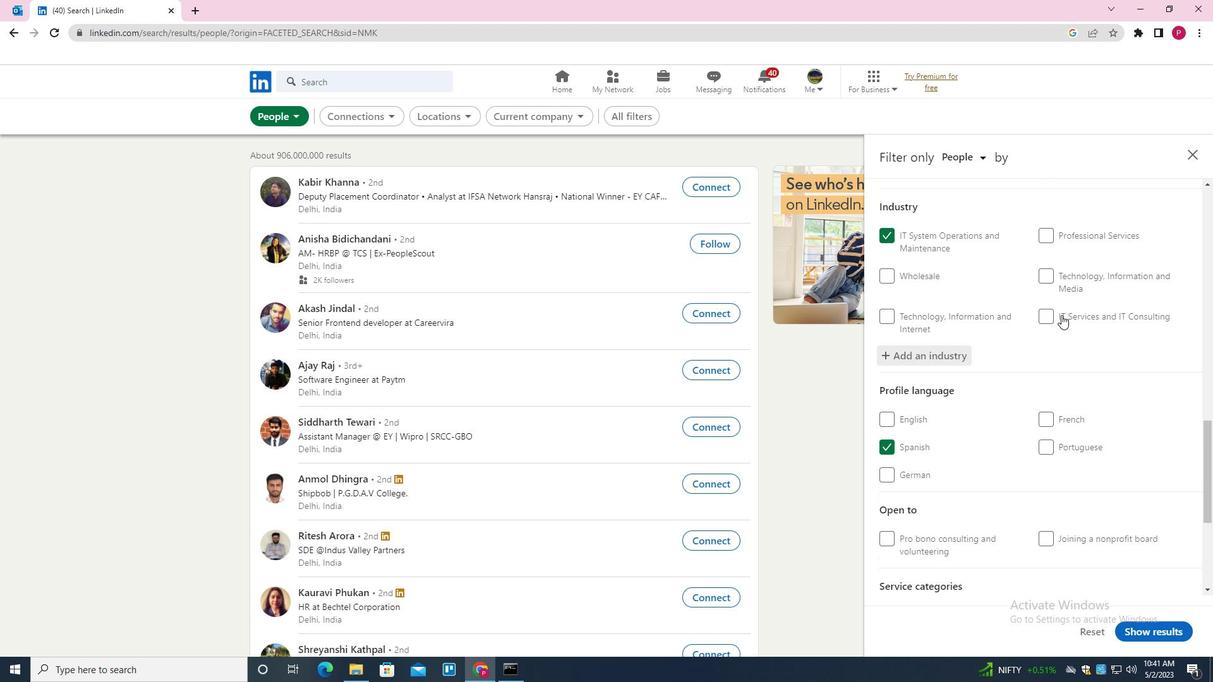 
Action: Mouse scrolled (1056, 318) with delta (0, 0)
Screenshot: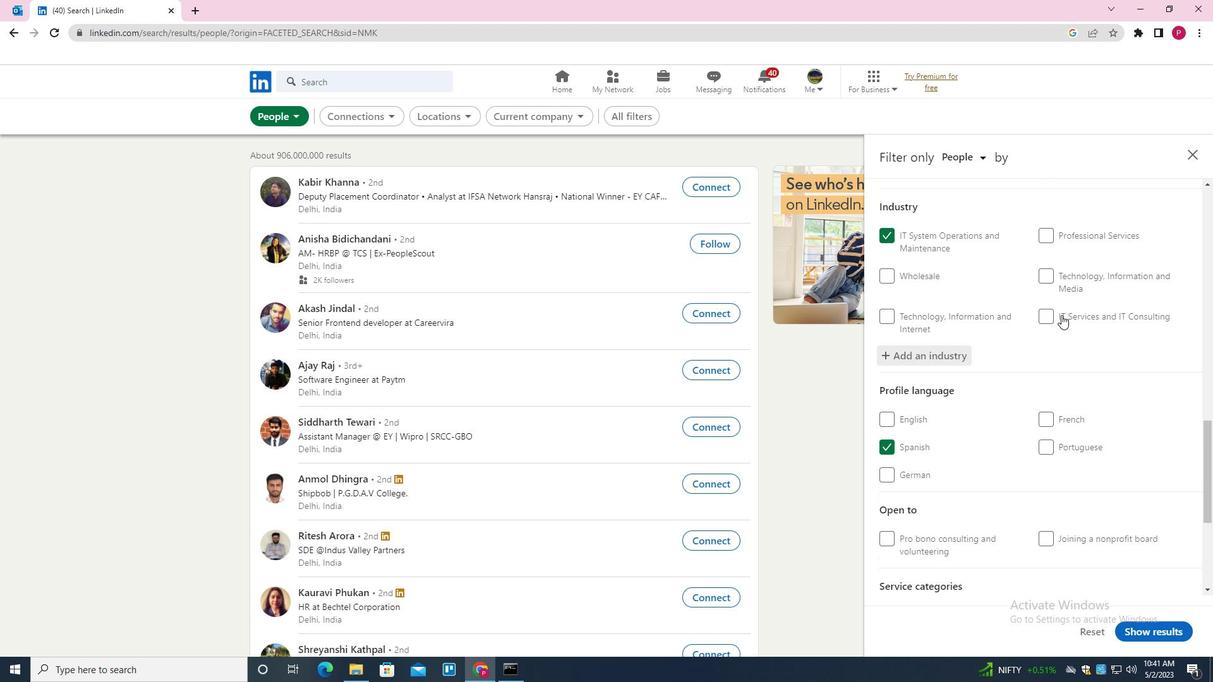 
Action: Mouse moved to (1064, 477)
Screenshot: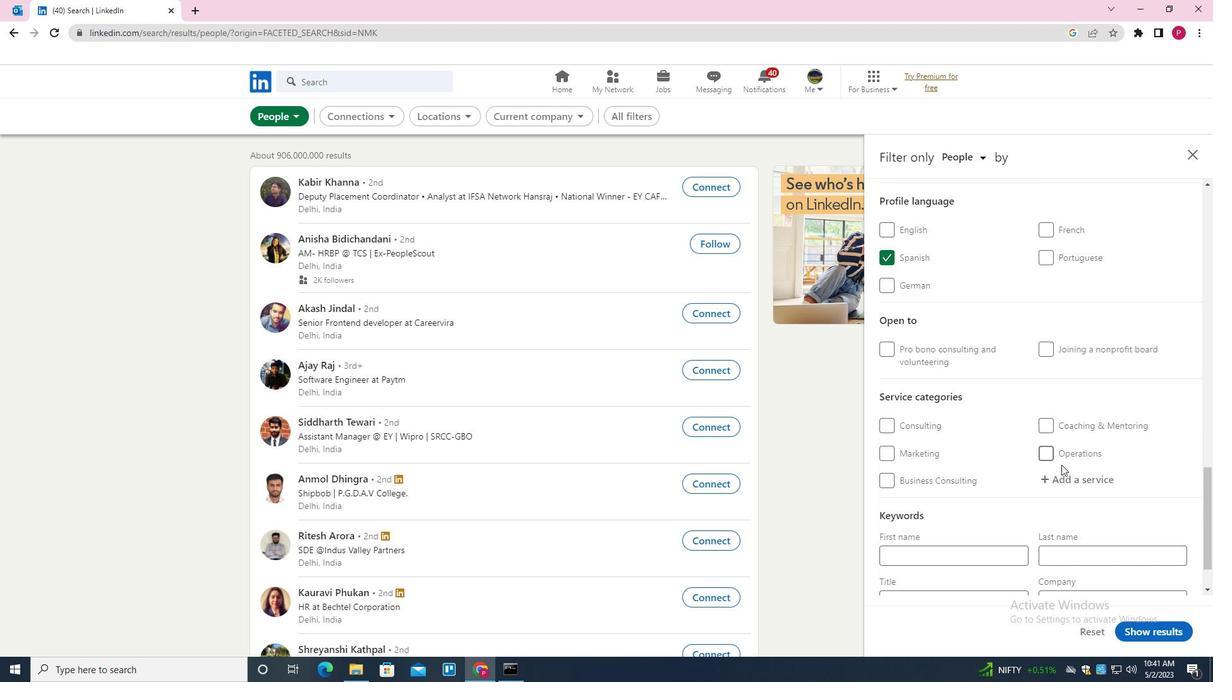 
Action: Mouse pressed left at (1064, 477)
Screenshot: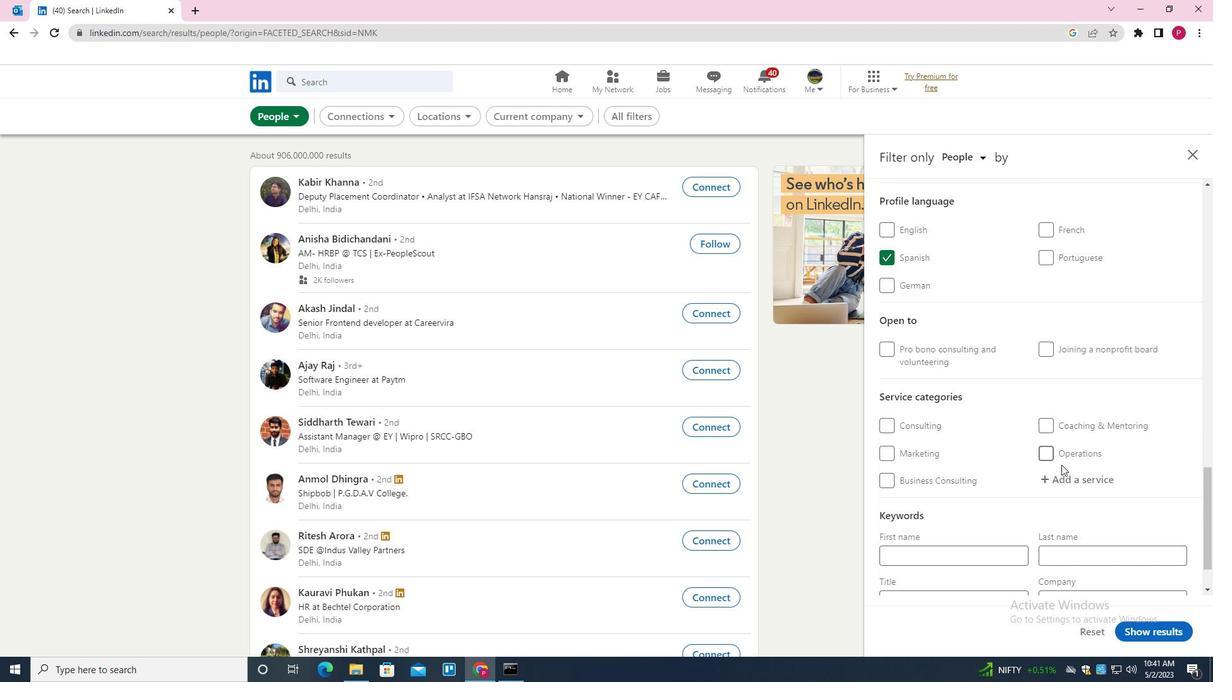 
Action: Mouse moved to (1074, 387)
Screenshot: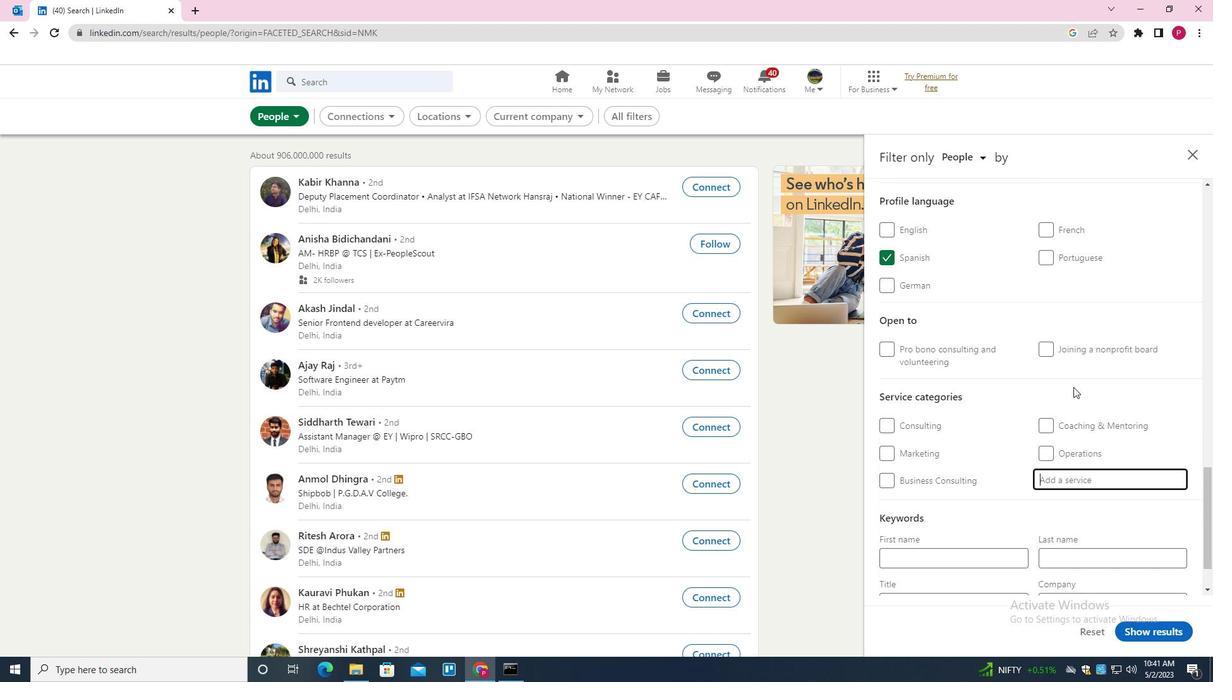 
Action: Key pressed <Key.shift><Key.shift><Key.shift><Key.shift><Key.shift><Key.shift><Key.shift><Key.shift><Key.shift><Key.shift><Key.shift><Key.shift><Key.shift><Key.shift><Key.shift><Key.shift><Key.shift><Key.shift><Key.shift>FAMILT<Key.backspace>Y<Key.down><Key.enter>
Screenshot: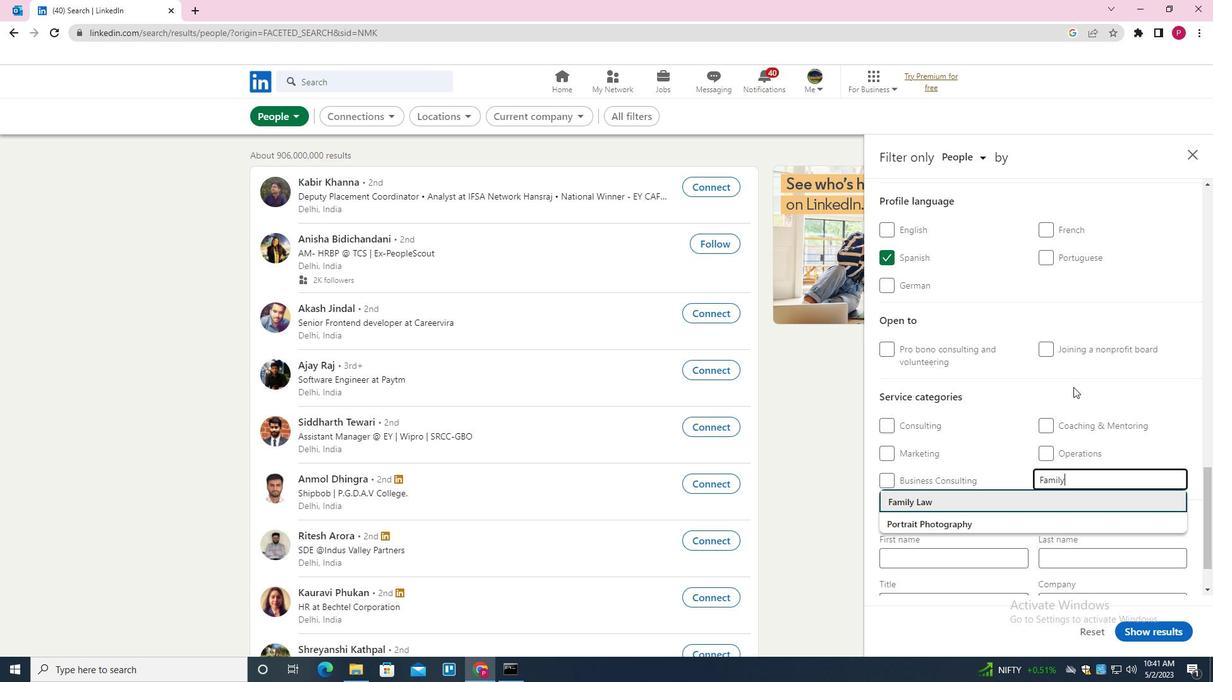 
Action: Mouse moved to (1060, 393)
Screenshot: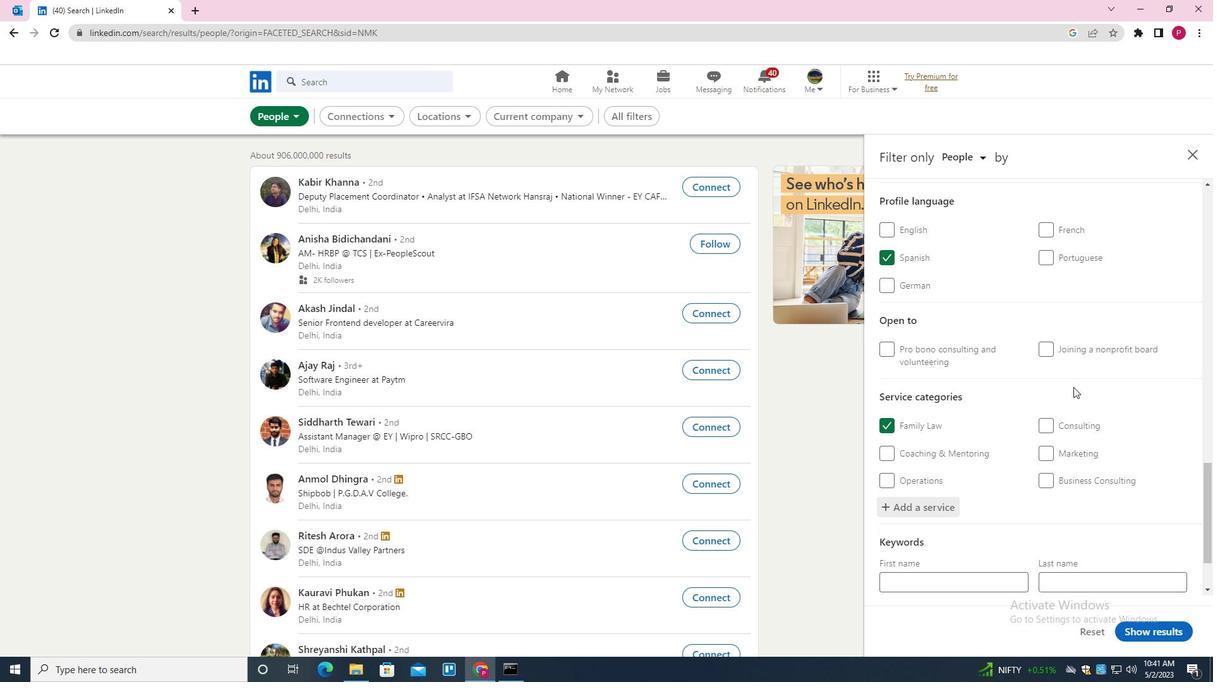 
Action: Mouse scrolled (1060, 393) with delta (0, 0)
Screenshot: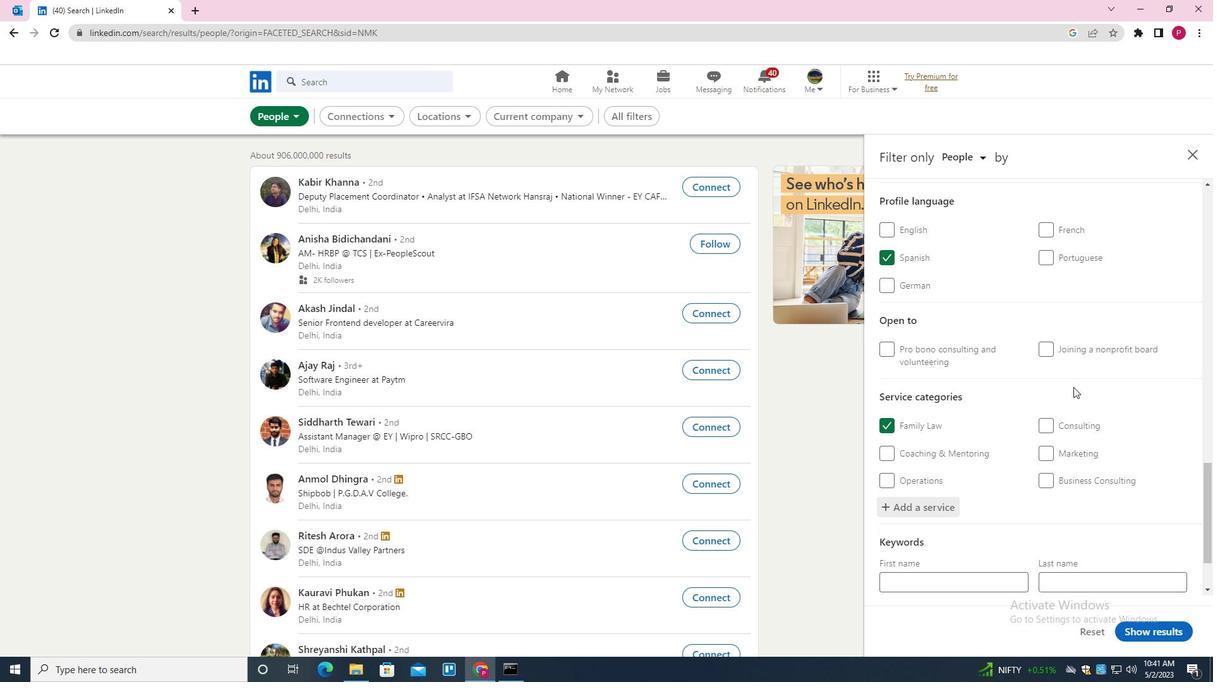 
Action: Mouse moved to (1058, 396)
Screenshot: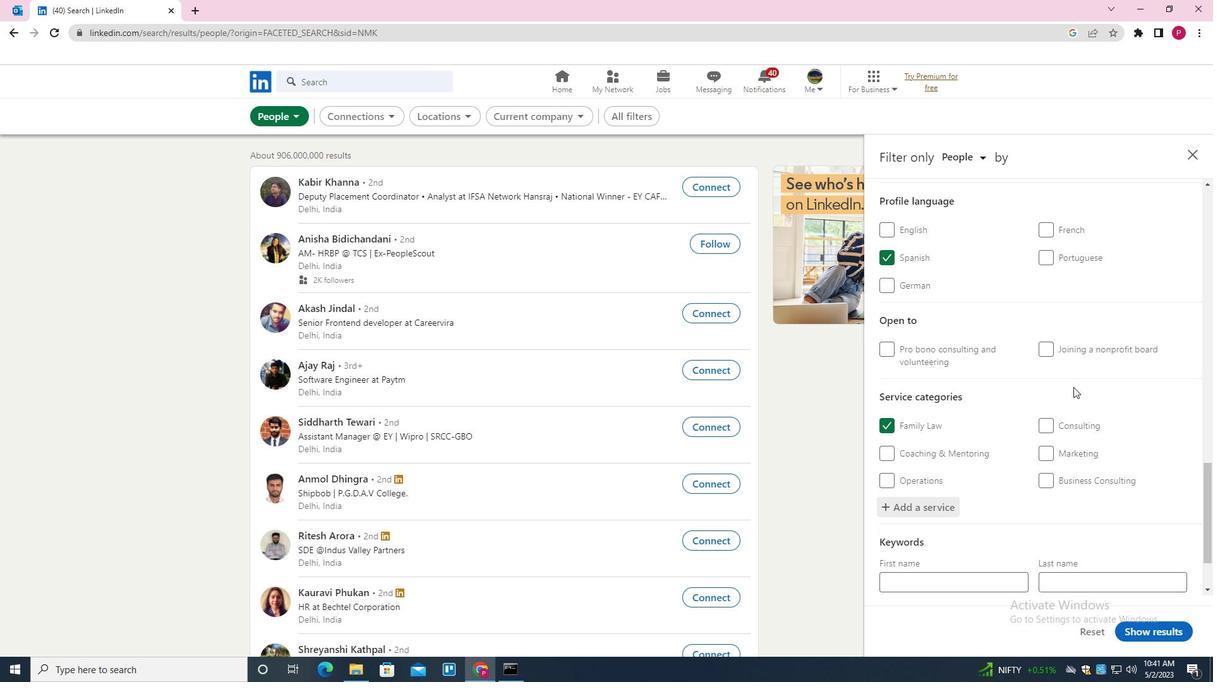 
Action: Mouse scrolled (1058, 395) with delta (0, 0)
Screenshot: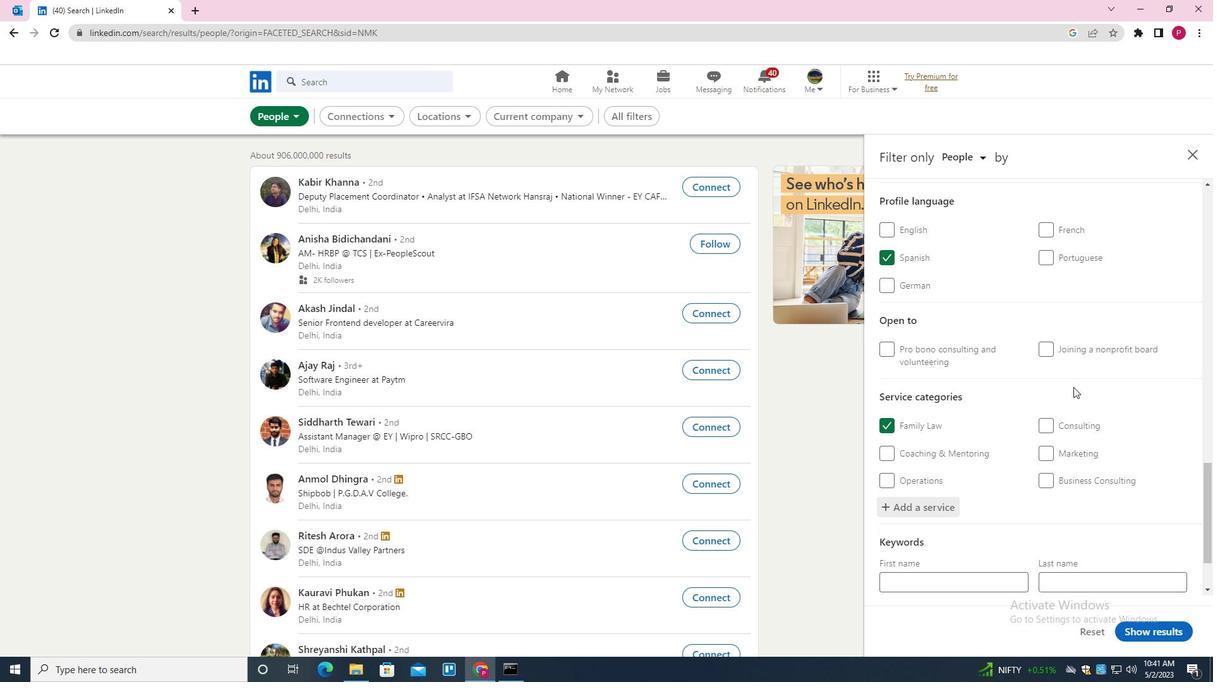 
Action: Mouse moved to (1055, 400)
Screenshot: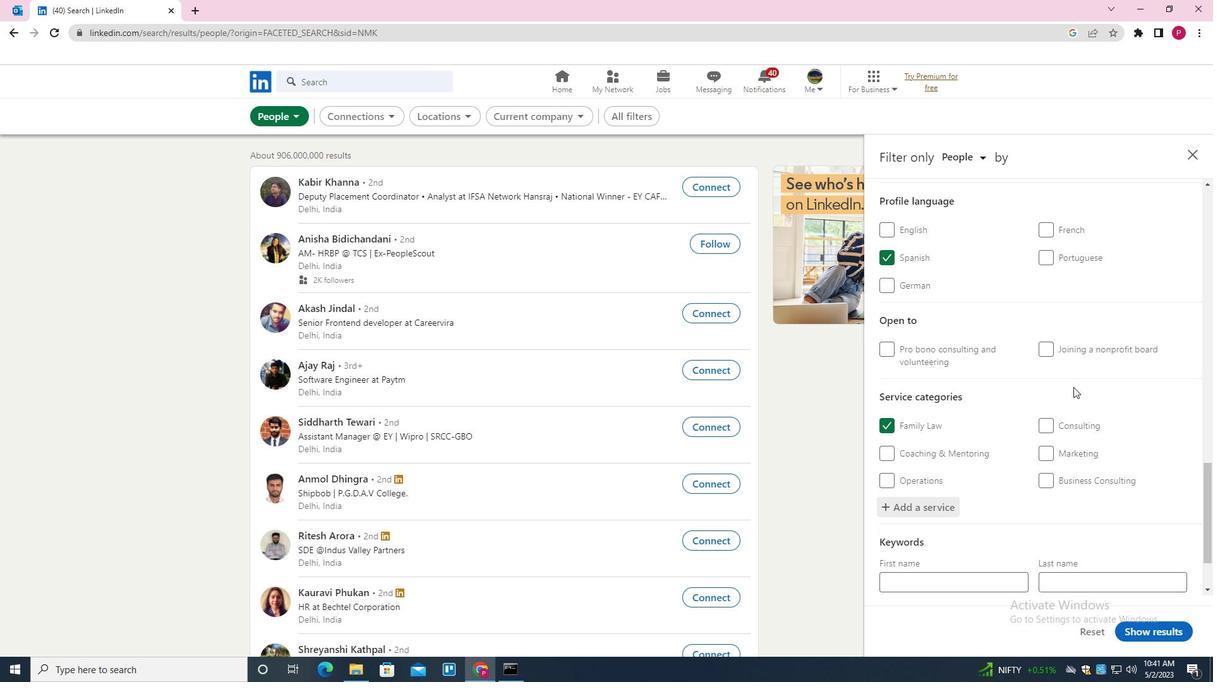 
Action: Mouse scrolled (1055, 400) with delta (0, 0)
Screenshot: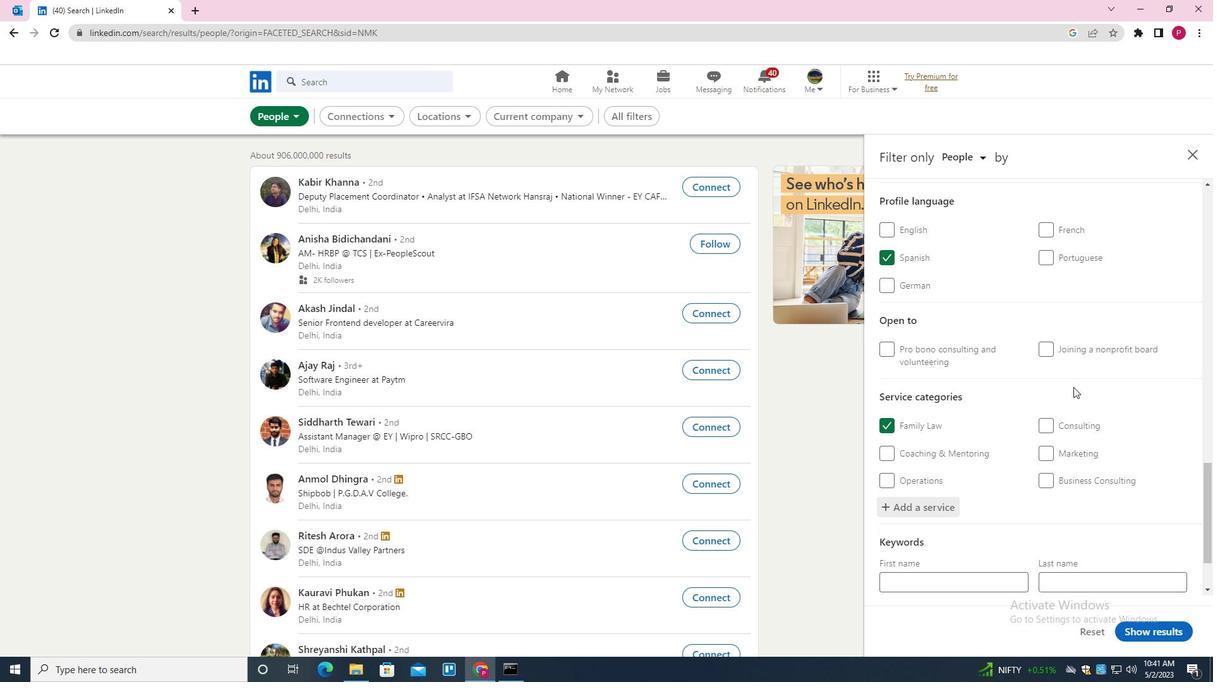 
Action: Mouse moved to (1049, 412)
Screenshot: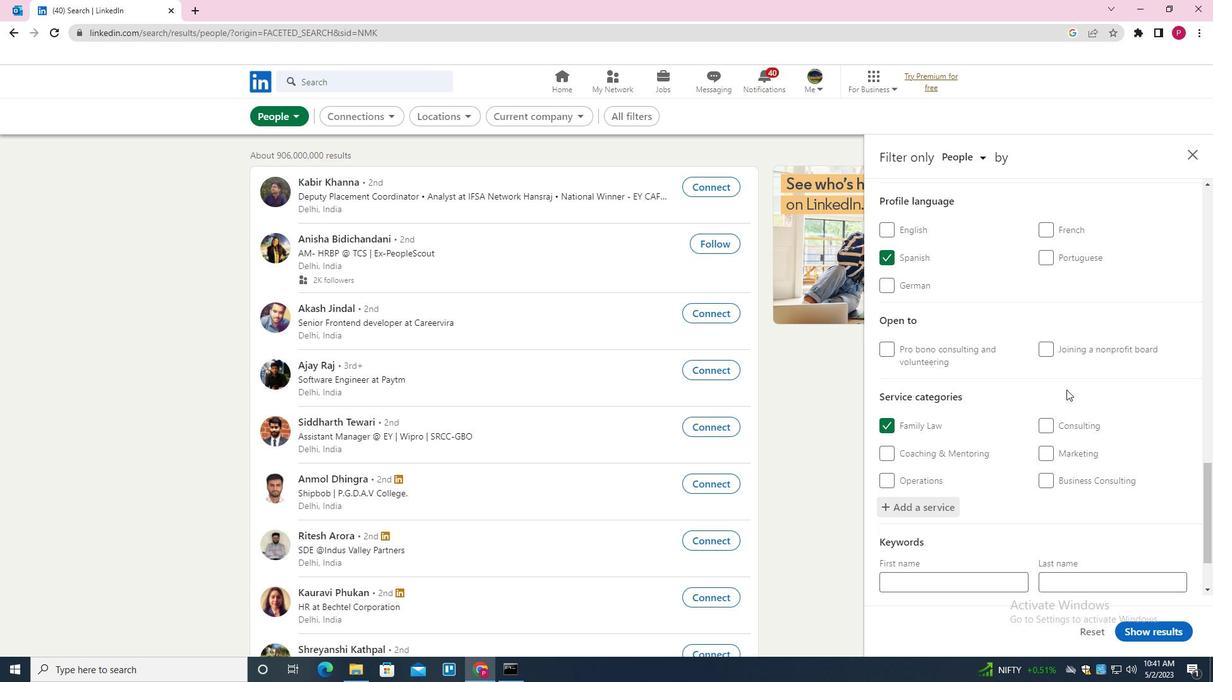 
Action: Mouse scrolled (1049, 412) with delta (0, 0)
Screenshot: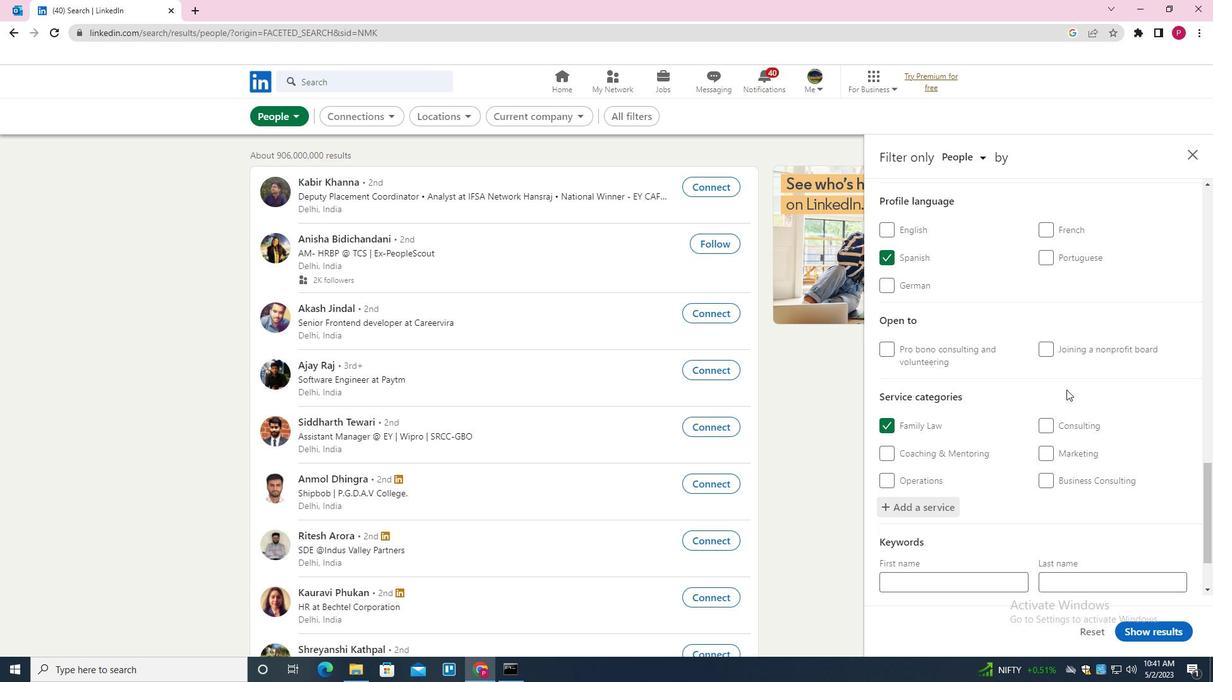
Action: Mouse moved to (1036, 427)
Screenshot: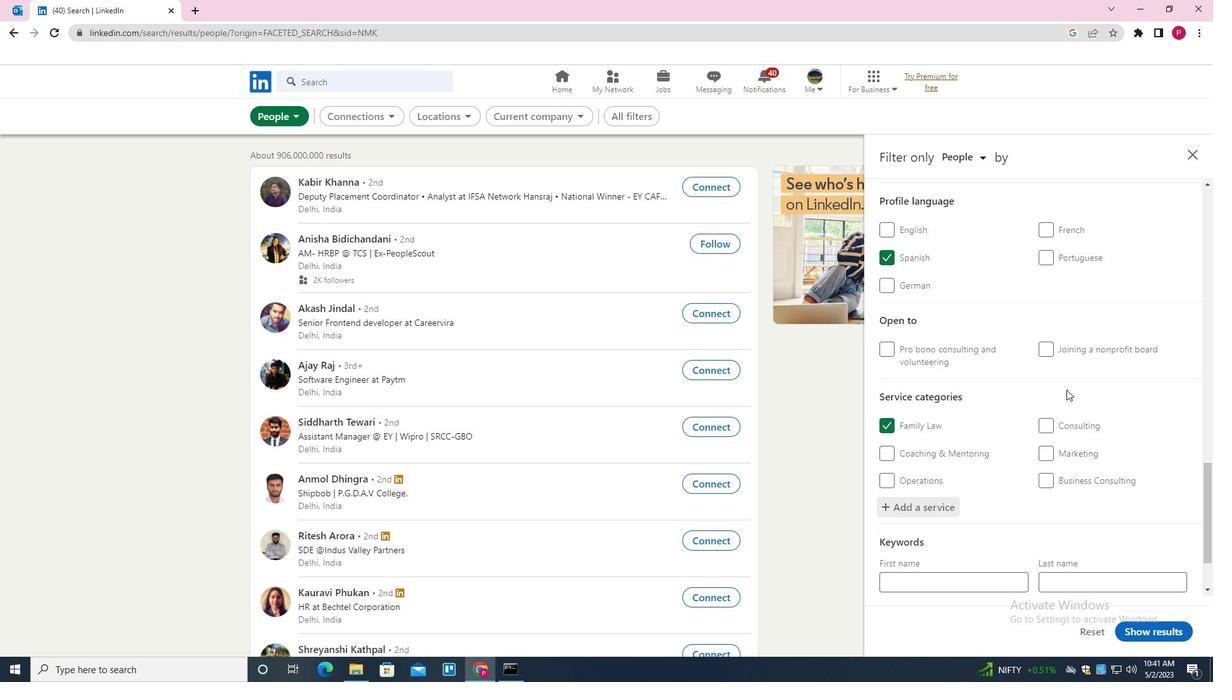
Action: Mouse scrolled (1036, 426) with delta (0, 0)
Screenshot: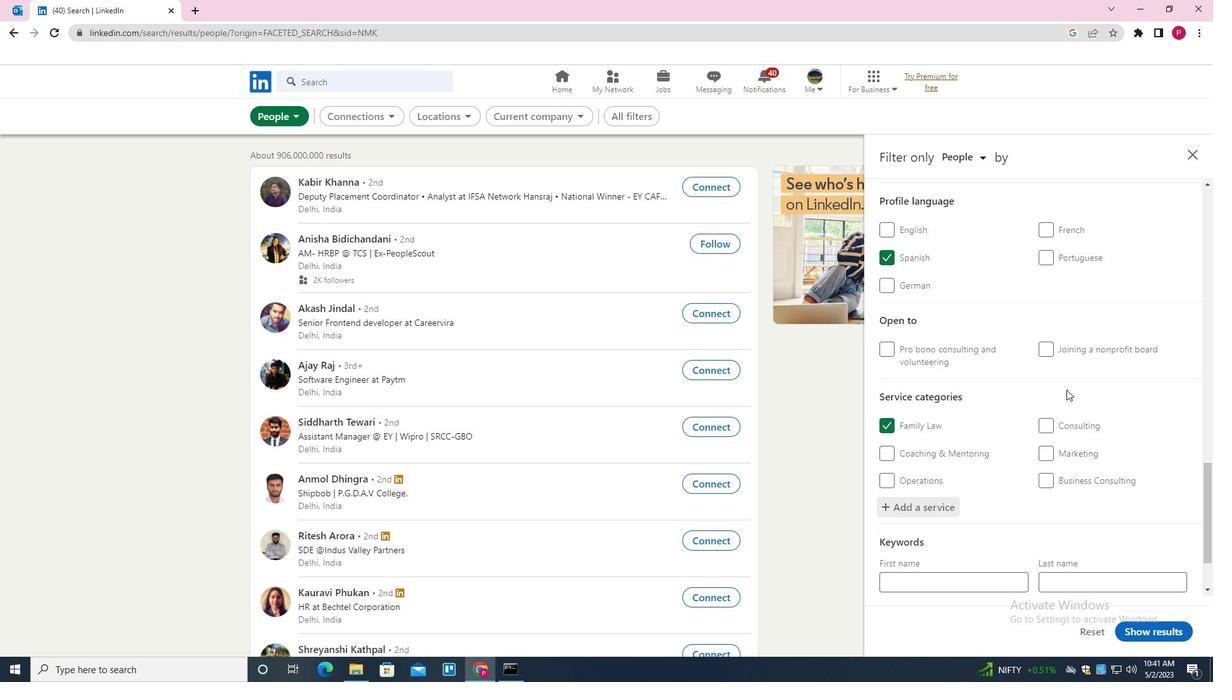 
Action: Mouse moved to (938, 542)
Screenshot: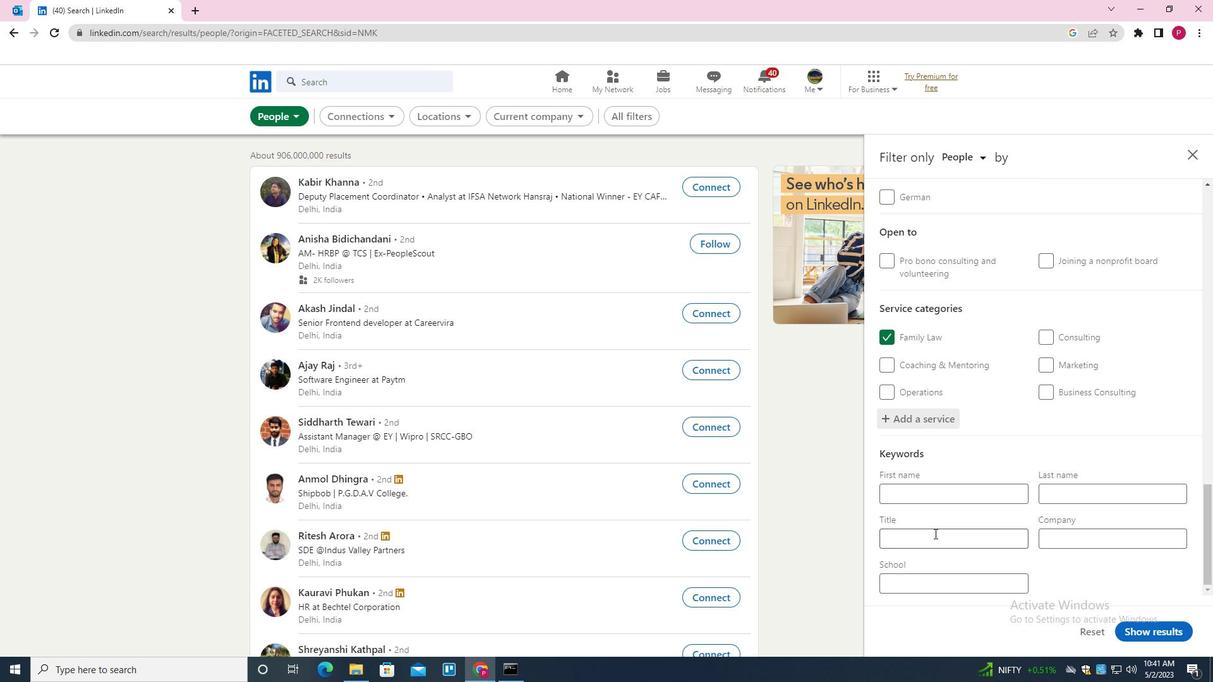 
Action: Mouse pressed left at (938, 542)
Screenshot: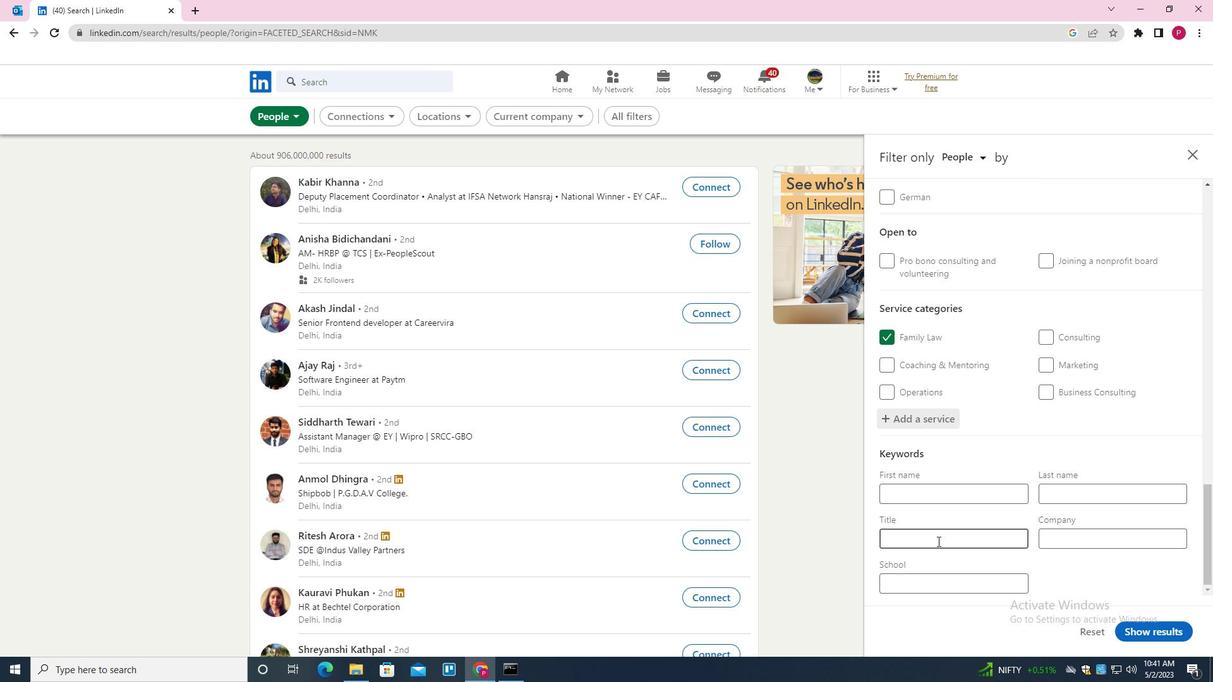 
Action: Key pressed <Key.shift><Key.shift>MARKET<Key.space><Key.shift>DEVELOPMENT<Key.space><Key.shift>MANAGER
Screenshot: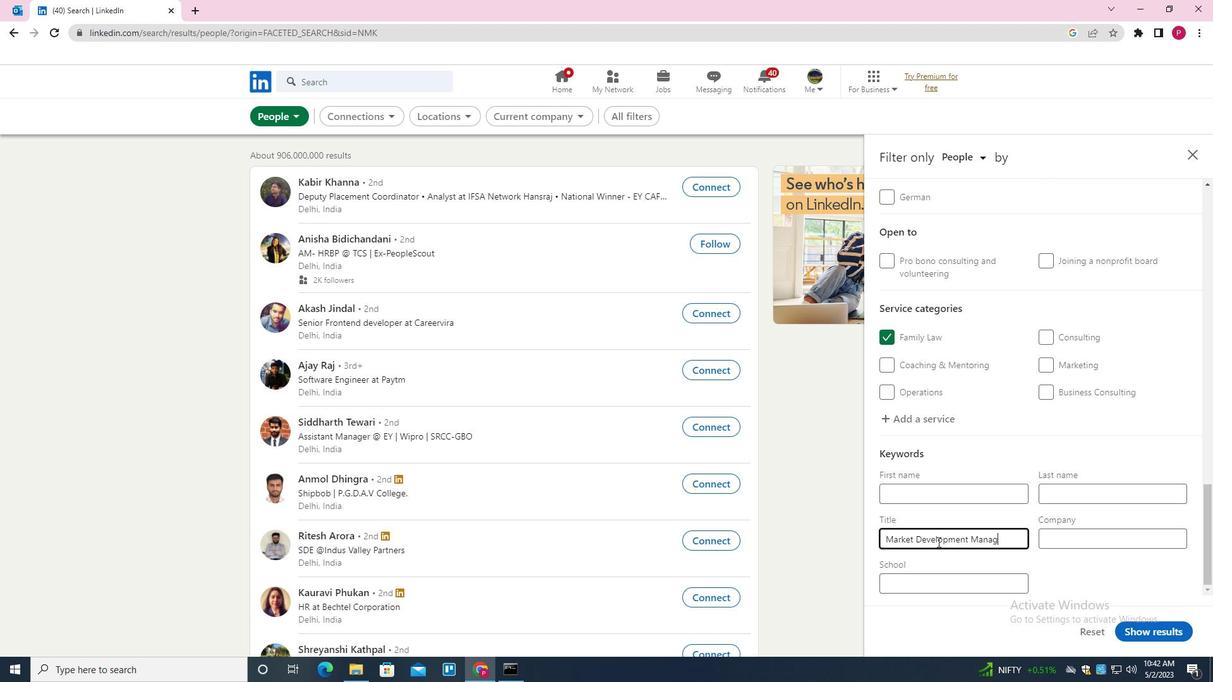 
Action: Mouse moved to (1132, 634)
Screenshot: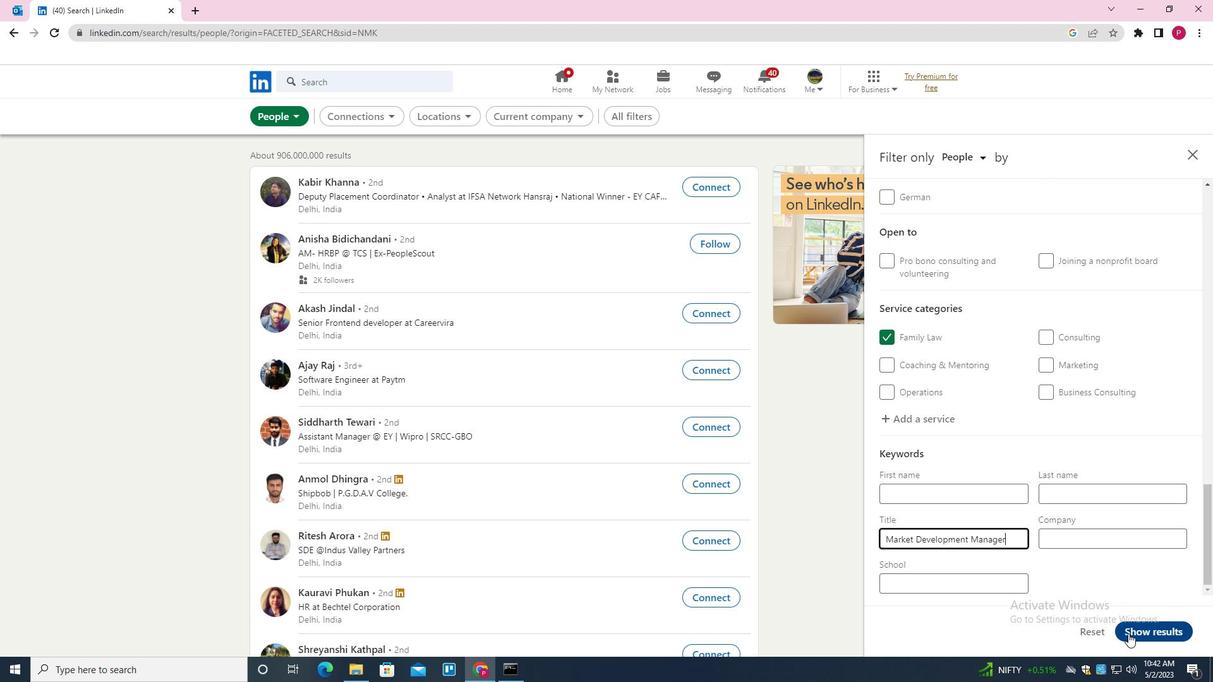 
Action: Mouse pressed left at (1132, 634)
Screenshot: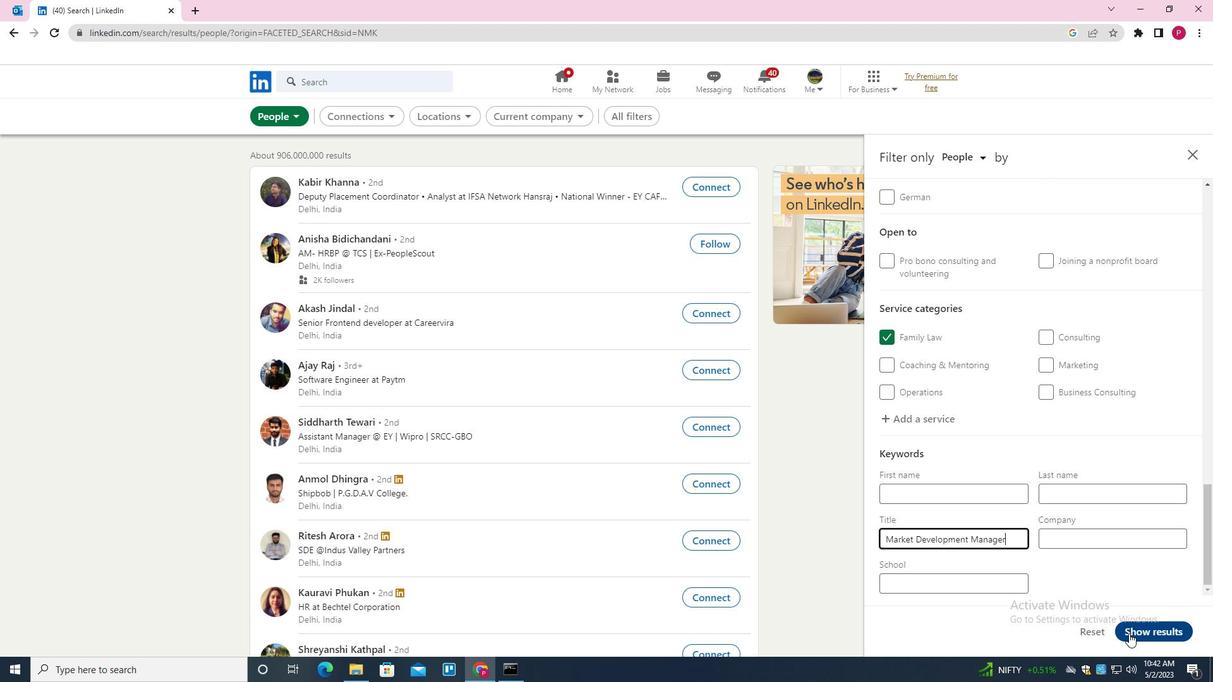 
Action: Mouse moved to (643, 295)
Screenshot: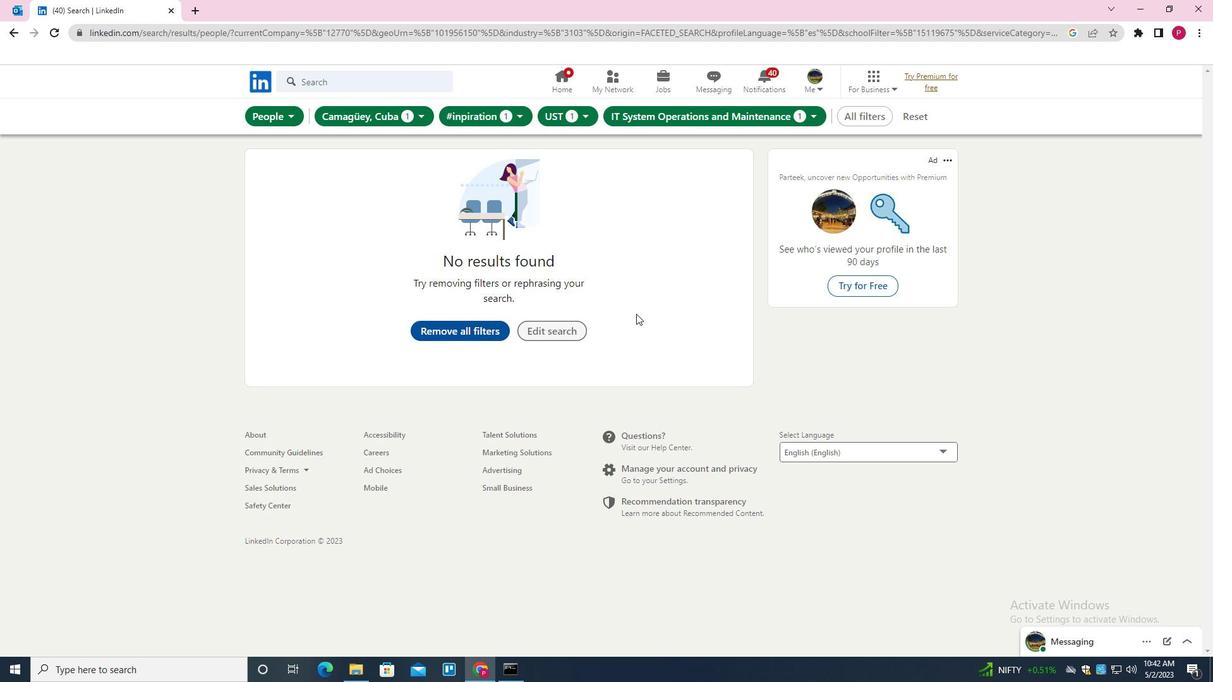 
